 Task: Find connections with filter location Rosenheim with filter topic #Projectmanagementwith filter profile language French with filter current company BioMérieux with filter school St. Ann's College of Engineering and Technology., Nayunipalli(V), Vetapalem(M), Chirala-523187,(CC-F0) with filter industry Oil, Gas, and Mining with filter service category Editing with filter keywords title Manager
Action: Mouse moved to (341, 267)
Screenshot: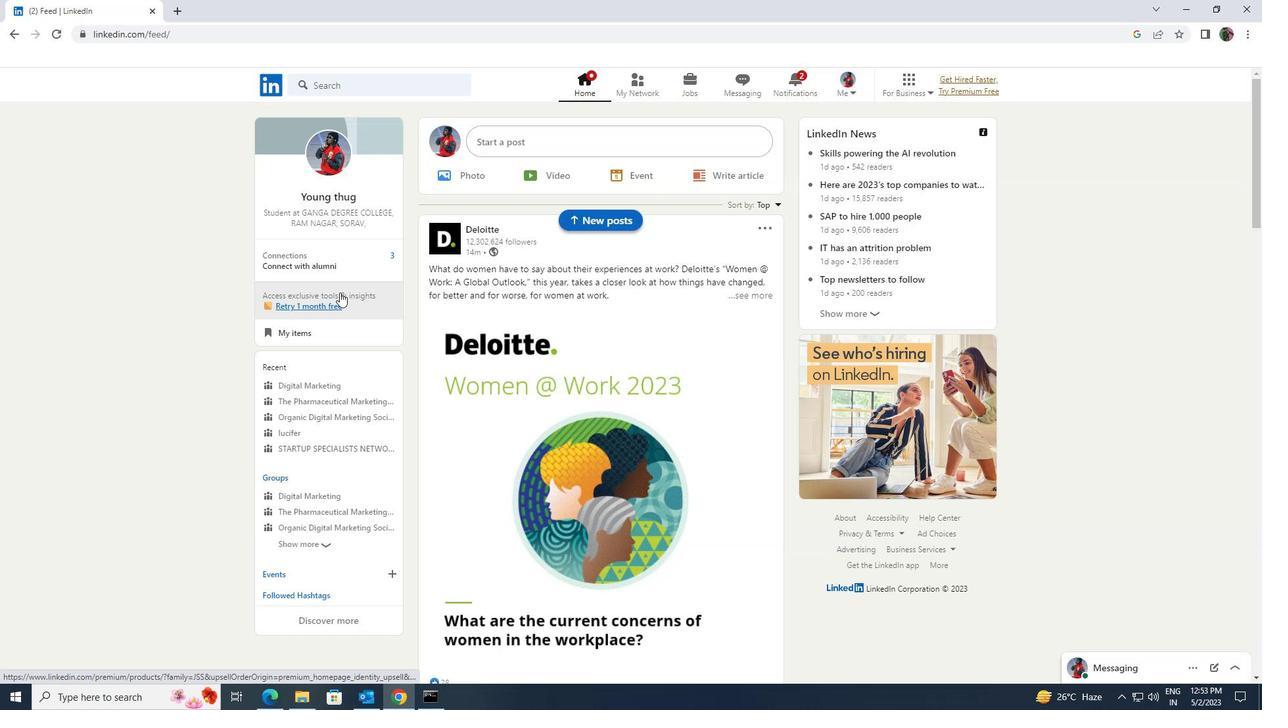 
Action: Mouse pressed left at (341, 267)
Screenshot: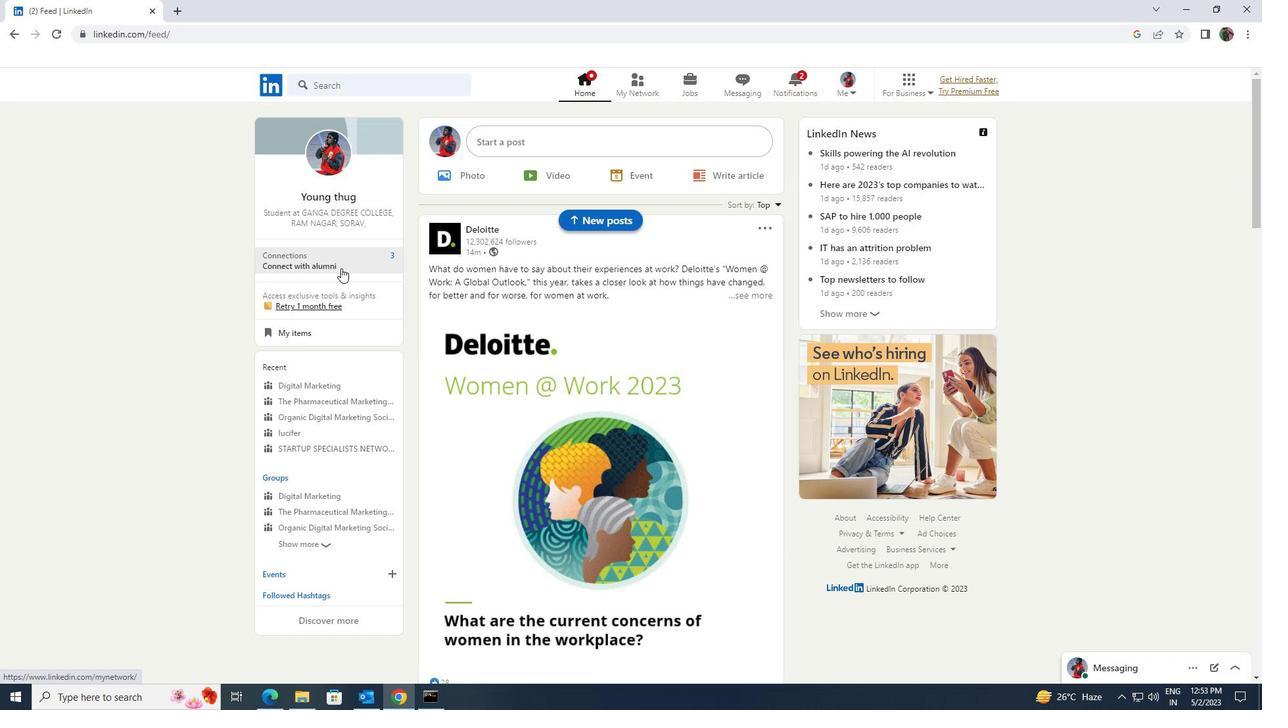
Action: Mouse moved to (345, 159)
Screenshot: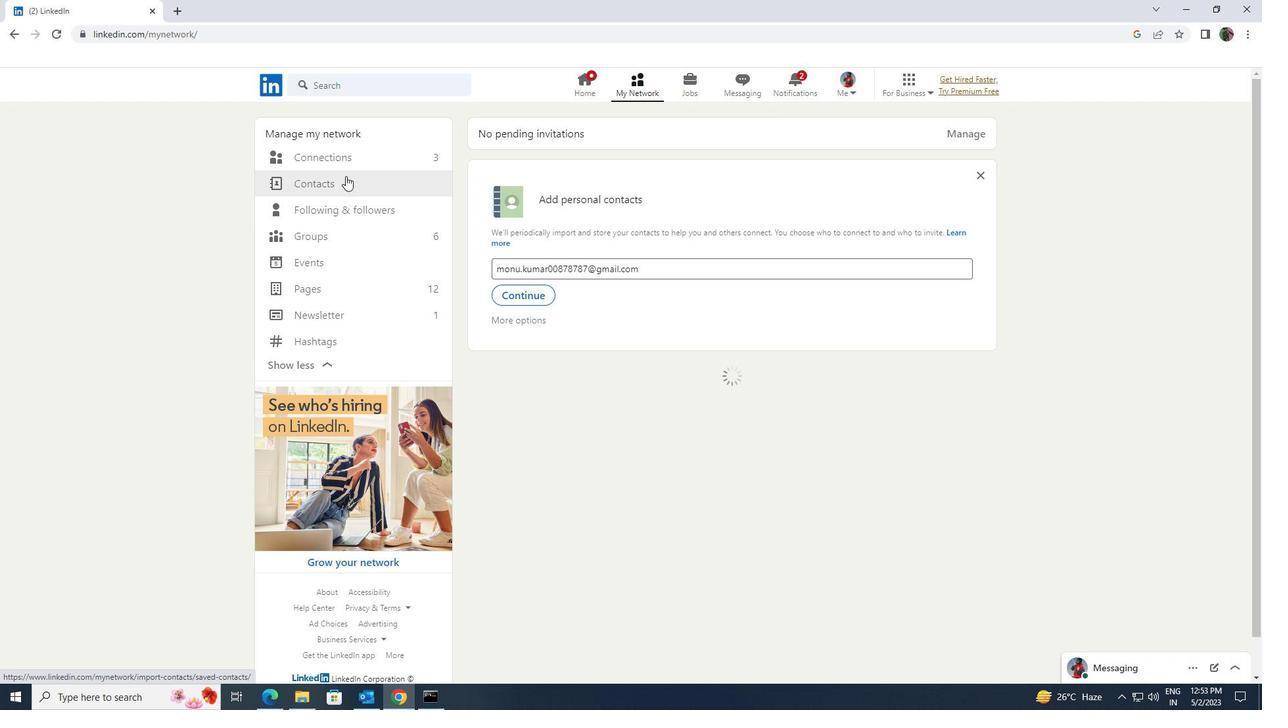 
Action: Mouse pressed left at (345, 159)
Screenshot: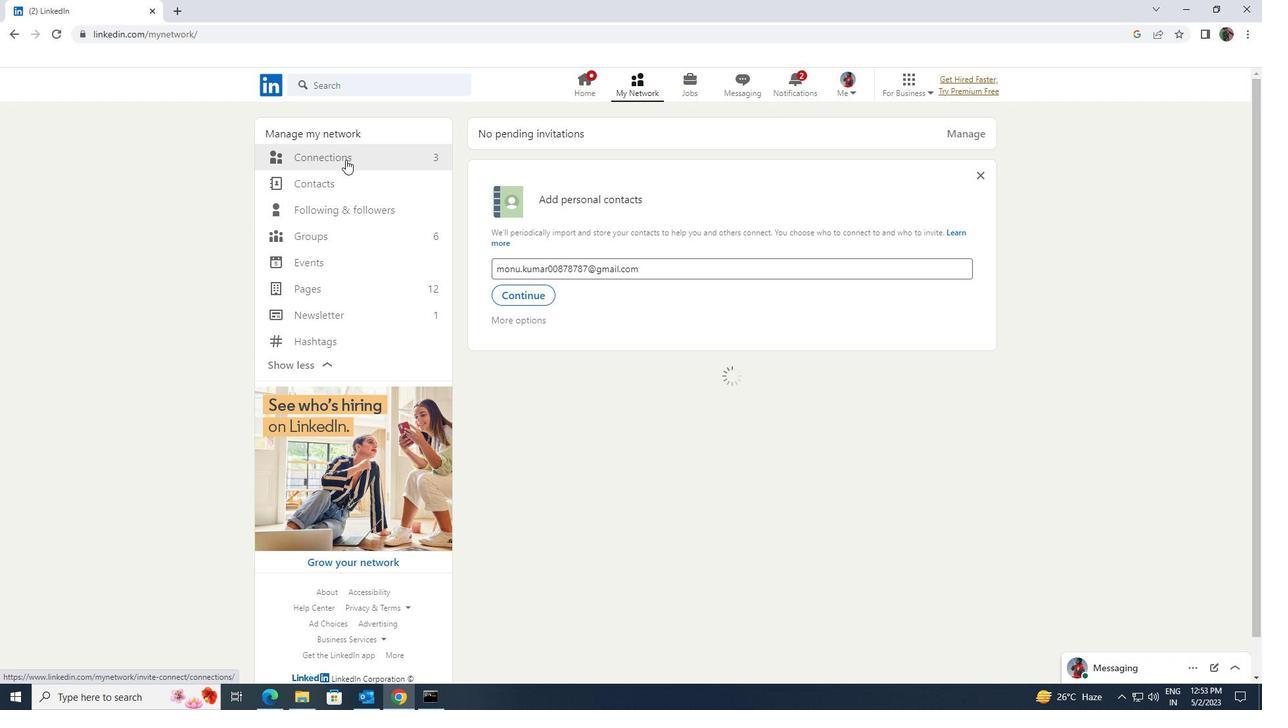 
Action: Mouse pressed left at (345, 159)
Screenshot: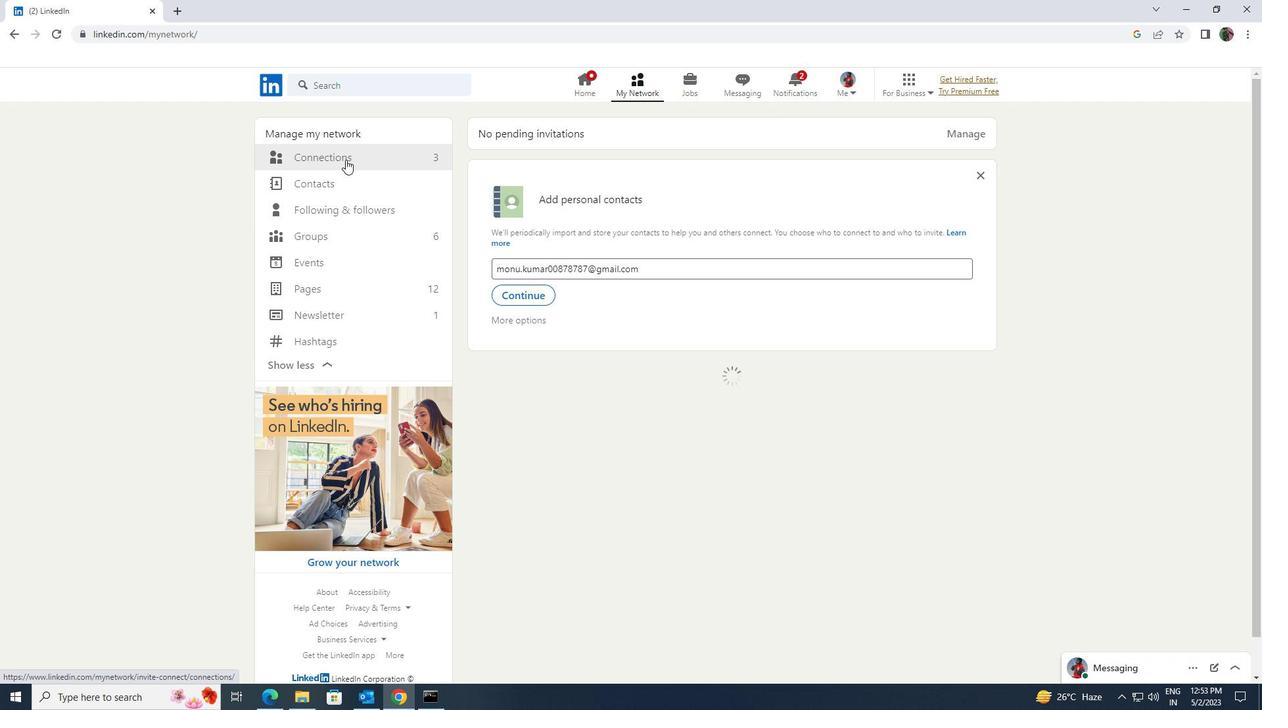 
Action: Mouse moved to (707, 161)
Screenshot: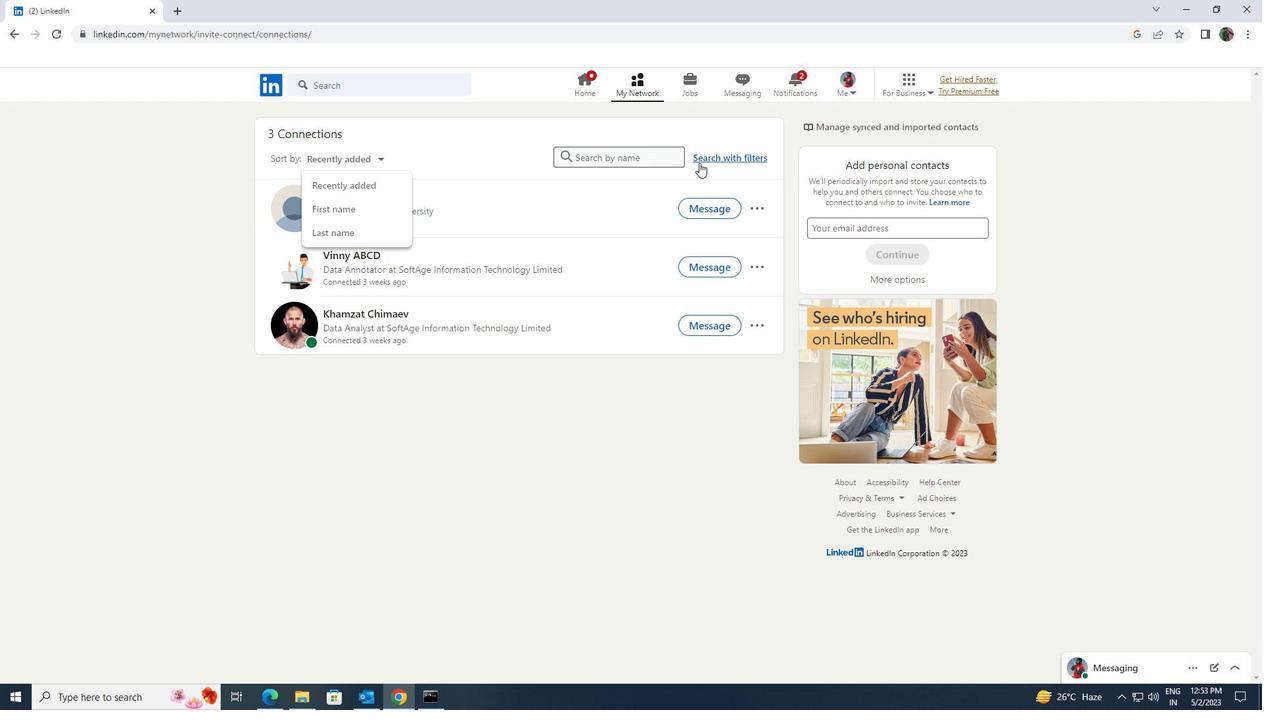 
Action: Mouse pressed left at (707, 161)
Screenshot: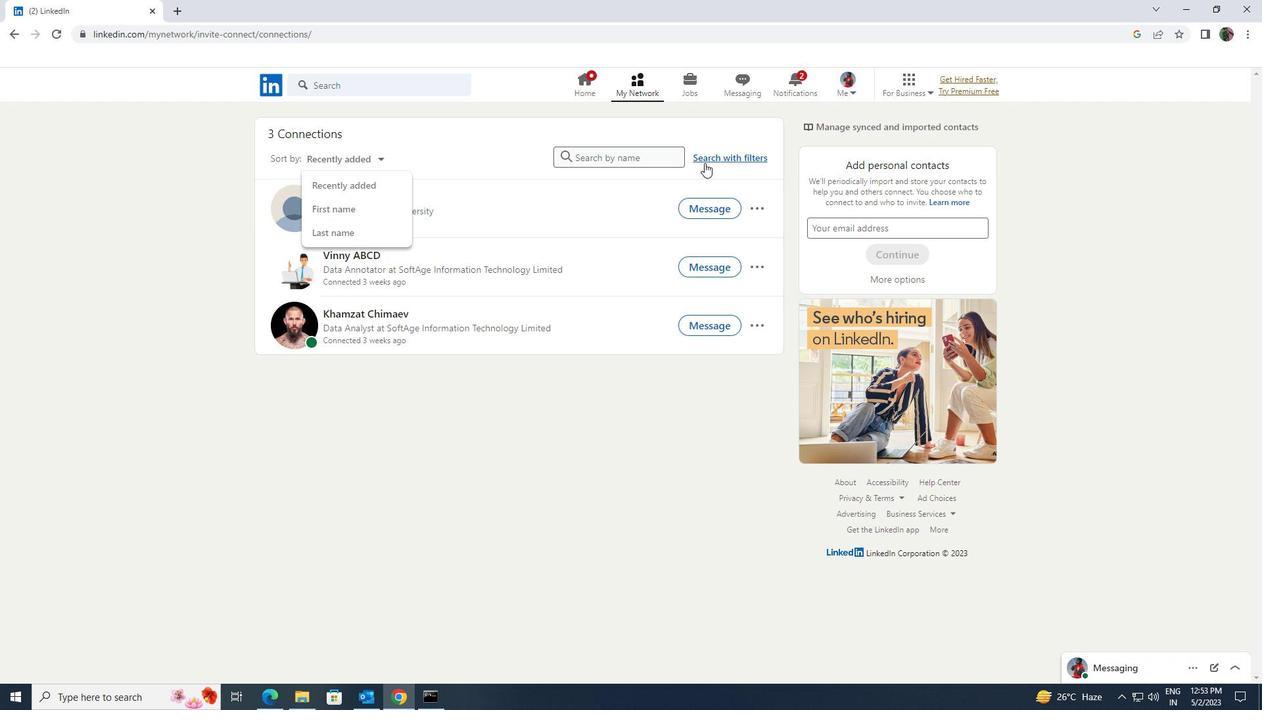 
Action: Mouse moved to (662, 122)
Screenshot: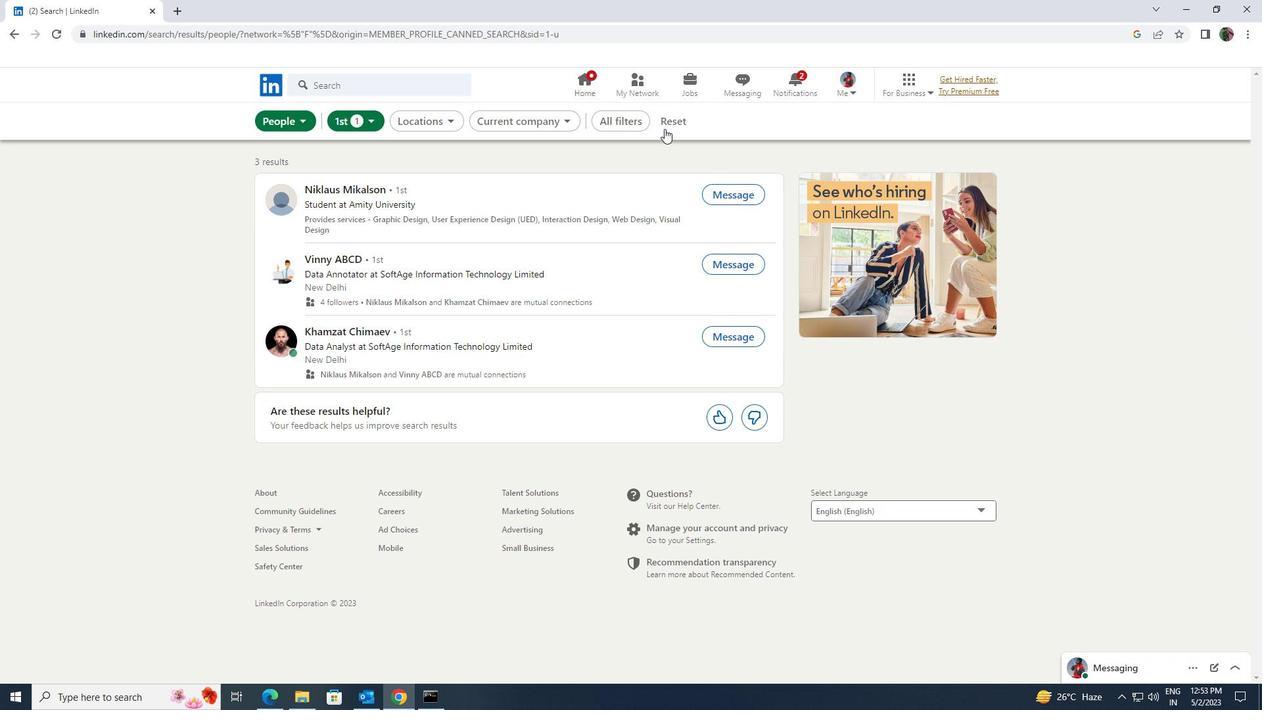 
Action: Mouse pressed left at (662, 122)
Screenshot: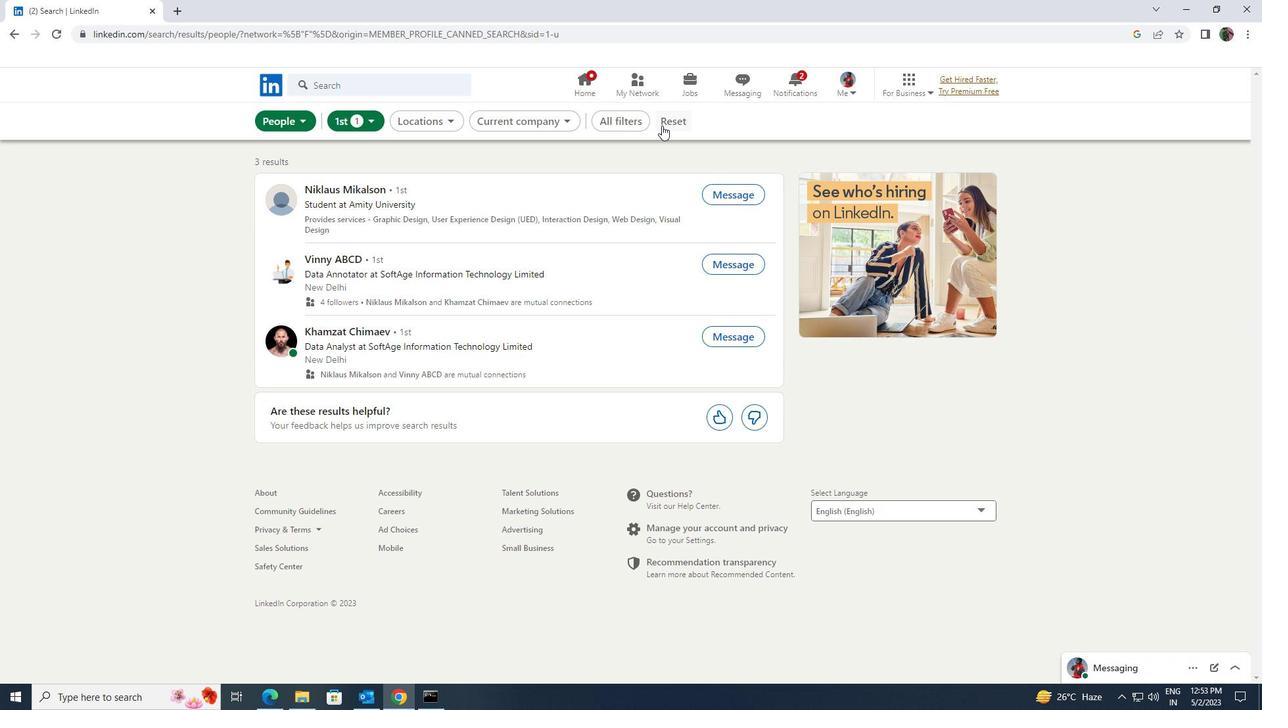 
Action: Mouse moved to (641, 122)
Screenshot: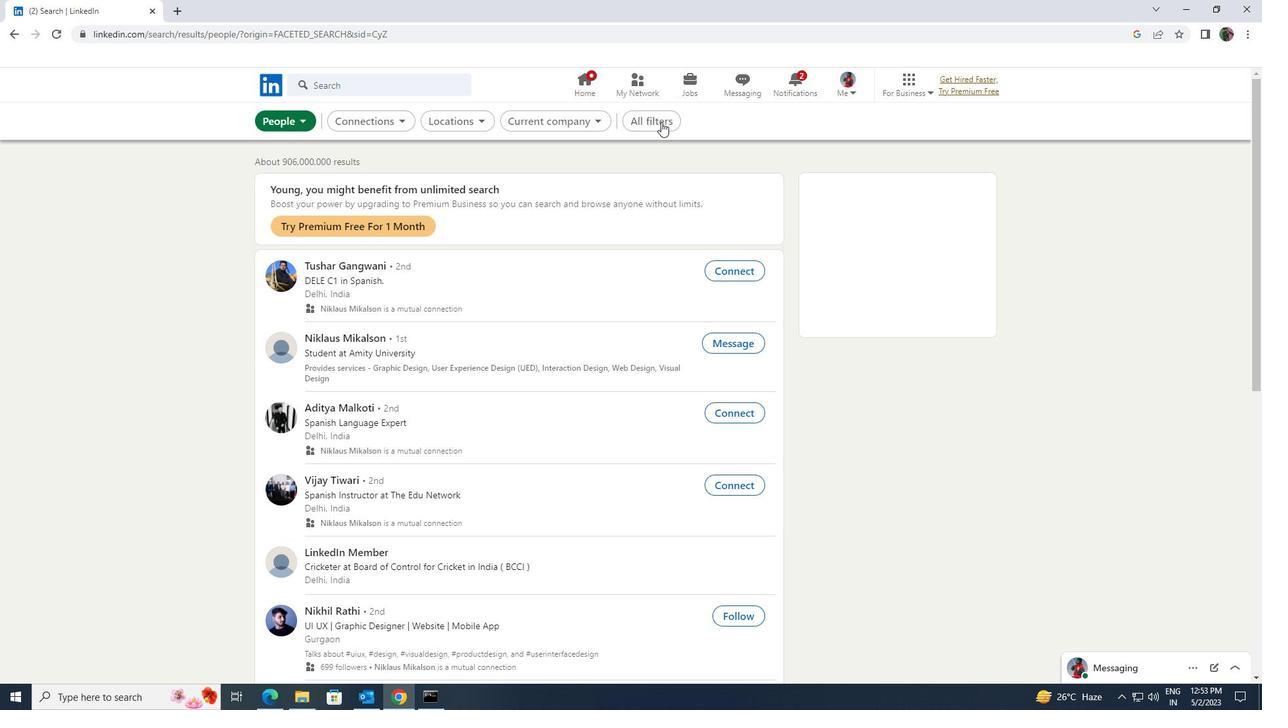
Action: Mouse pressed left at (641, 122)
Screenshot: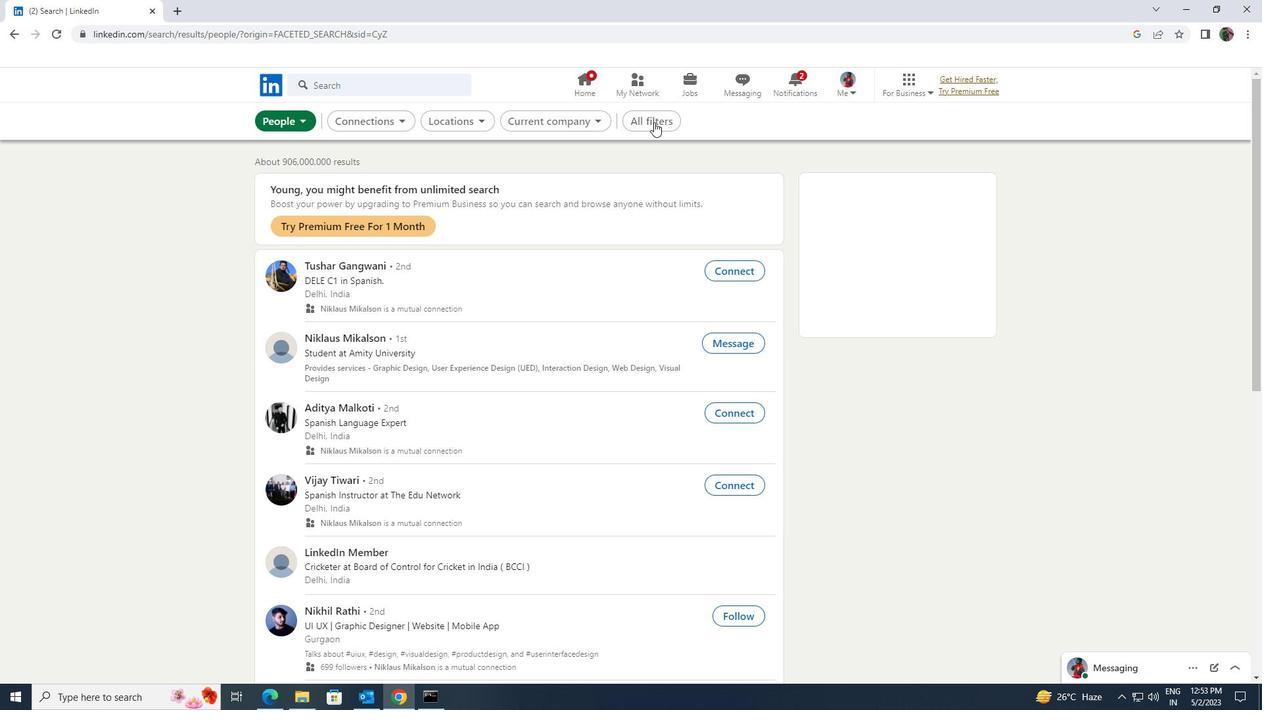 
Action: Mouse moved to (964, 357)
Screenshot: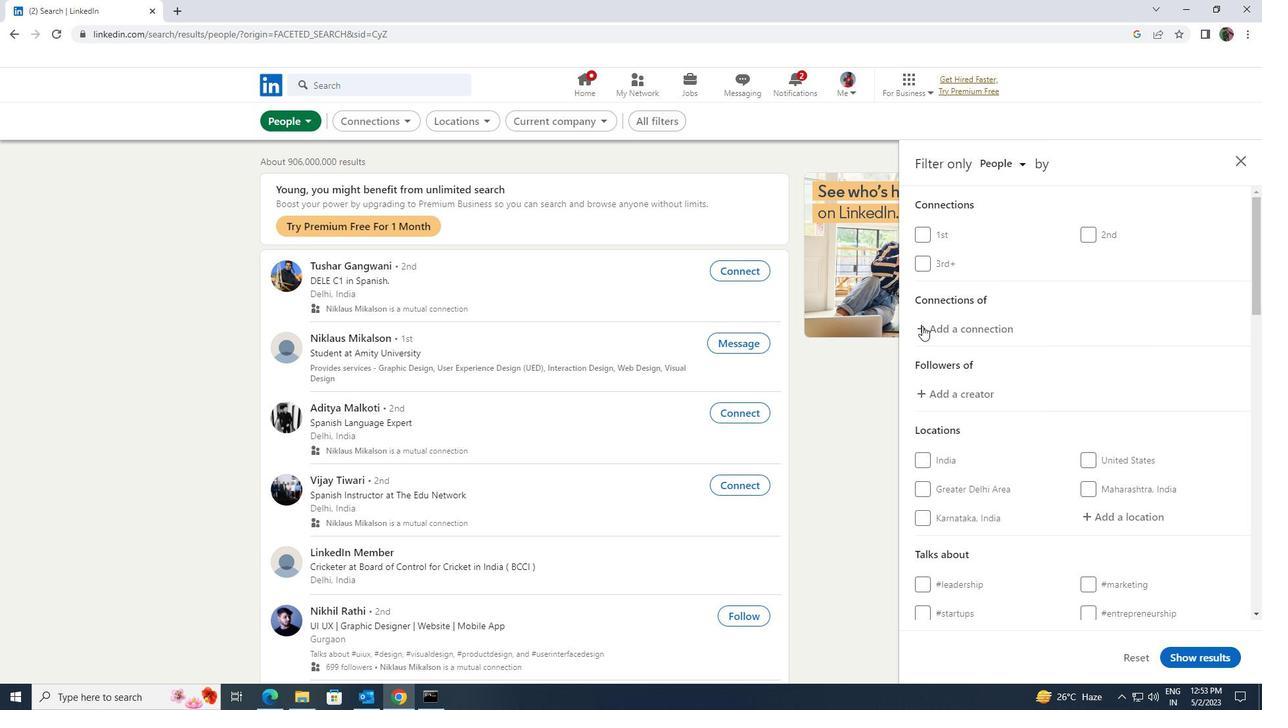
Action: Mouse scrolled (964, 357) with delta (0, 0)
Screenshot: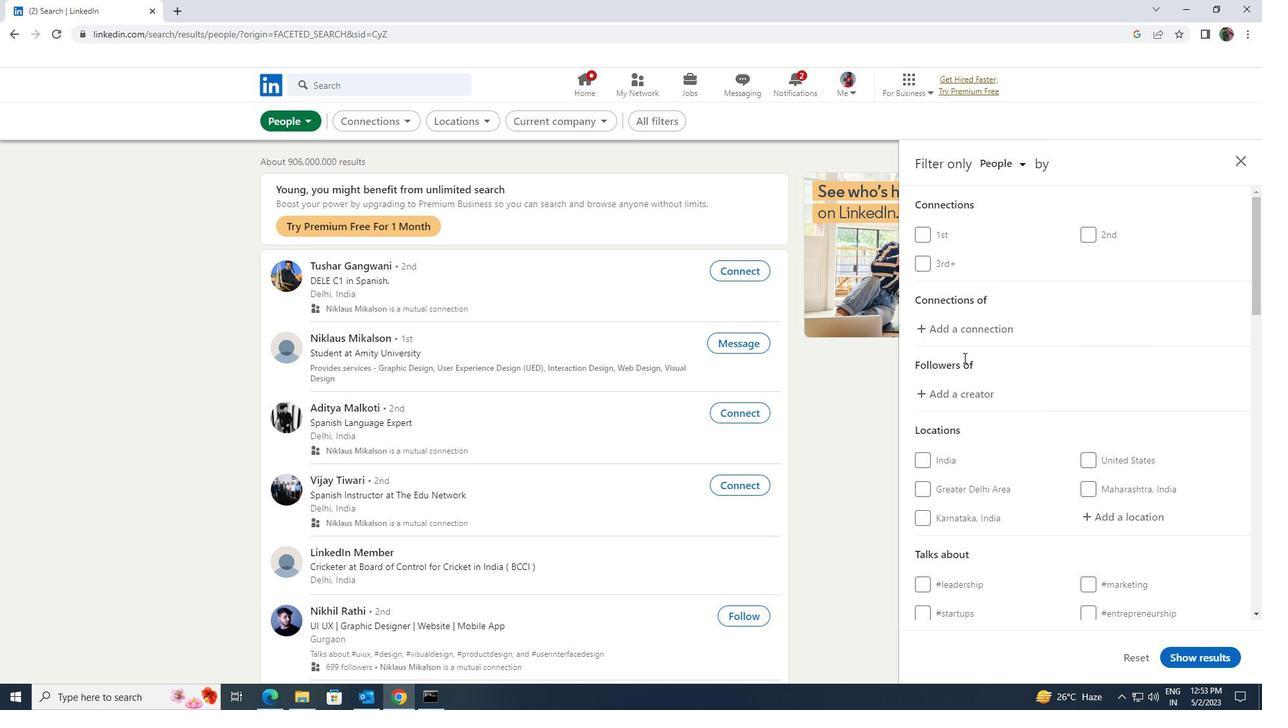 
Action: Mouse scrolled (964, 357) with delta (0, 0)
Screenshot: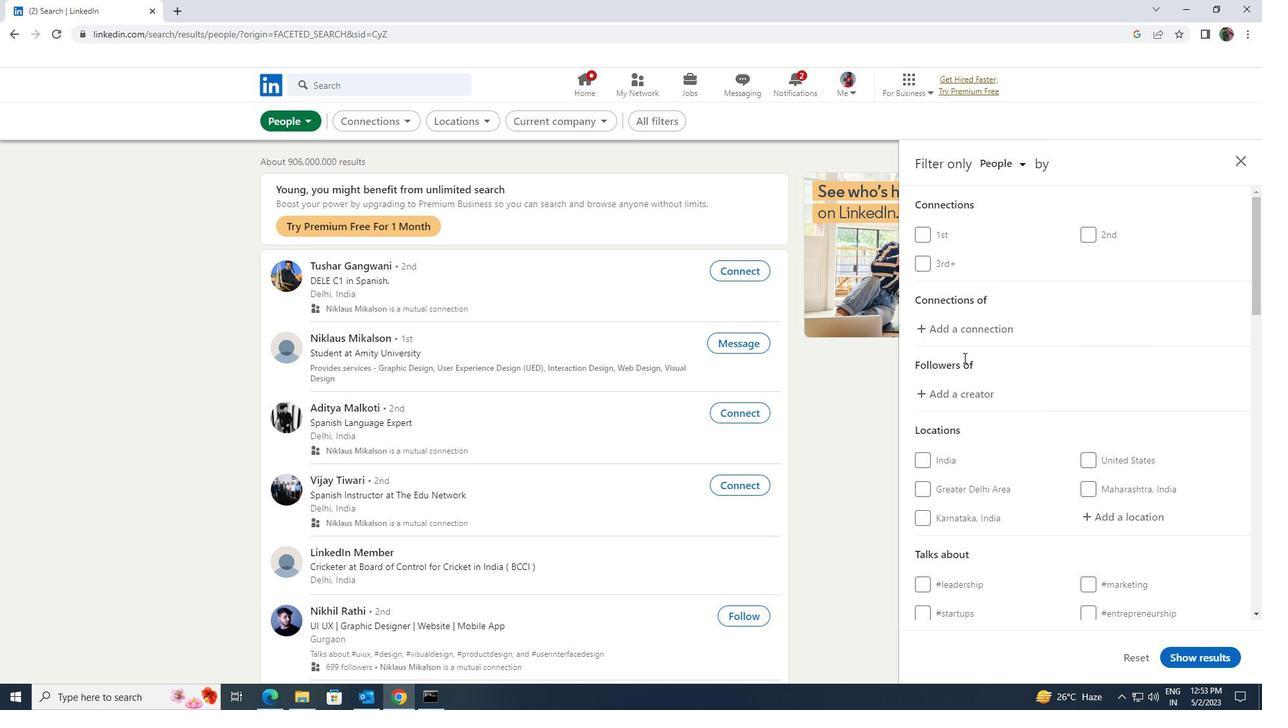 
Action: Mouse moved to (1082, 378)
Screenshot: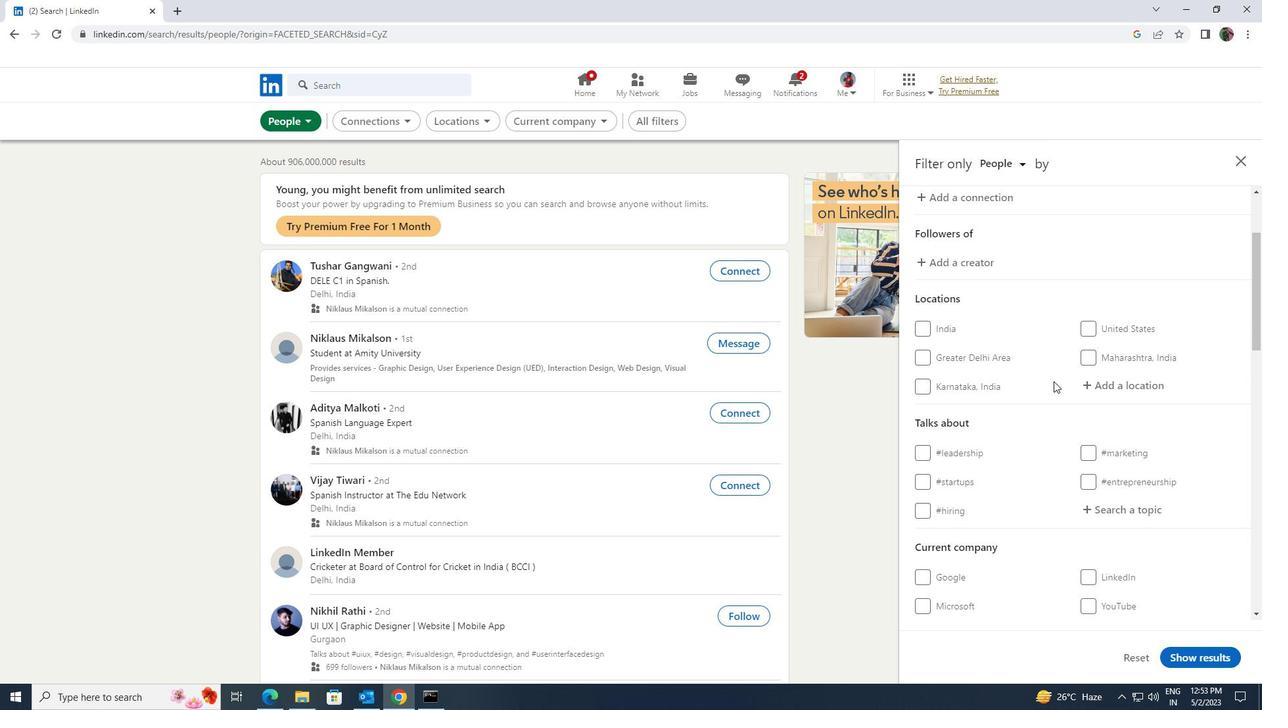
Action: Mouse pressed left at (1082, 378)
Screenshot: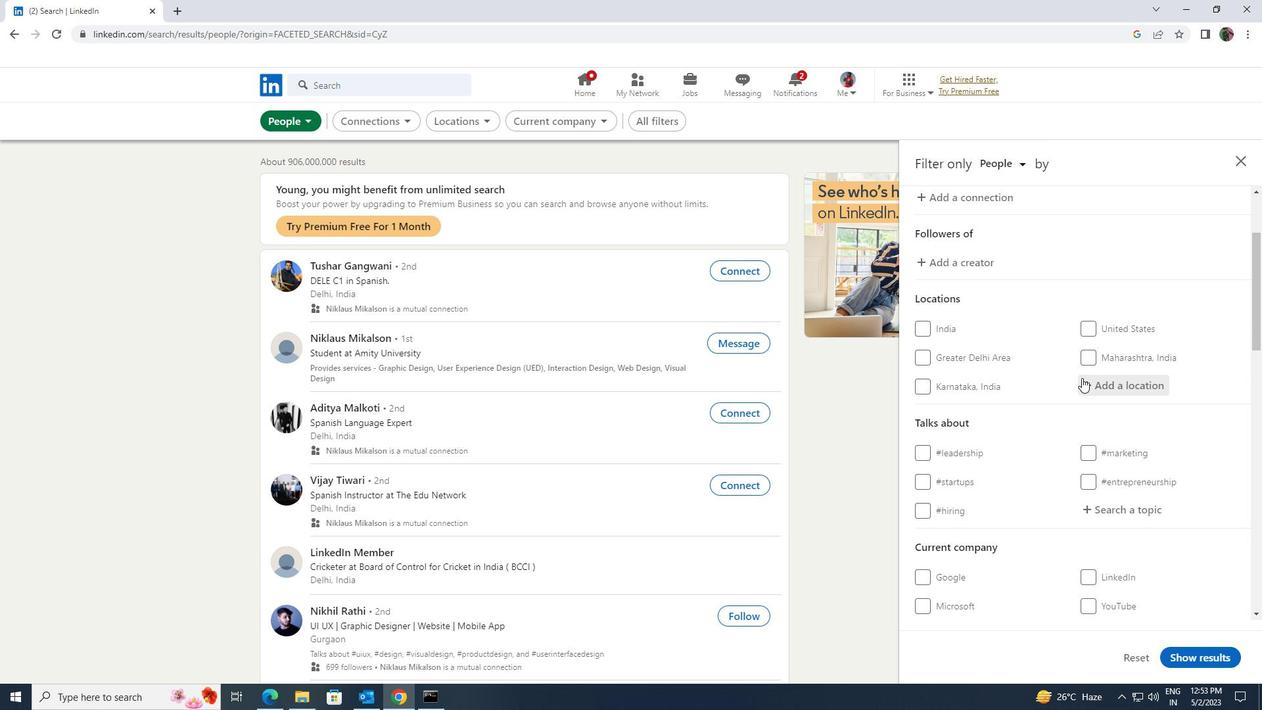 
Action: Key pressed <Key.shift><Key.shift><Key.shift><Key.shift>ROSENHEIM
Screenshot: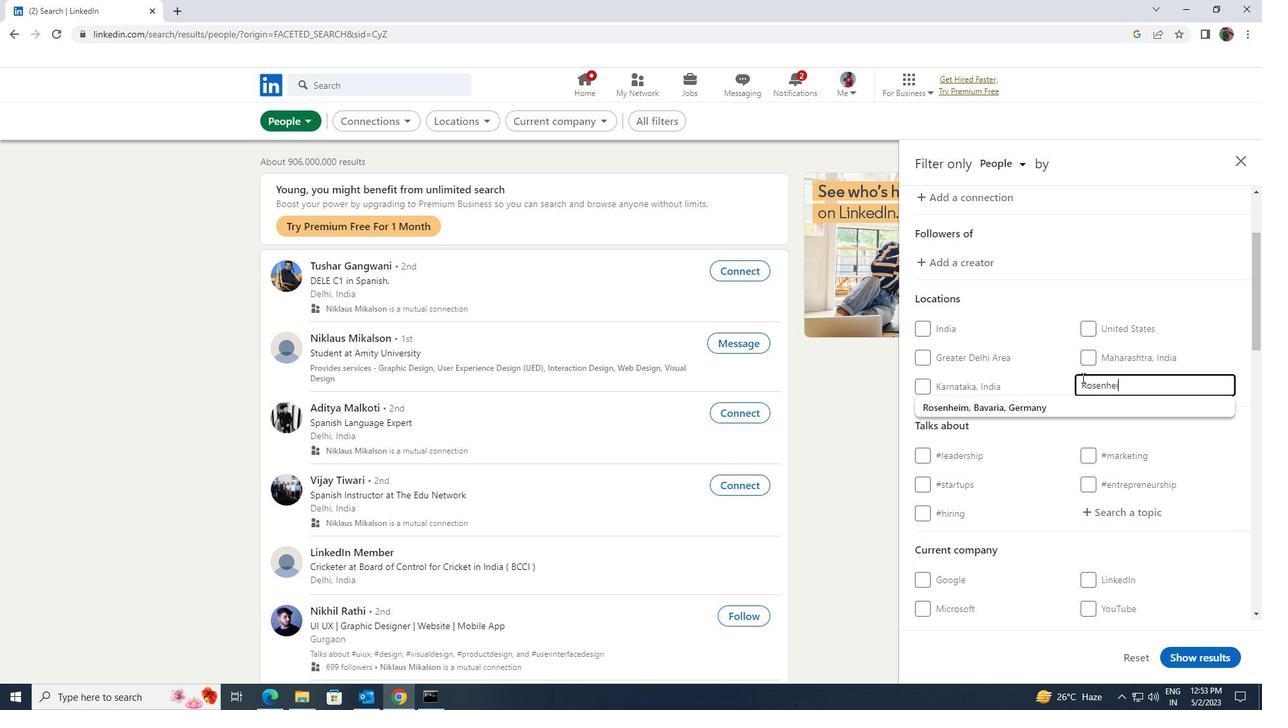 
Action: Mouse moved to (1049, 405)
Screenshot: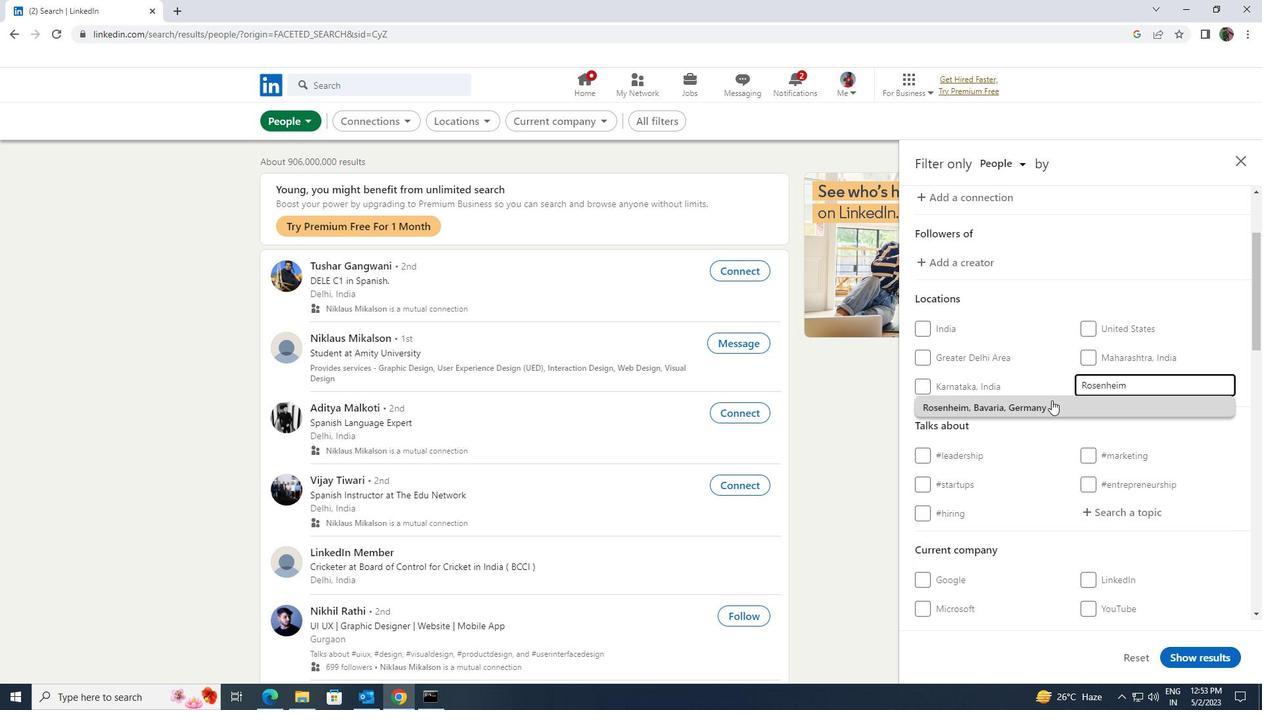 
Action: Mouse pressed left at (1049, 405)
Screenshot: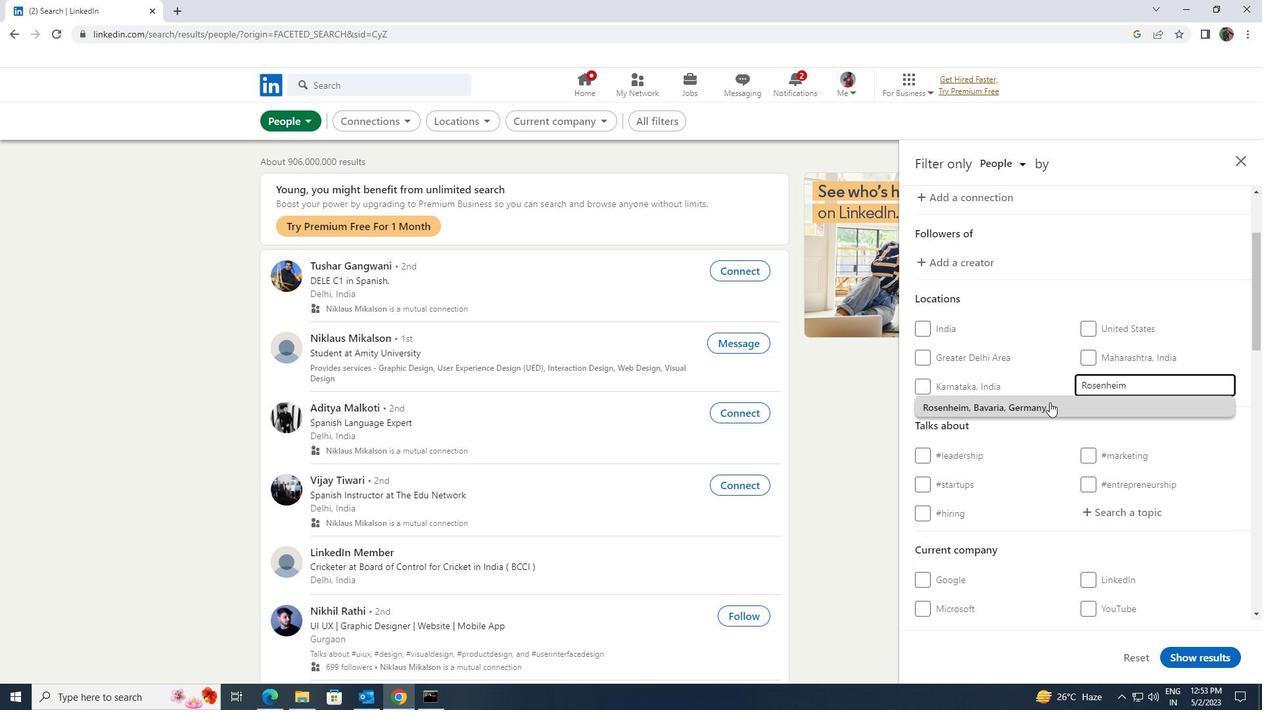 
Action: Mouse moved to (1048, 405)
Screenshot: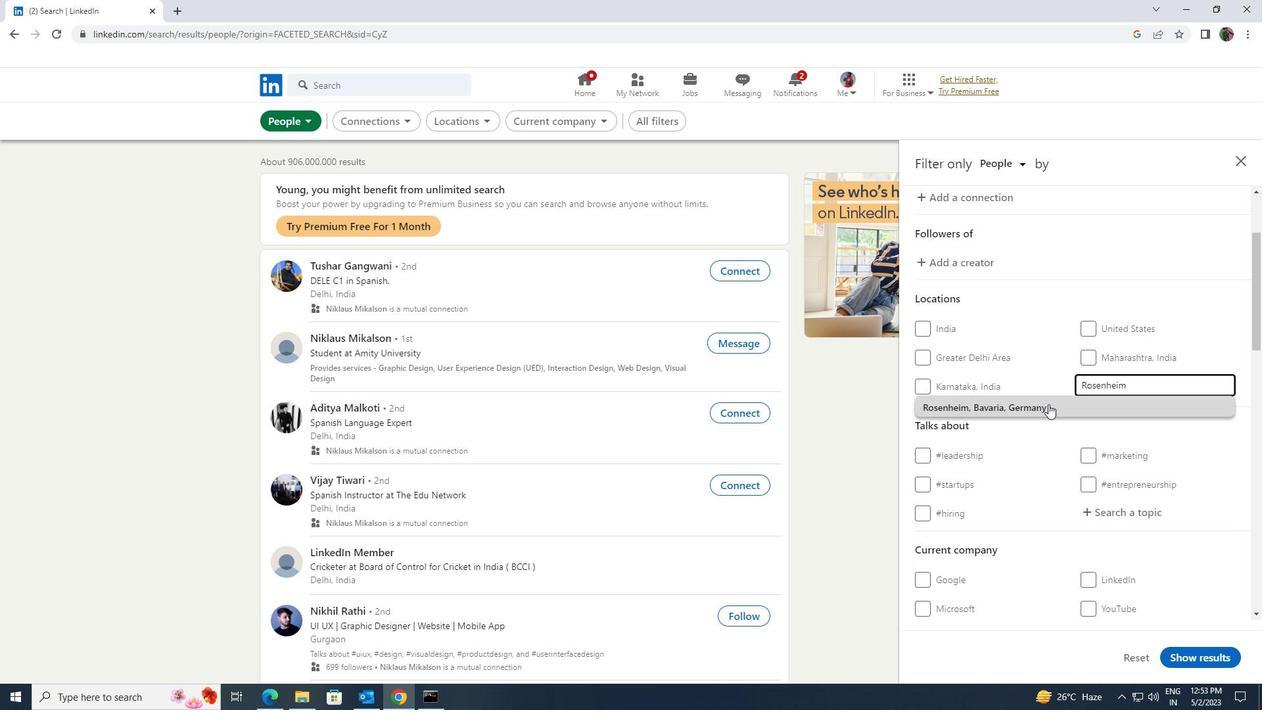 
Action: Mouse scrolled (1048, 405) with delta (0, 0)
Screenshot: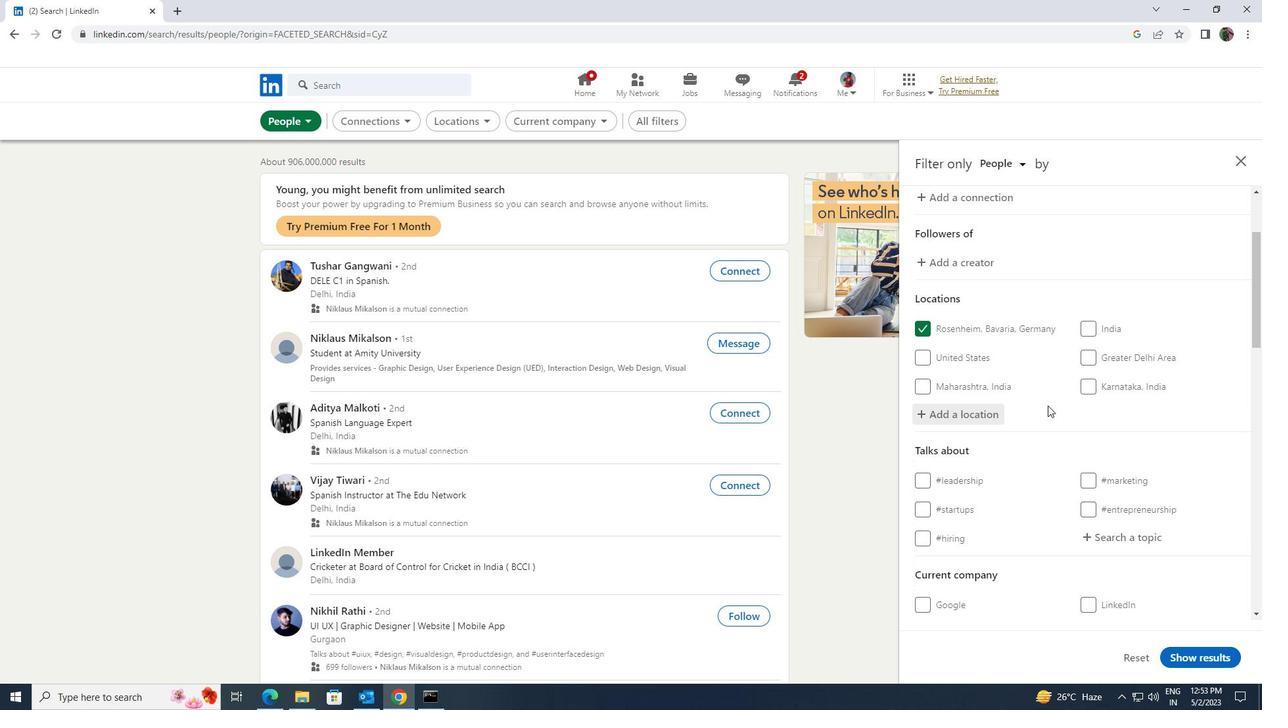 
Action: Mouse scrolled (1048, 405) with delta (0, 0)
Screenshot: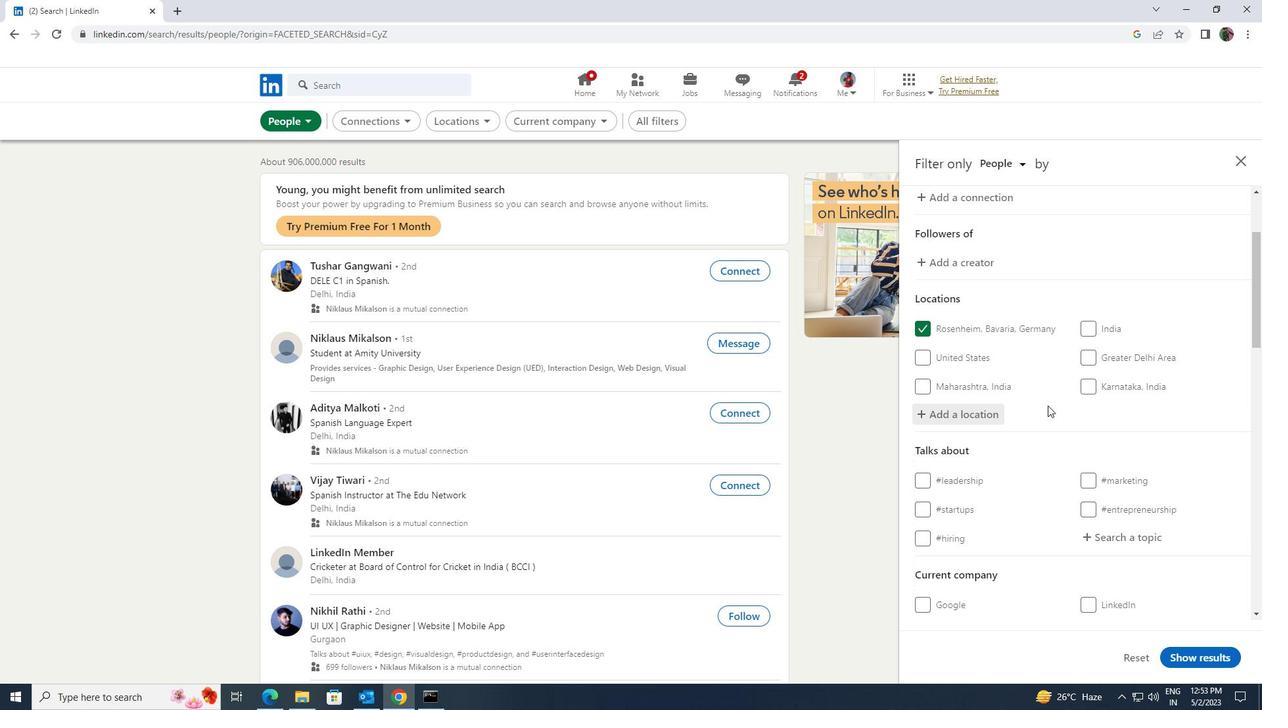 
Action: Mouse moved to (1091, 405)
Screenshot: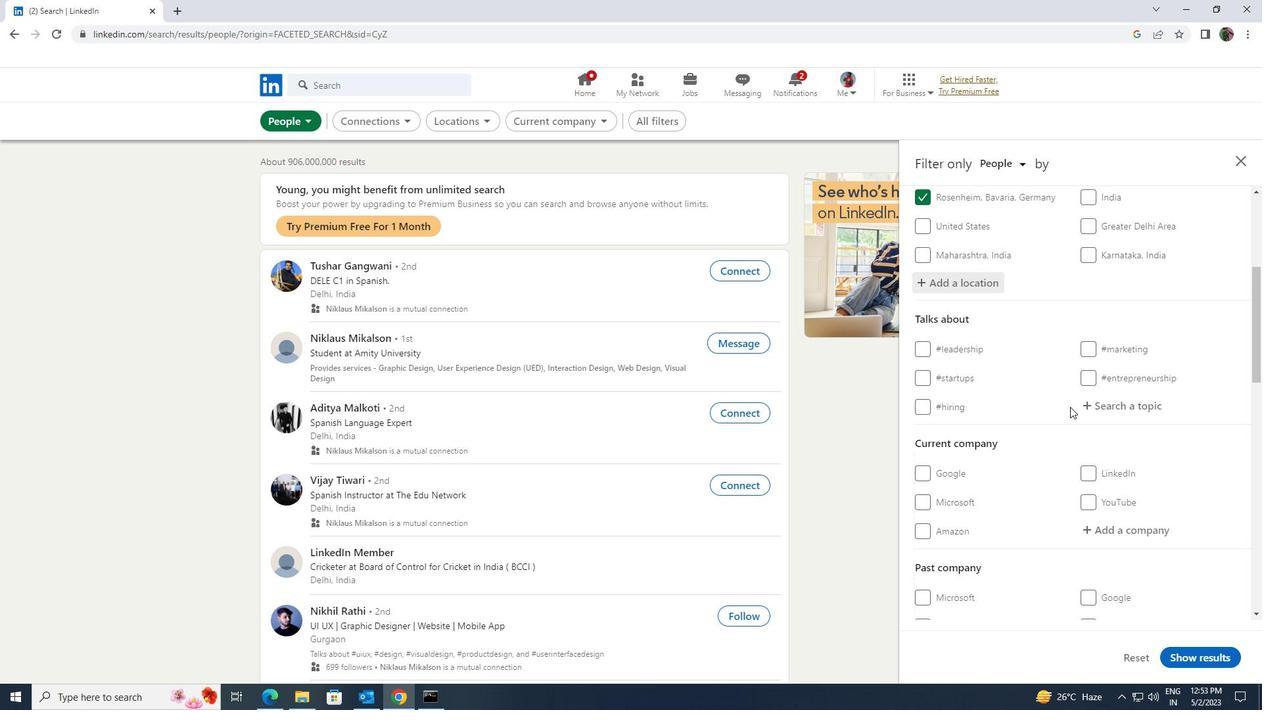 
Action: Mouse pressed left at (1091, 405)
Screenshot: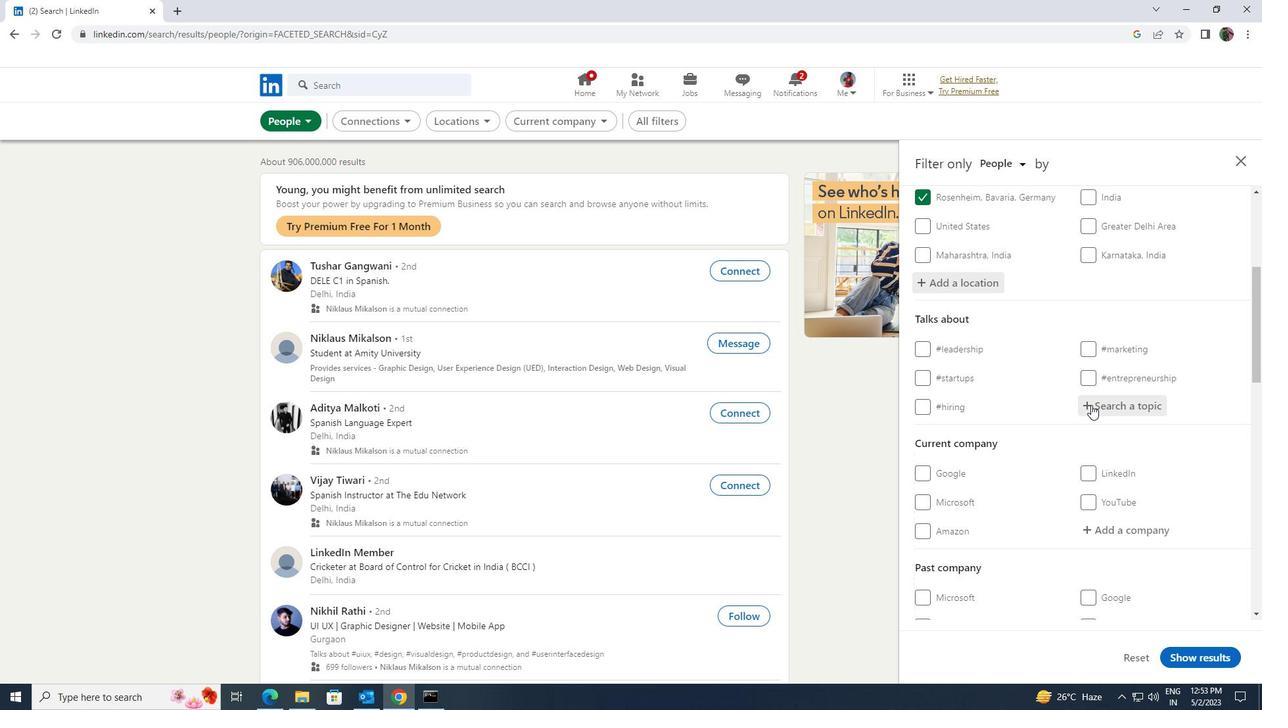 
Action: Key pressed <Key.shift><Key.shift>PROJECTMANA
Screenshot: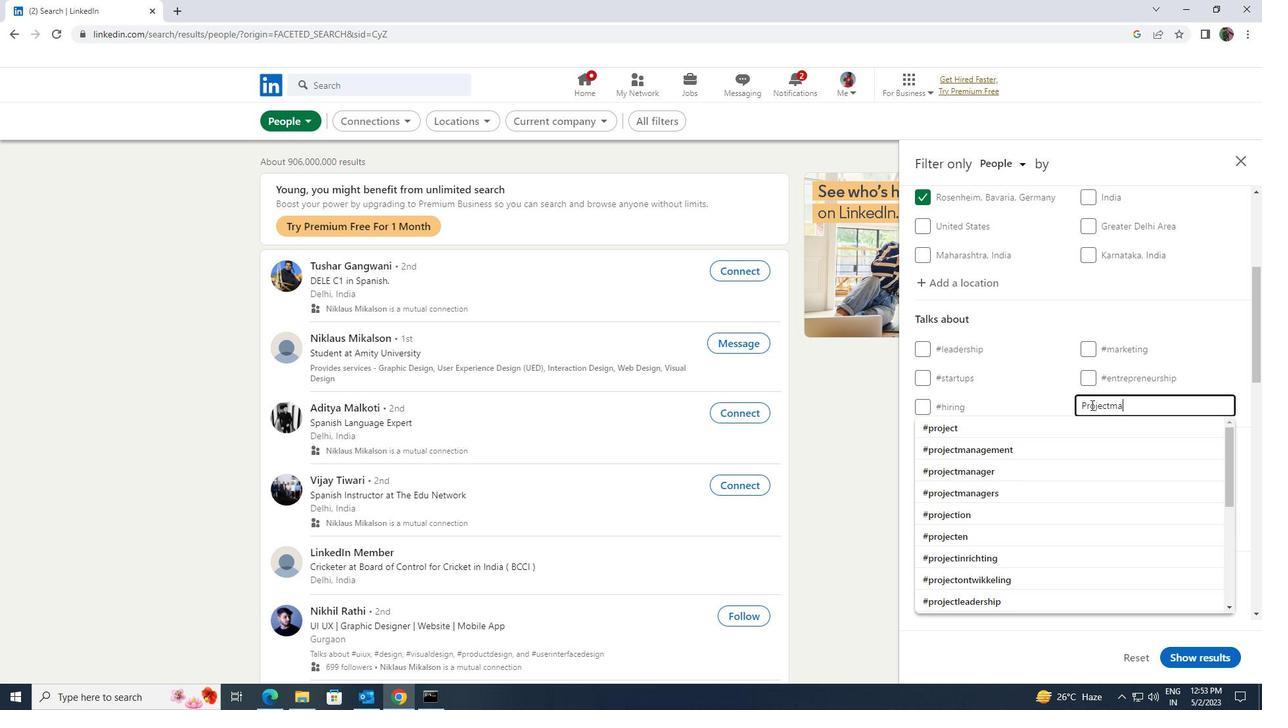 
Action: Mouse moved to (1076, 421)
Screenshot: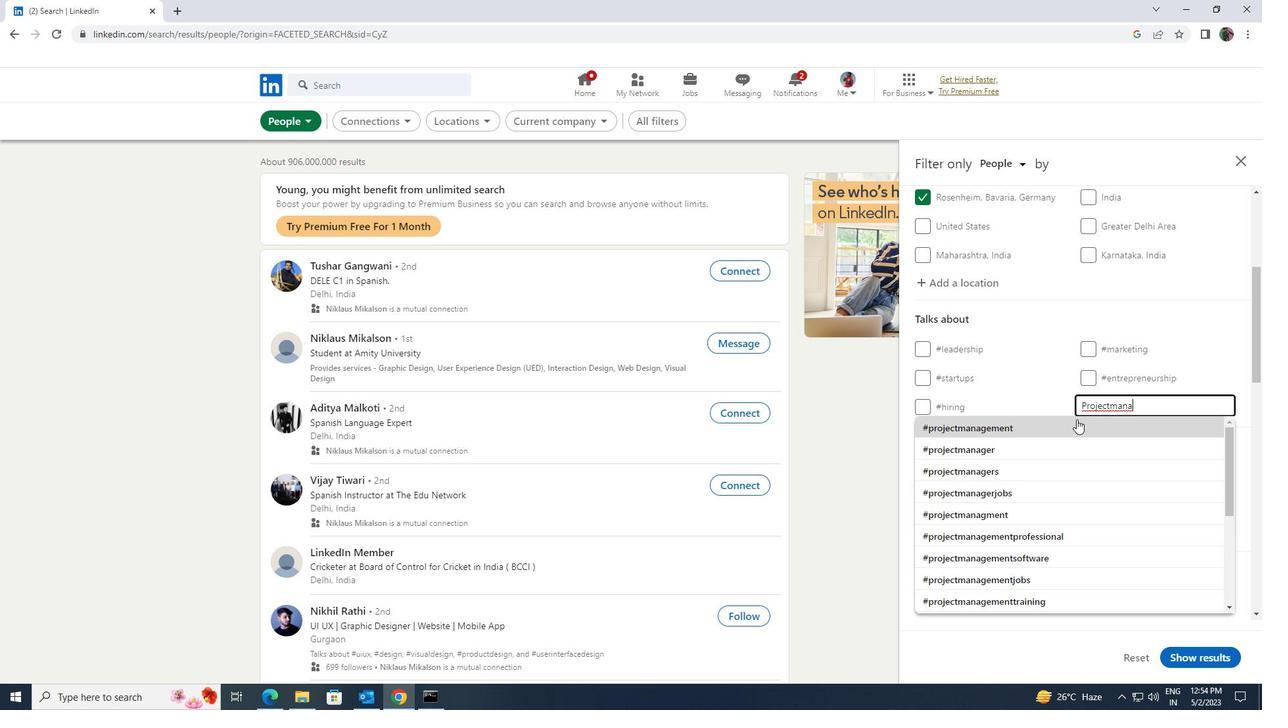 
Action: Mouse pressed left at (1076, 421)
Screenshot: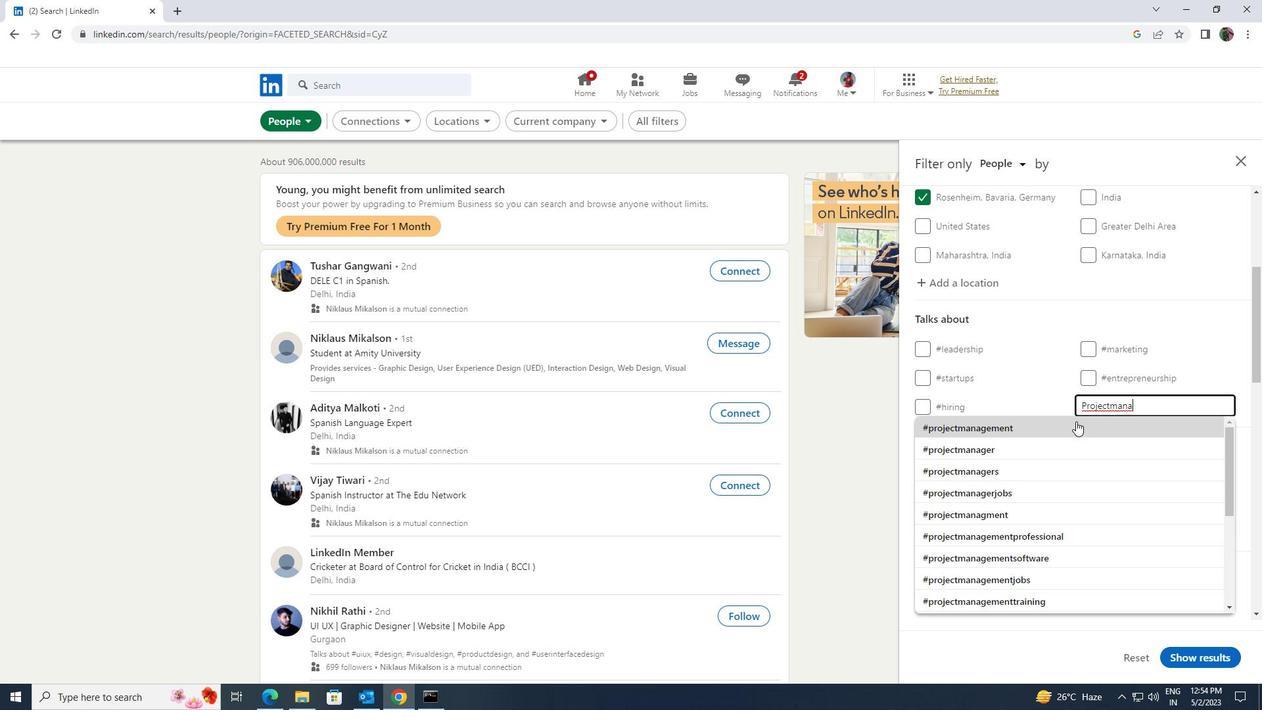 
Action: Mouse scrolled (1076, 420) with delta (0, 0)
Screenshot: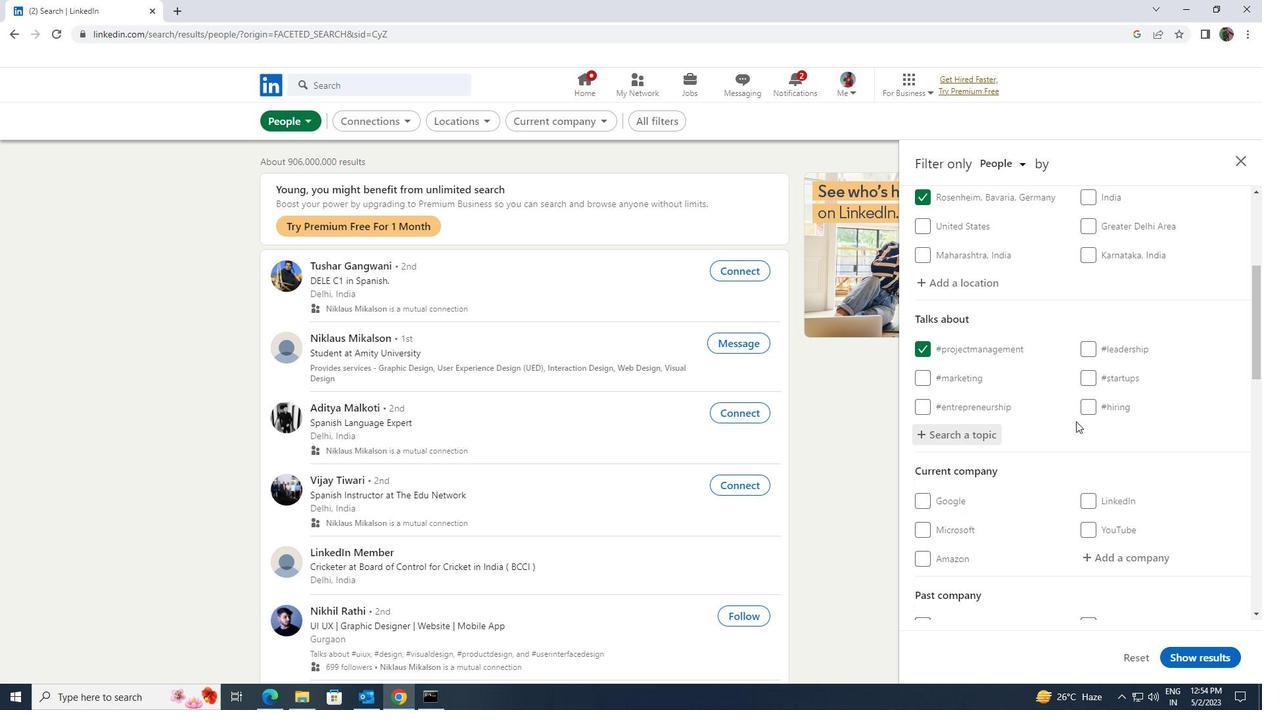 
Action: Mouse moved to (1074, 423)
Screenshot: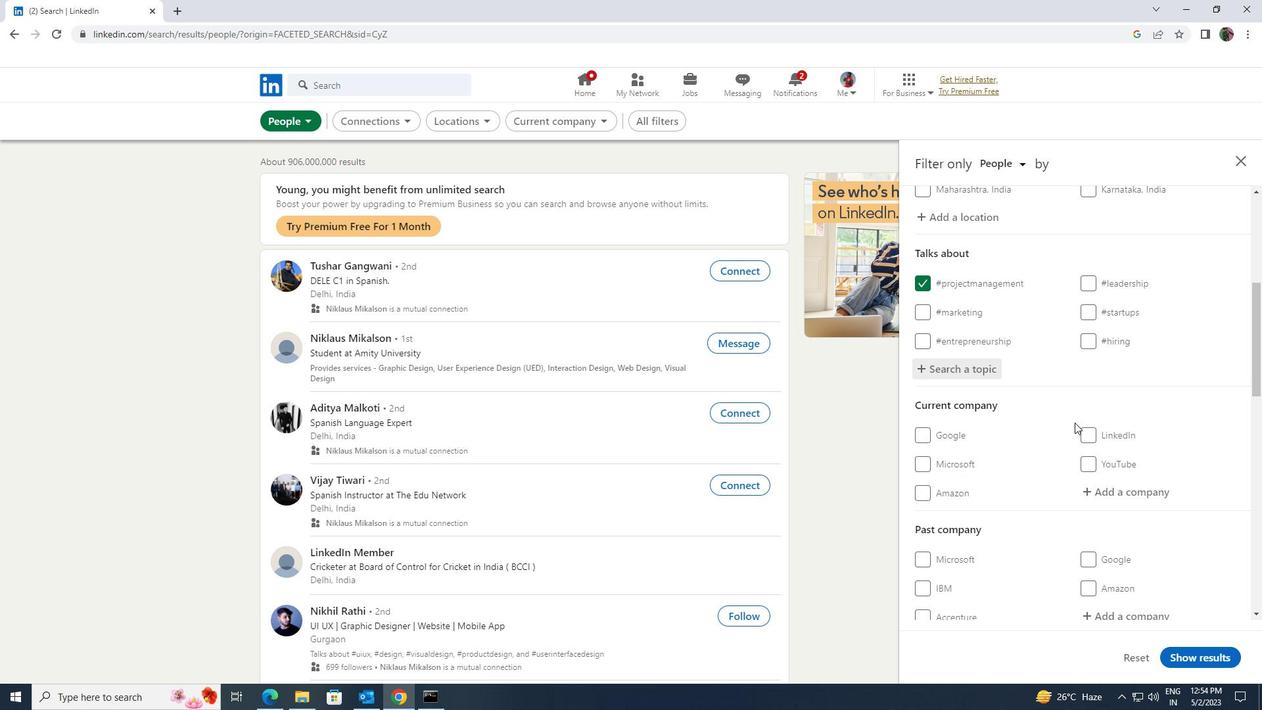 
Action: Mouse scrolled (1074, 422) with delta (0, 0)
Screenshot: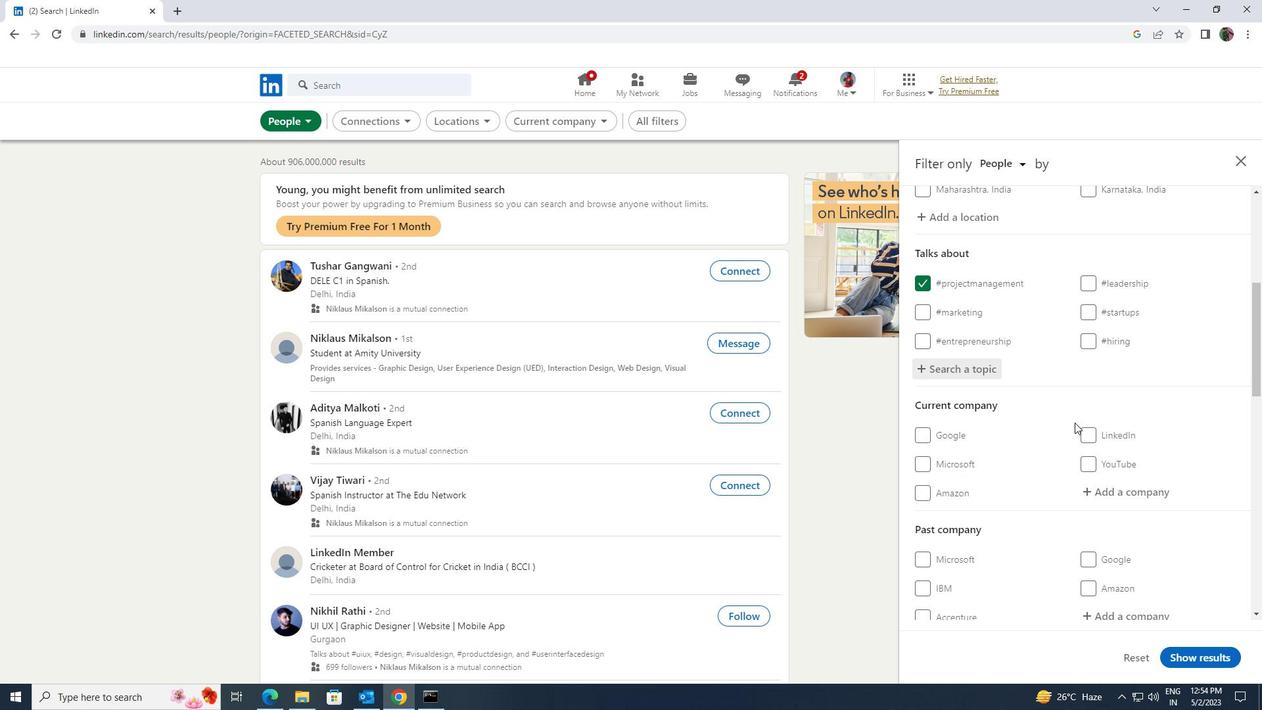 
Action: Mouse scrolled (1074, 422) with delta (0, 0)
Screenshot: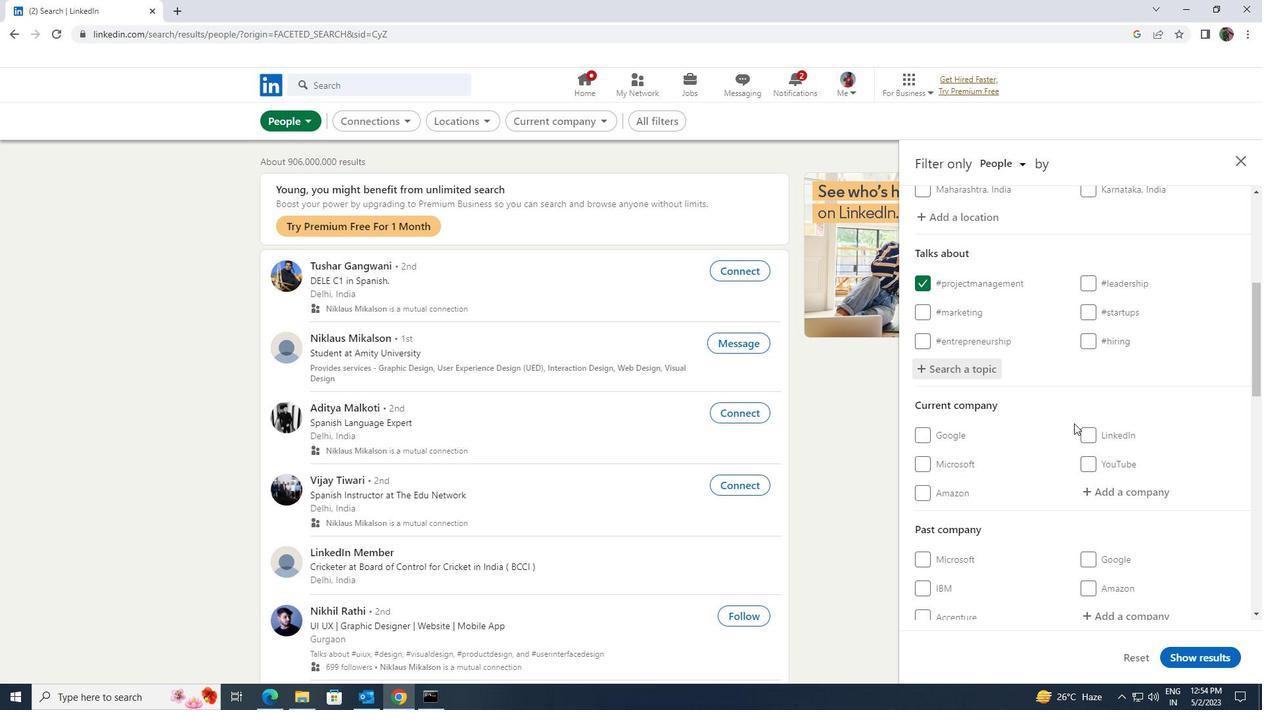
Action: Mouse moved to (1072, 425)
Screenshot: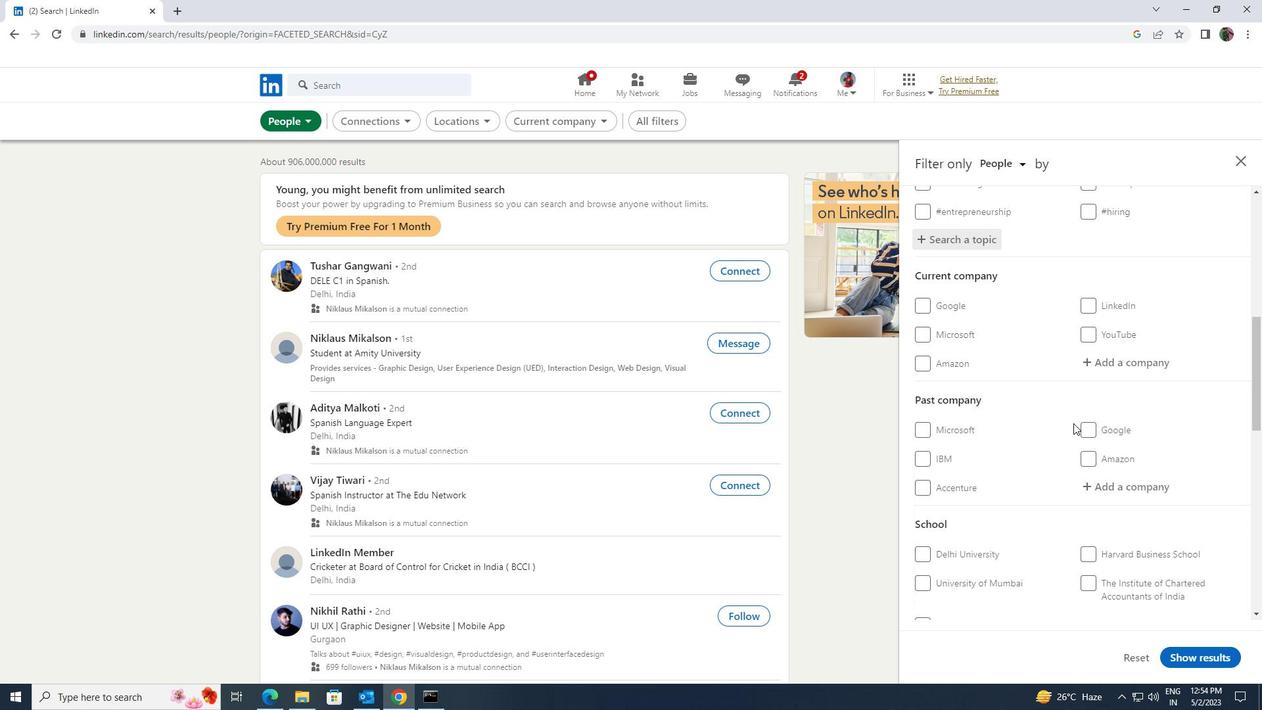 
Action: Mouse scrolled (1072, 424) with delta (0, 0)
Screenshot: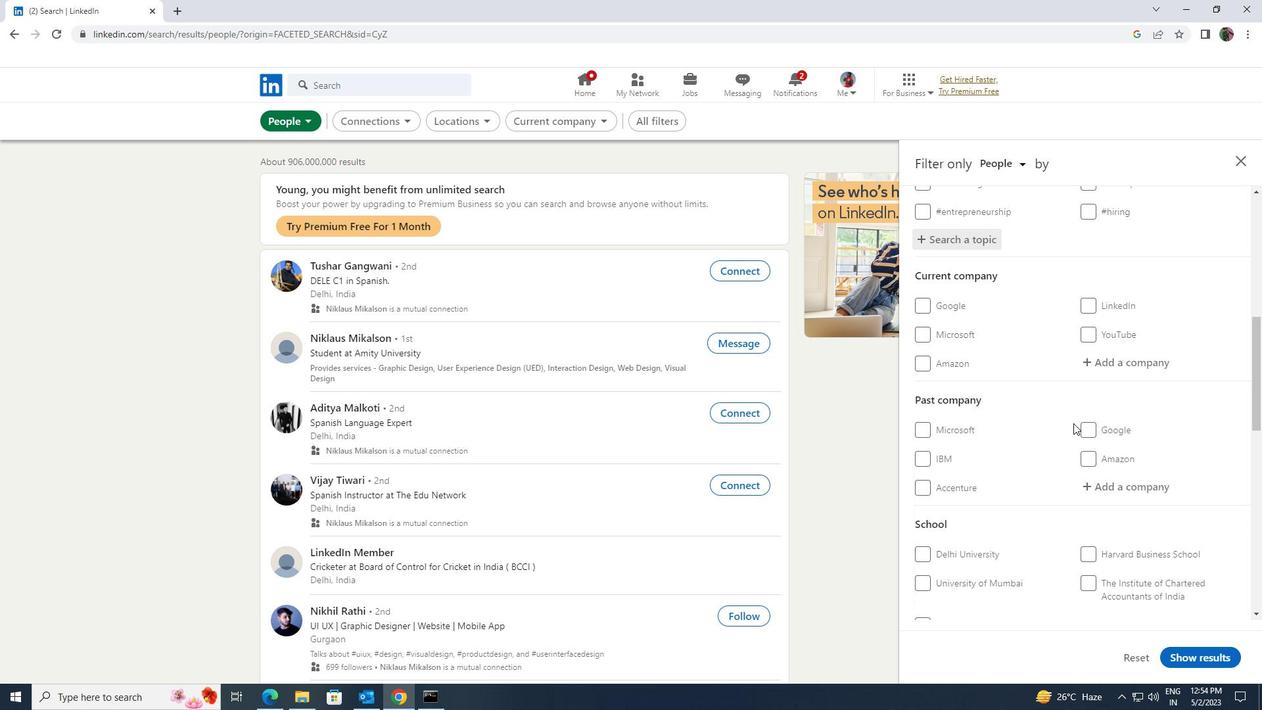 
Action: Mouse scrolled (1072, 424) with delta (0, 0)
Screenshot: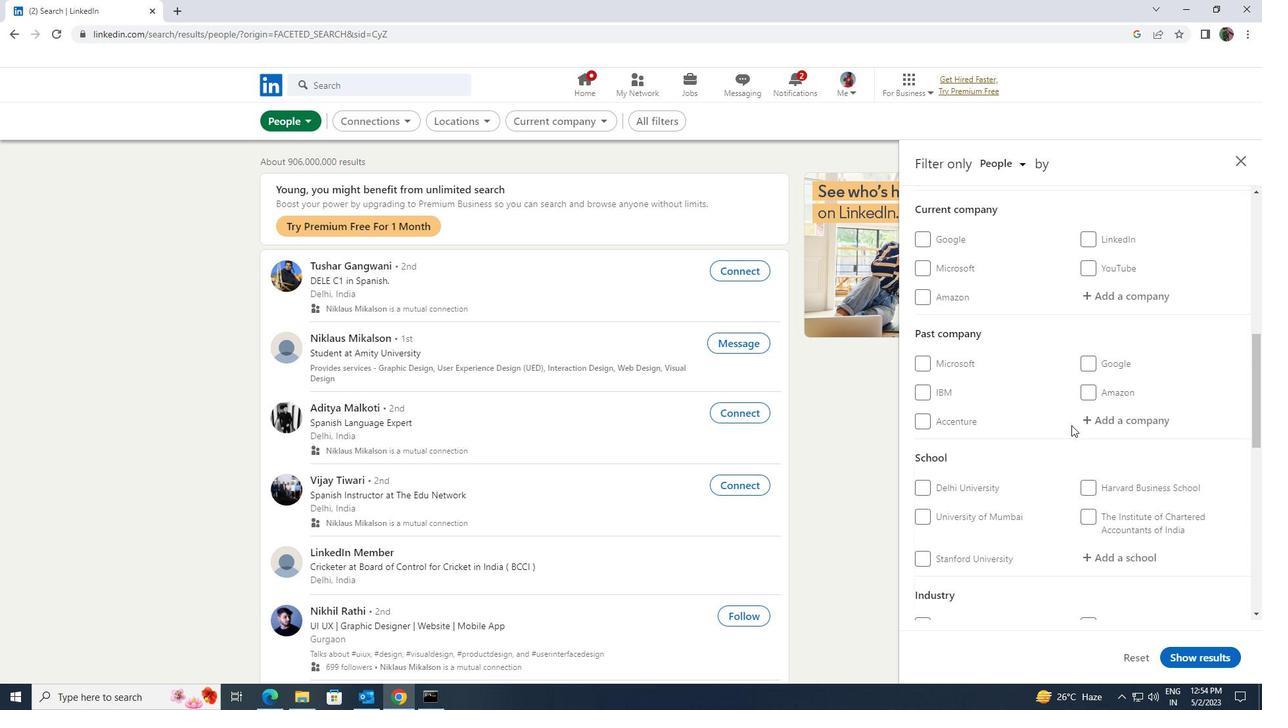 
Action: Mouse scrolled (1072, 424) with delta (0, 0)
Screenshot: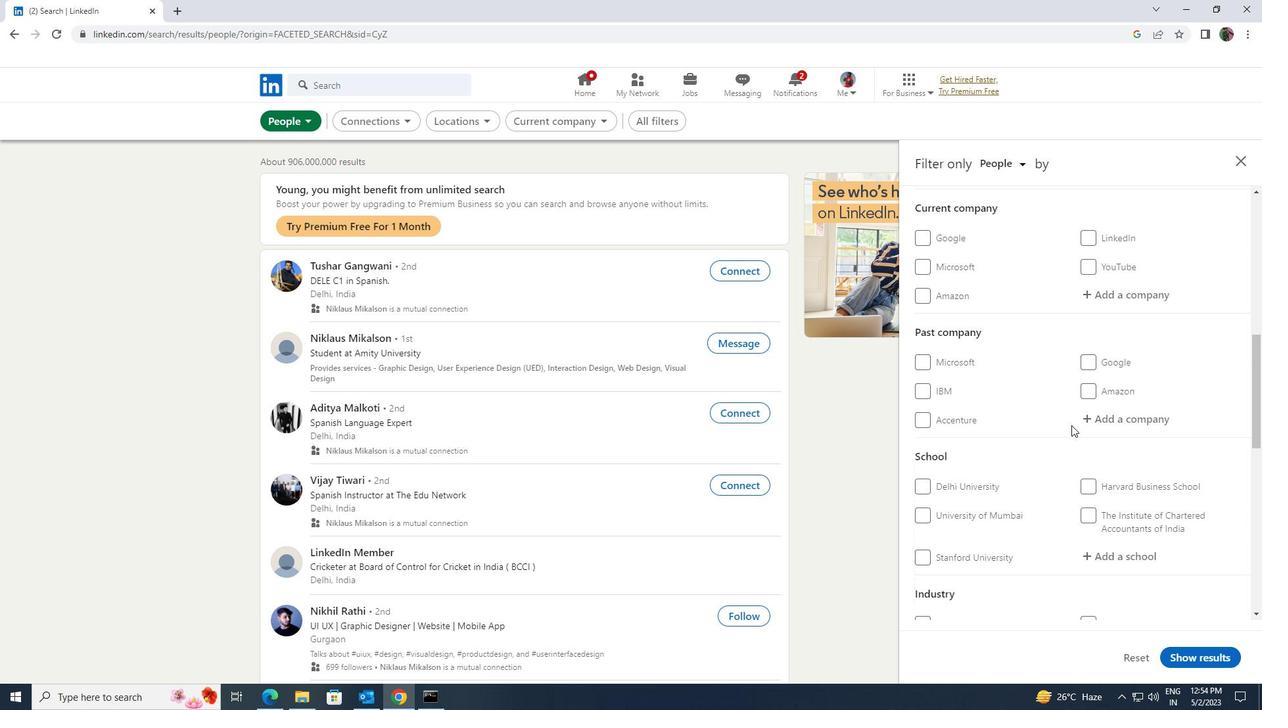 
Action: Mouse scrolled (1072, 424) with delta (0, 0)
Screenshot: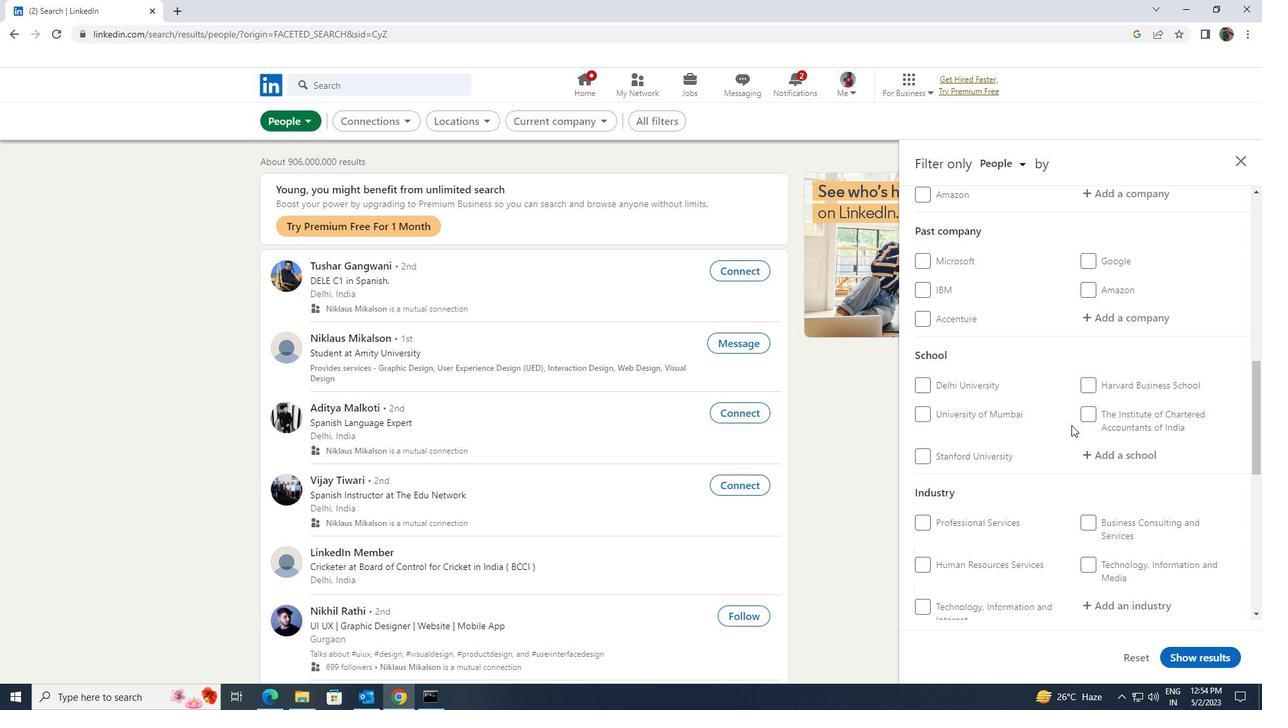 
Action: Mouse moved to (1072, 425)
Screenshot: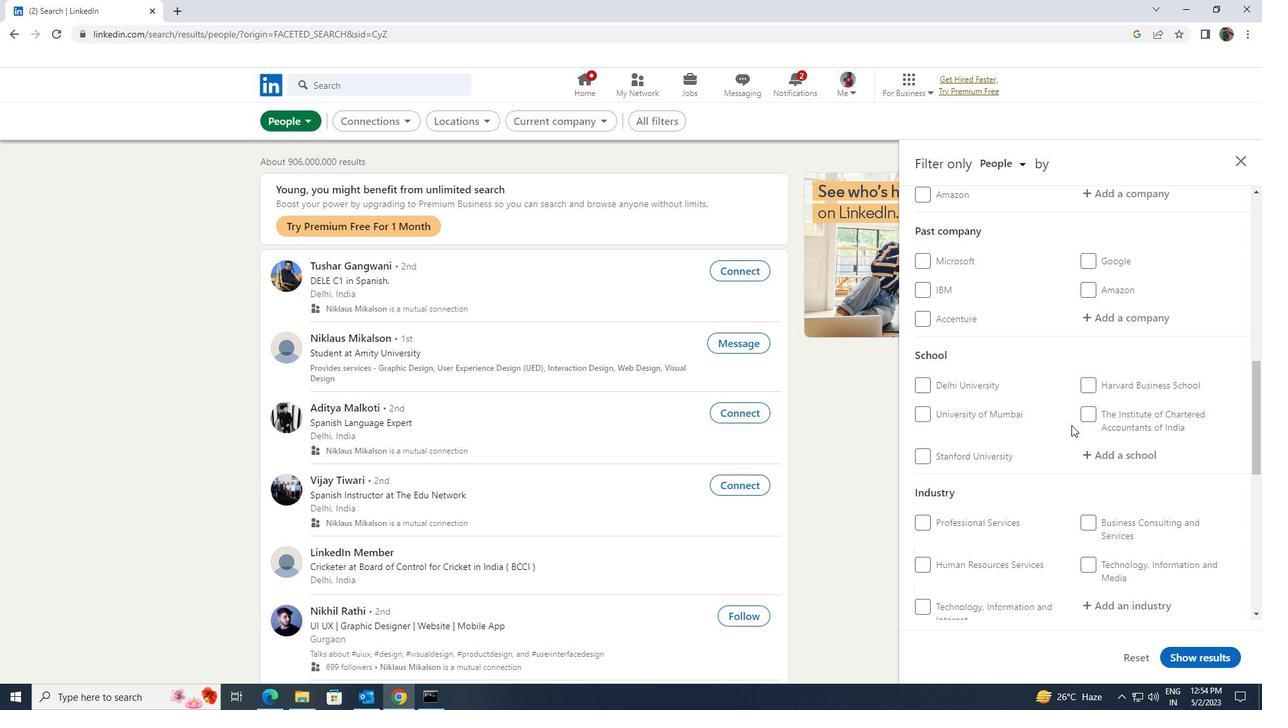 
Action: Mouse scrolled (1072, 424) with delta (0, 0)
Screenshot: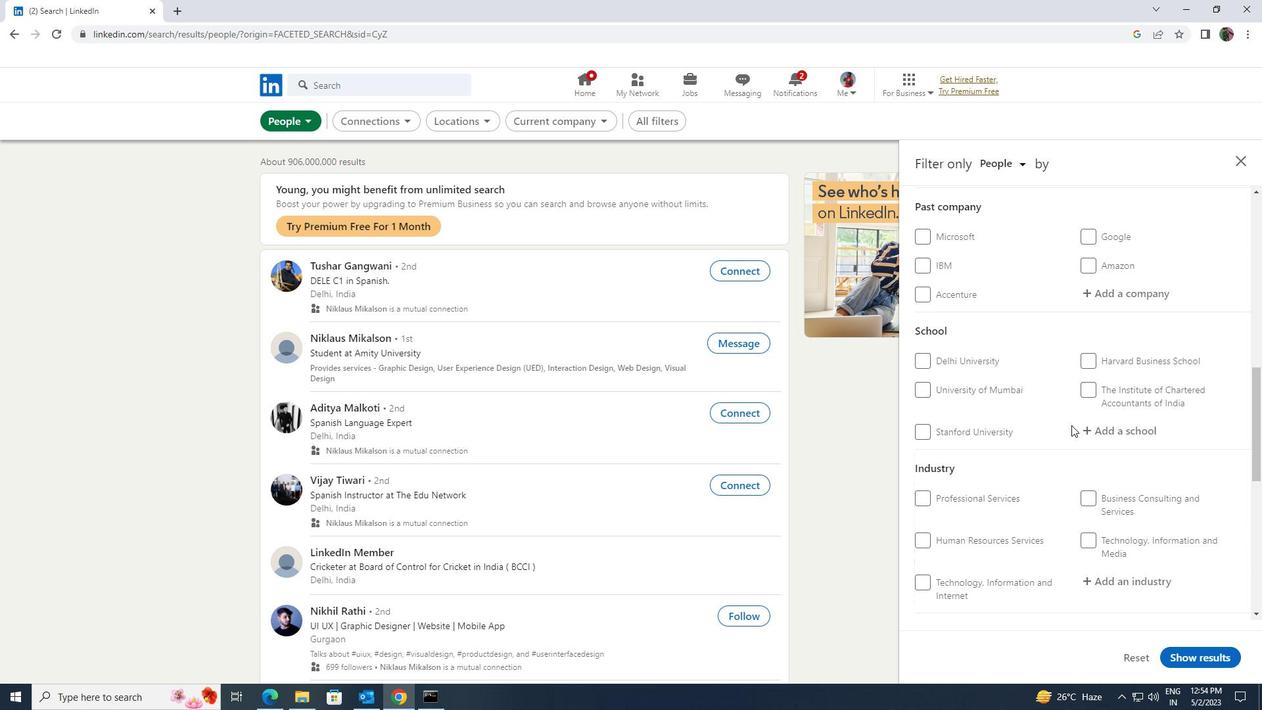 
Action: Mouse moved to (1066, 430)
Screenshot: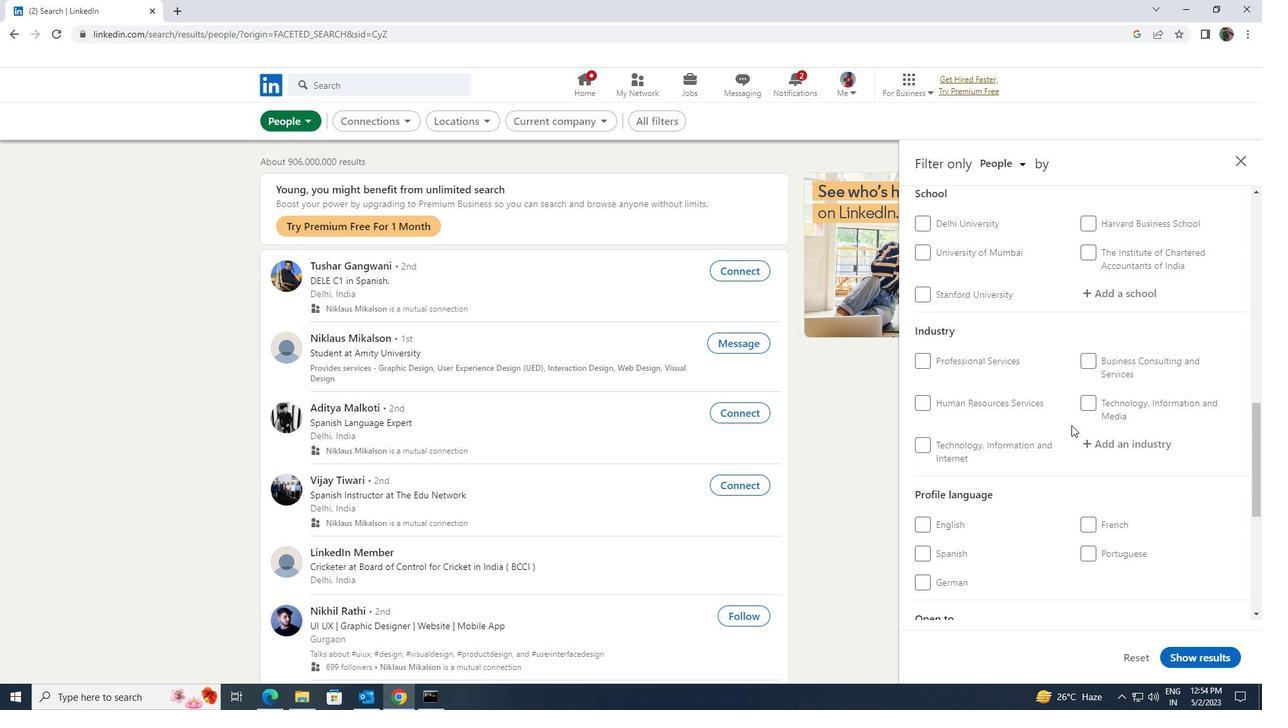 
Action: Mouse scrolled (1066, 429) with delta (0, 0)
Screenshot: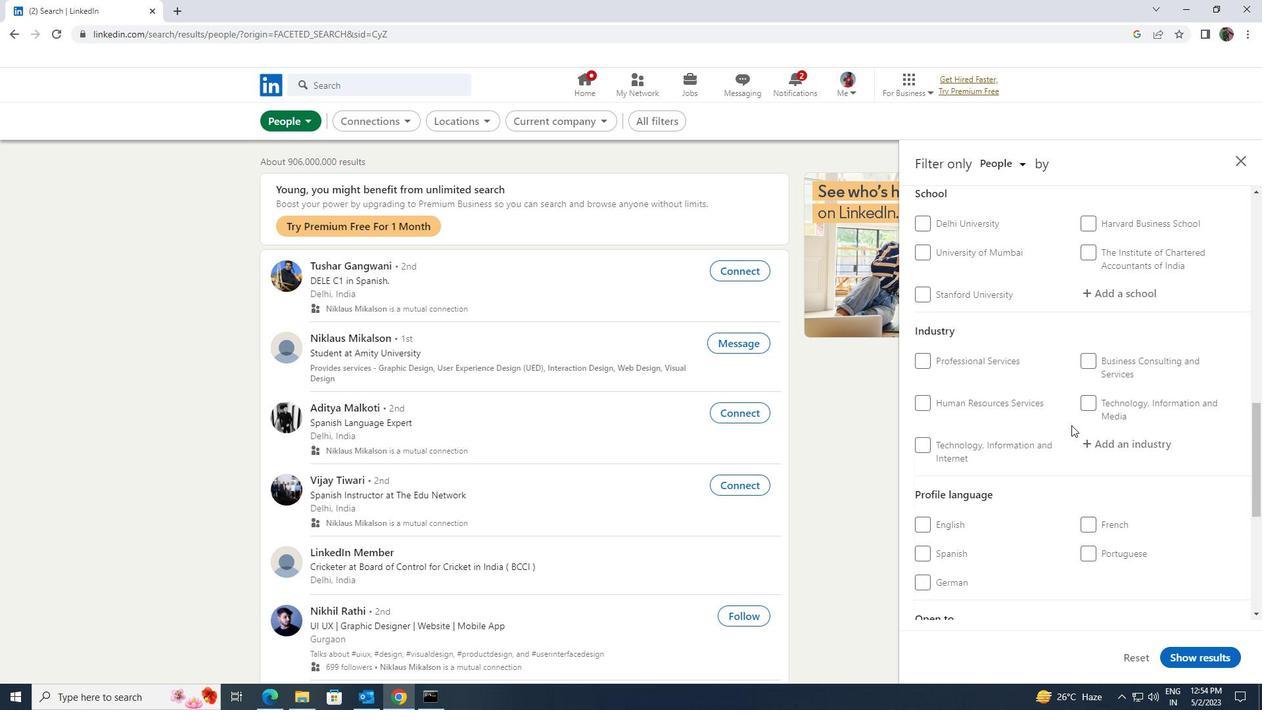 
Action: Mouse moved to (1086, 456)
Screenshot: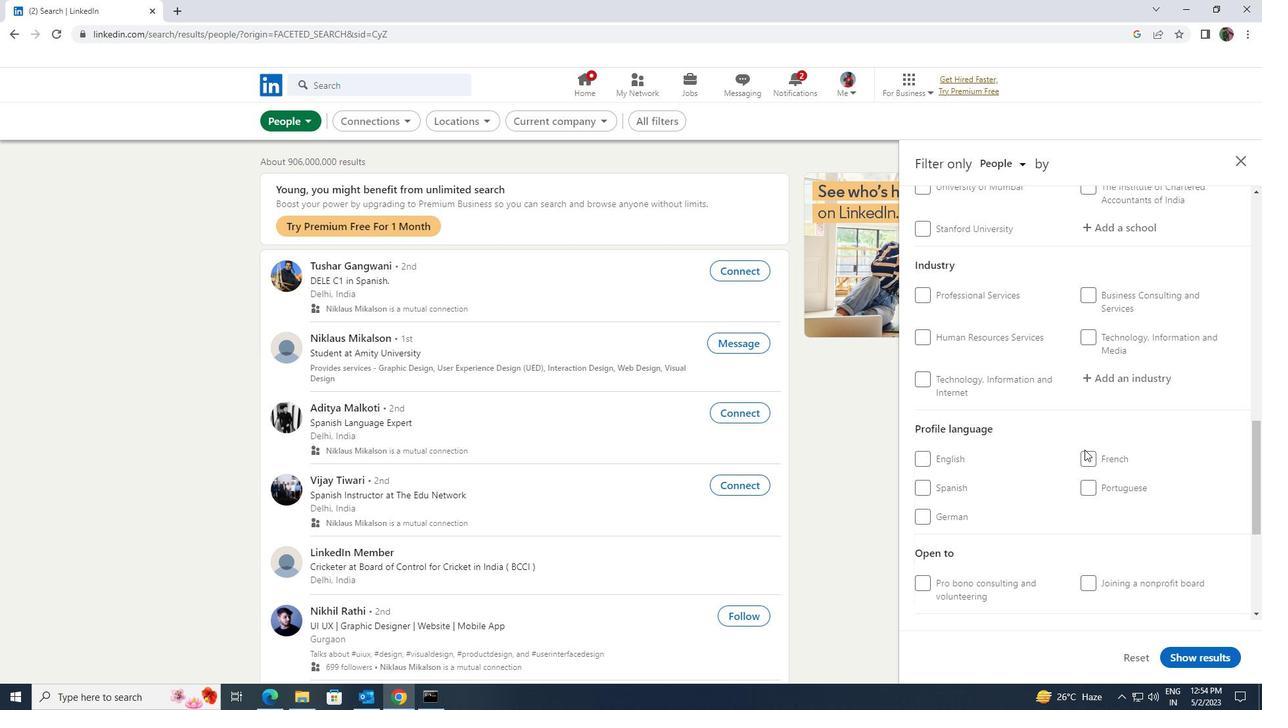 
Action: Mouse pressed left at (1086, 456)
Screenshot: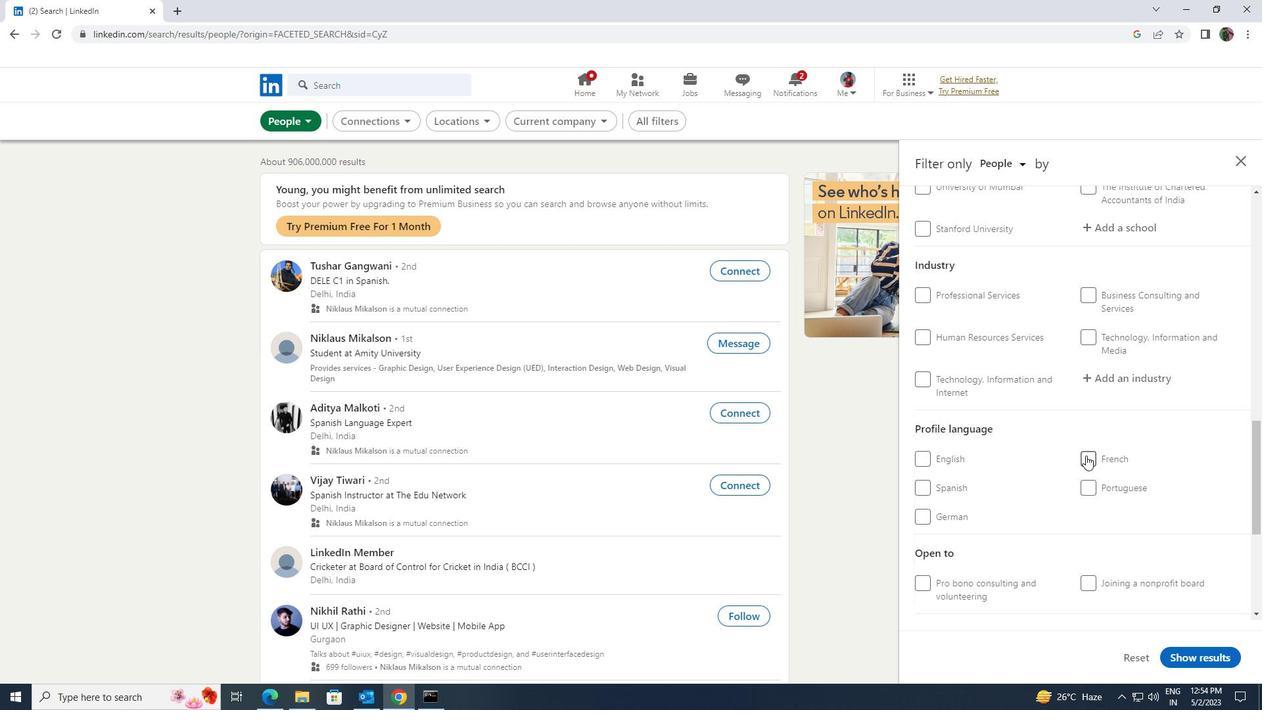 
Action: Mouse scrolled (1086, 457) with delta (0, 0)
Screenshot: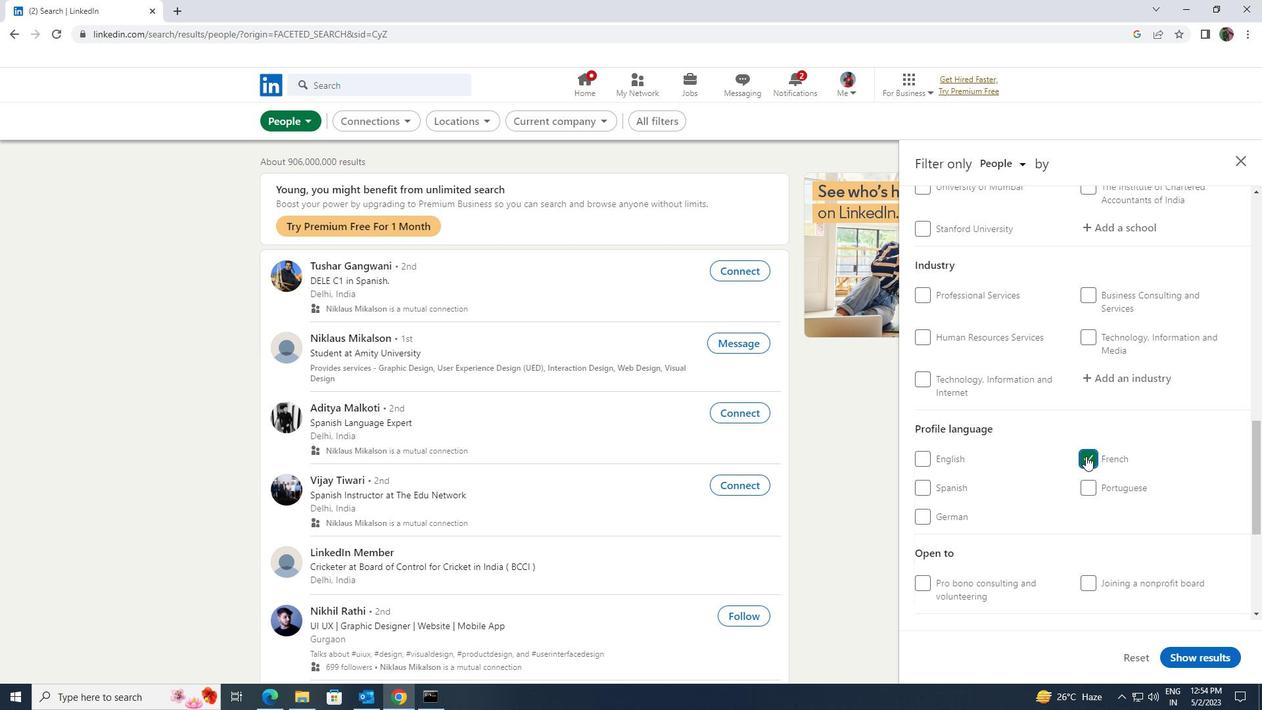 
Action: Mouse scrolled (1086, 457) with delta (0, 0)
Screenshot: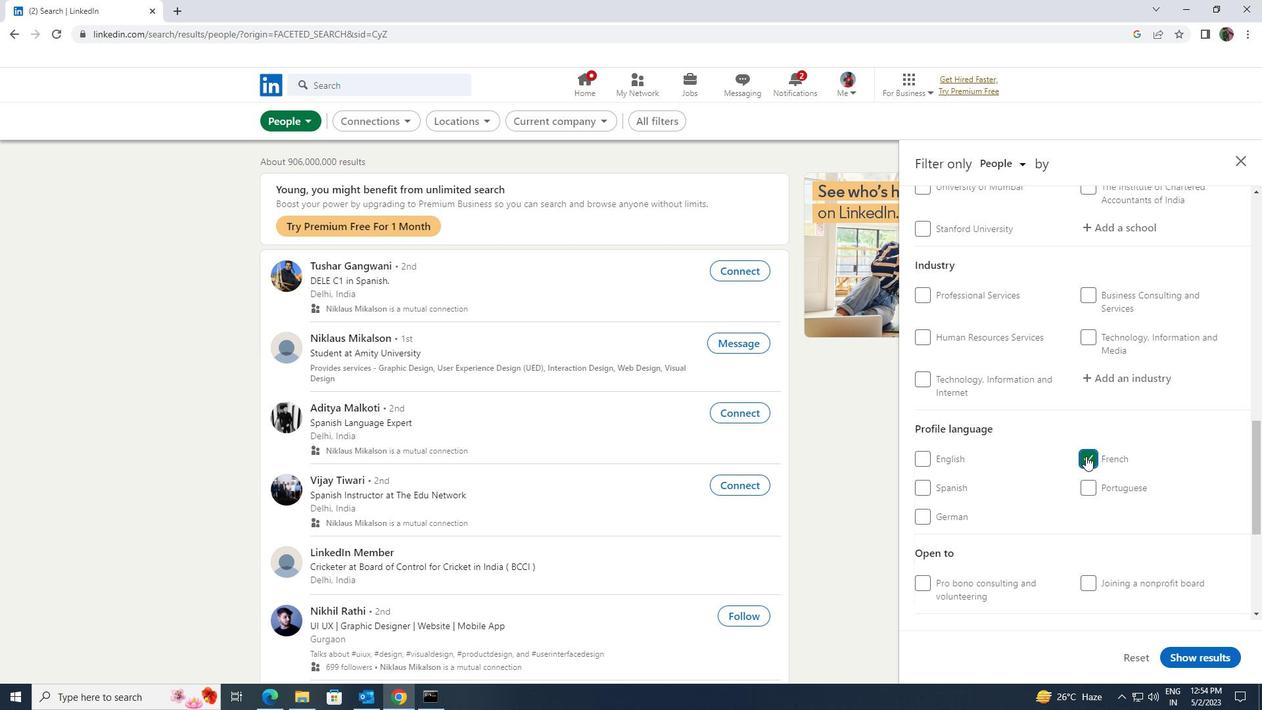
Action: Mouse scrolled (1086, 457) with delta (0, 0)
Screenshot: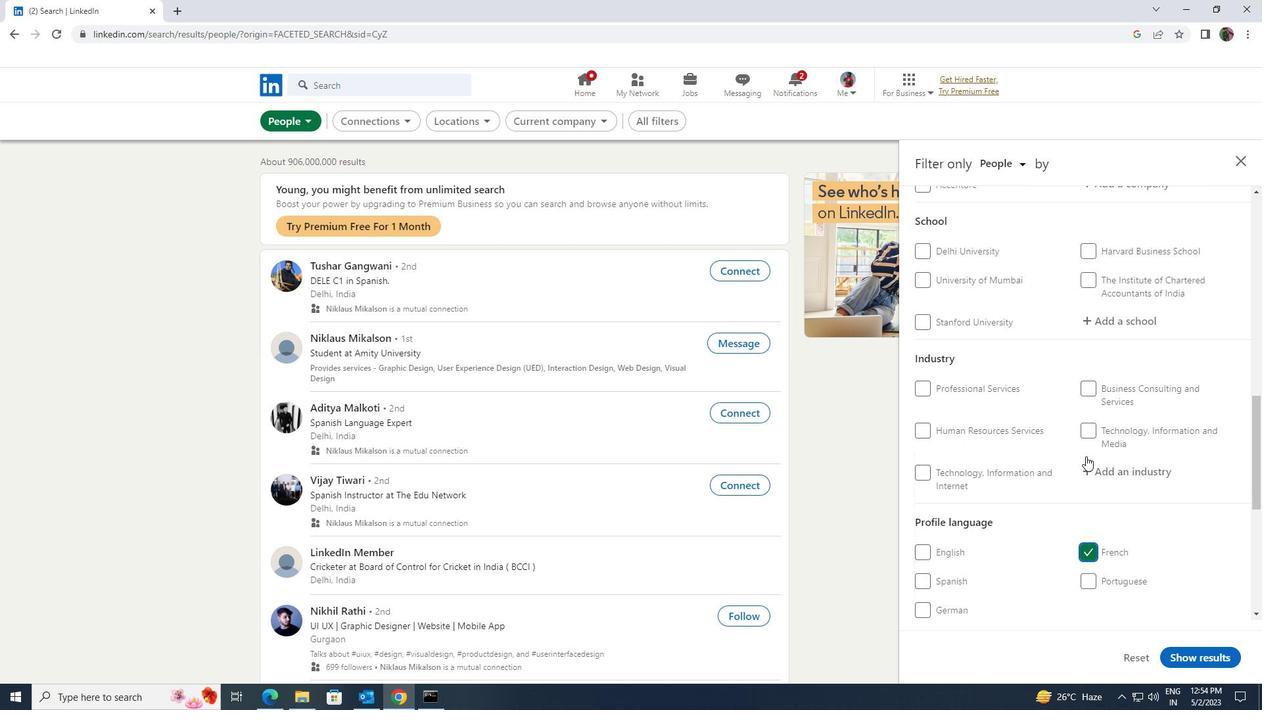 
Action: Mouse scrolled (1086, 457) with delta (0, 0)
Screenshot: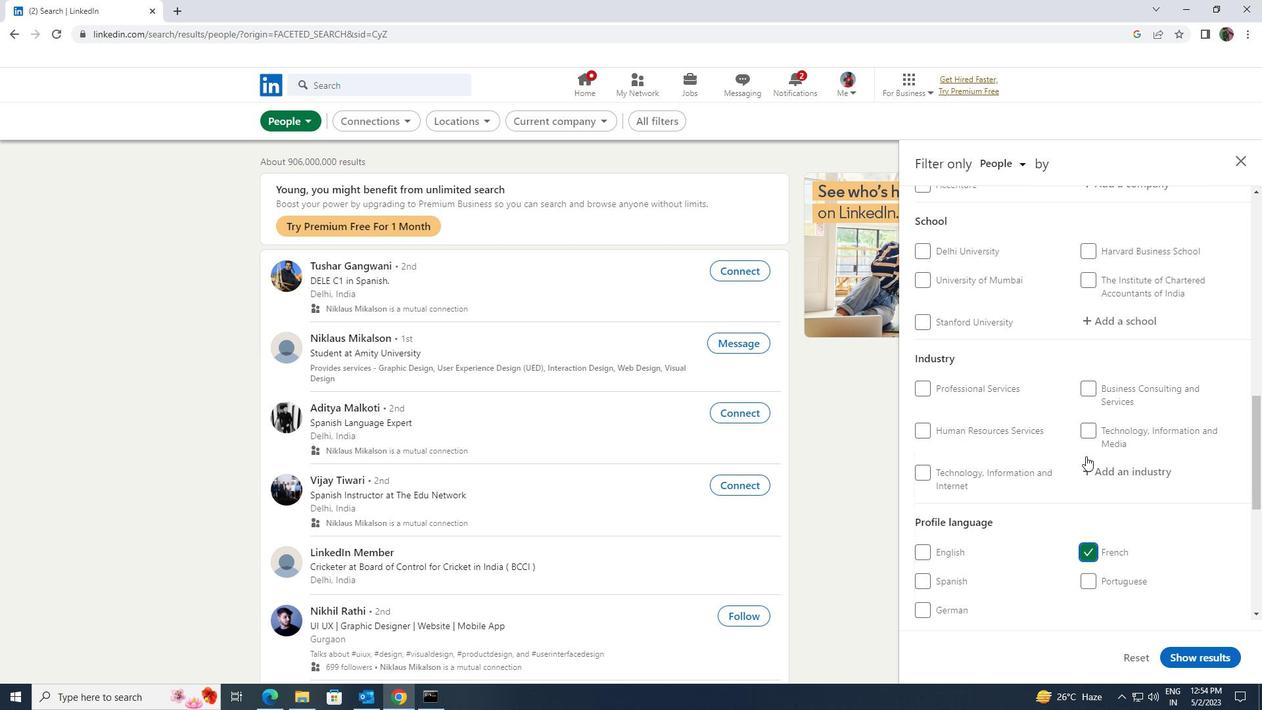 
Action: Mouse scrolled (1086, 457) with delta (0, 0)
Screenshot: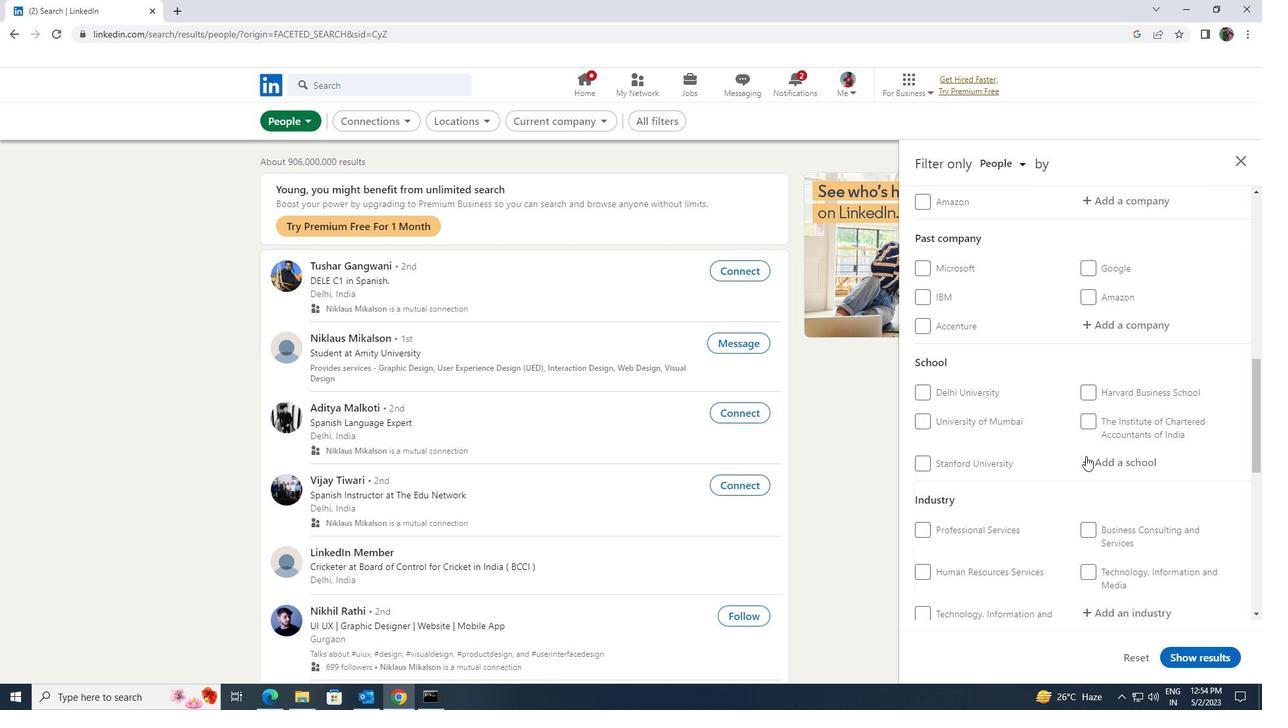 
Action: Mouse scrolled (1086, 457) with delta (0, 0)
Screenshot: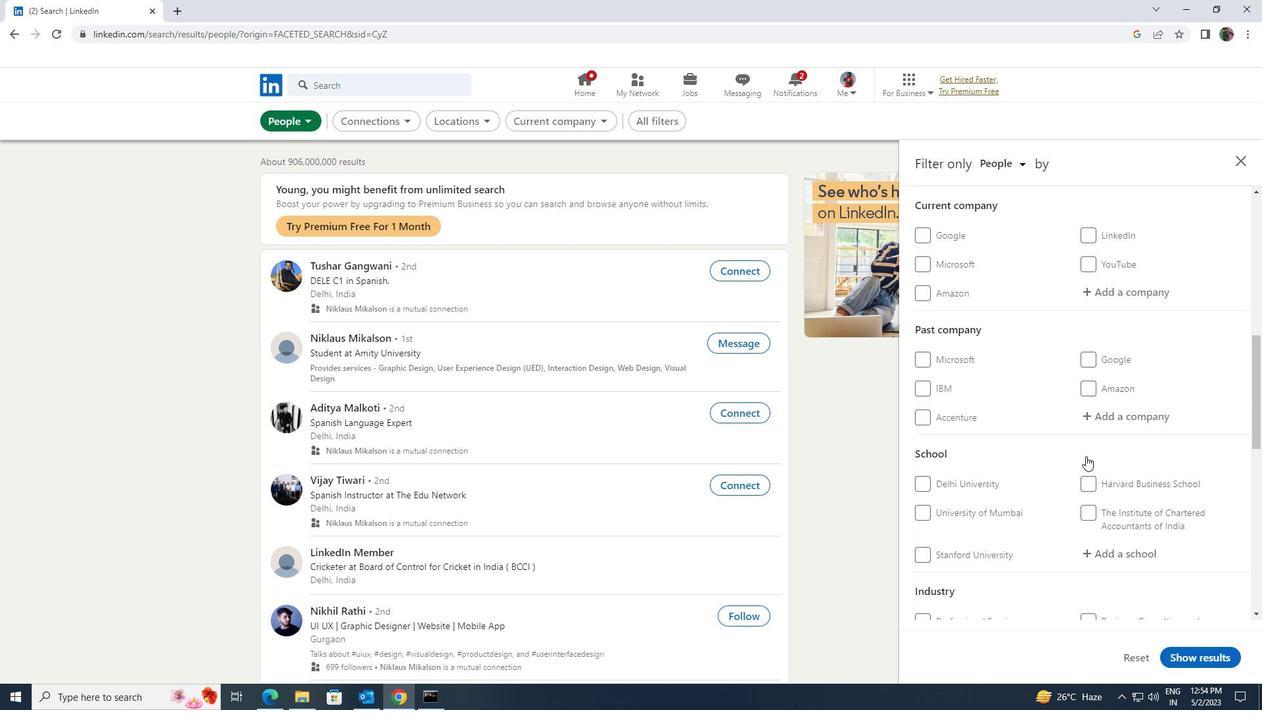 
Action: Mouse scrolled (1086, 457) with delta (0, 0)
Screenshot: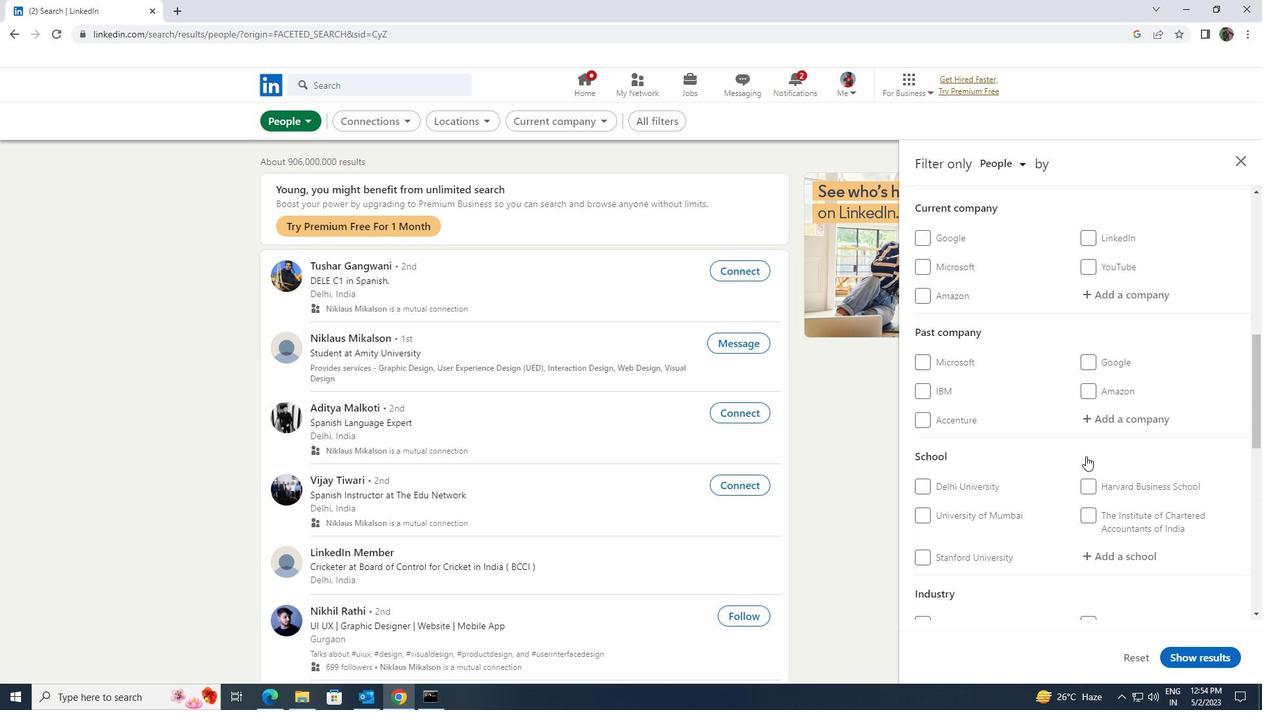 
Action: Mouse scrolled (1086, 457) with delta (0, 0)
Screenshot: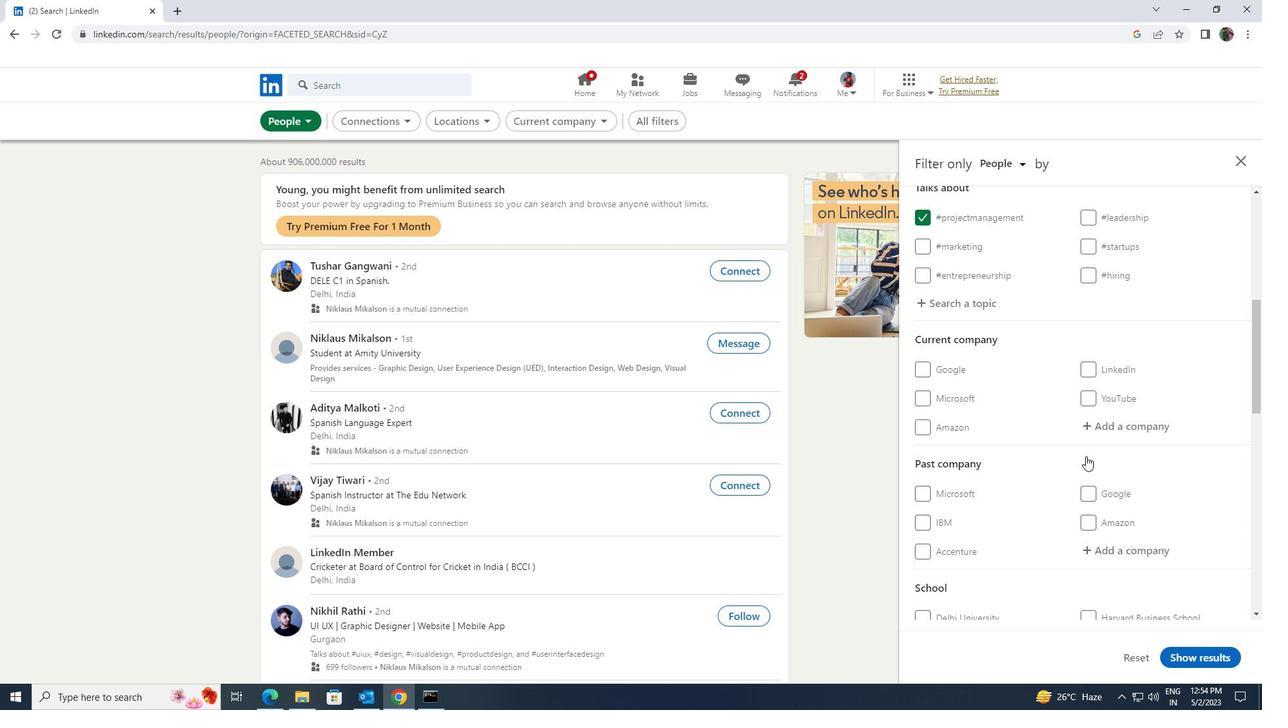 
Action: Mouse moved to (1091, 488)
Screenshot: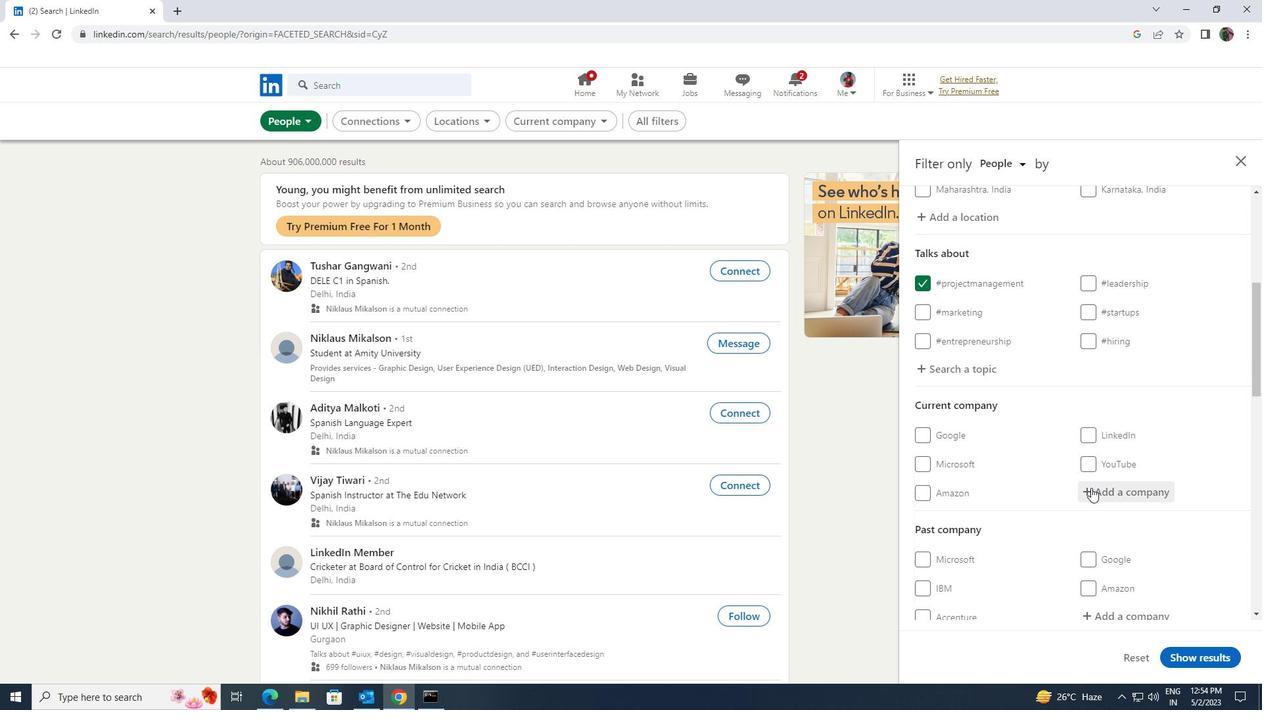 
Action: Mouse pressed left at (1091, 488)
Screenshot: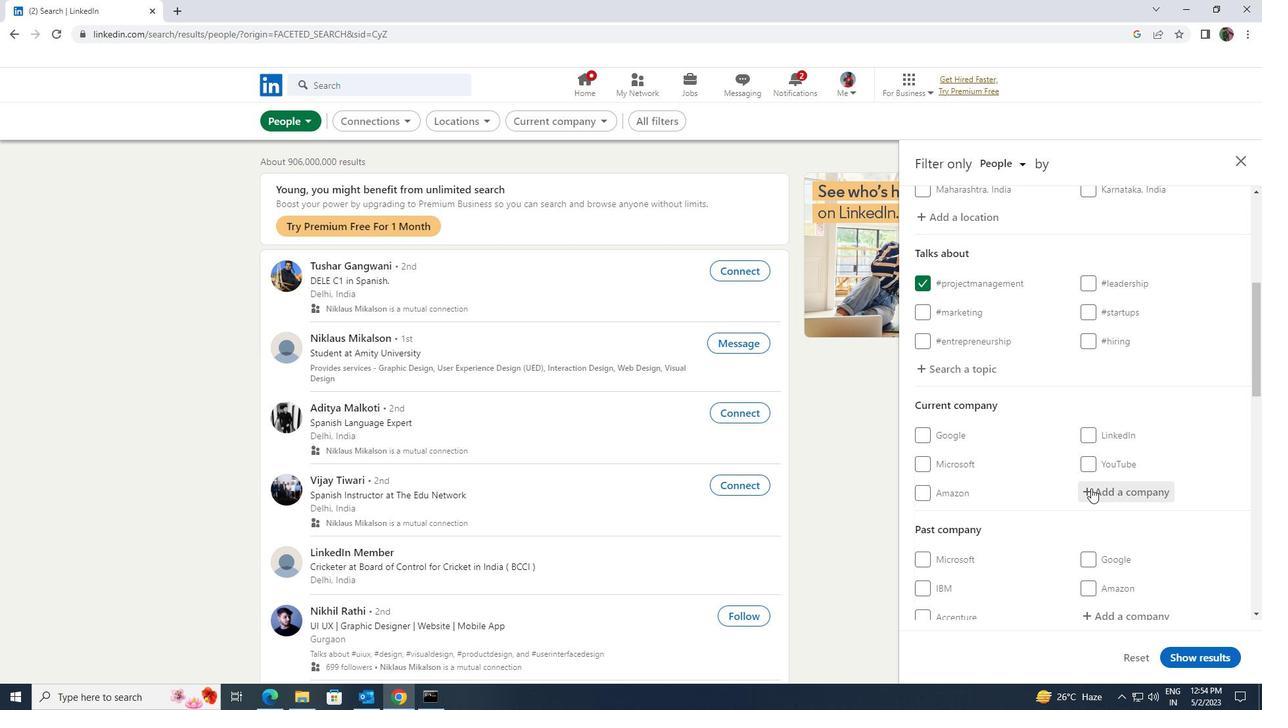 
Action: Key pressed <Key.shift><Key.shift><Key.shift><Key.shift><Key.shift><Key.shift><Key.shift><Key.shift><Key.shift><Key.shift><Key.shift><Key.shift>BIOMER
Screenshot: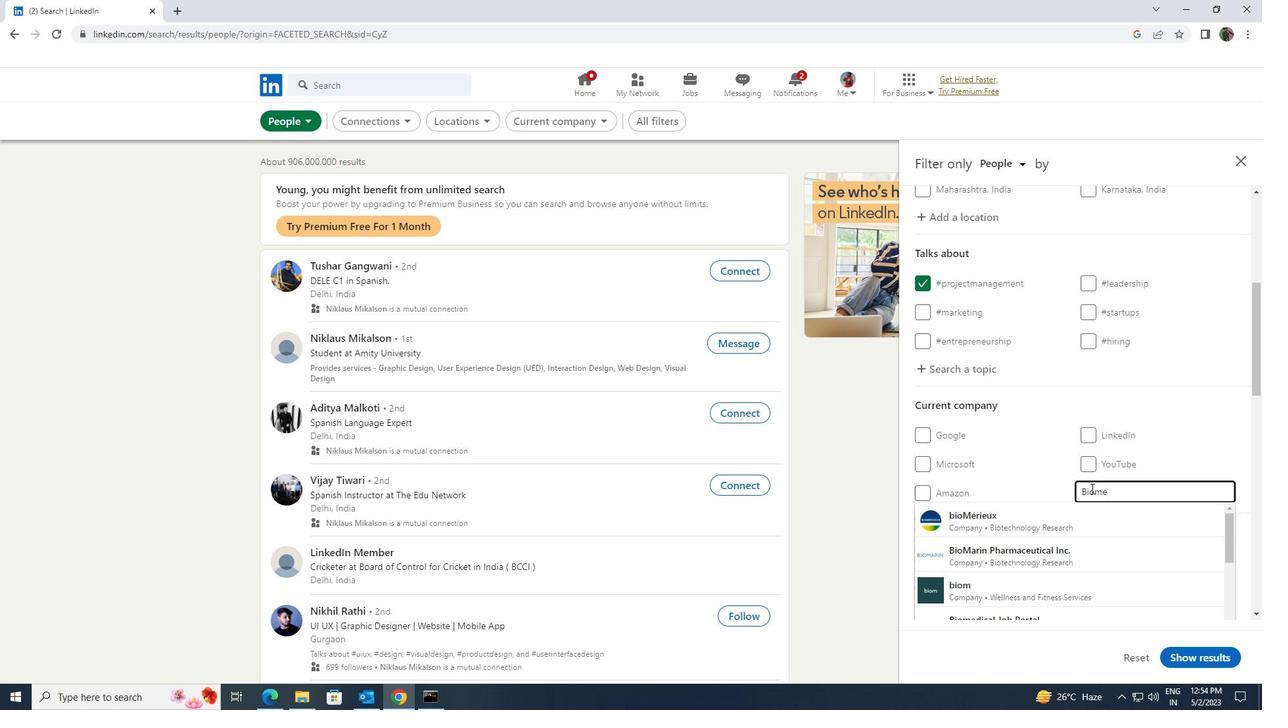 
Action: Mouse moved to (1082, 511)
Screenshot: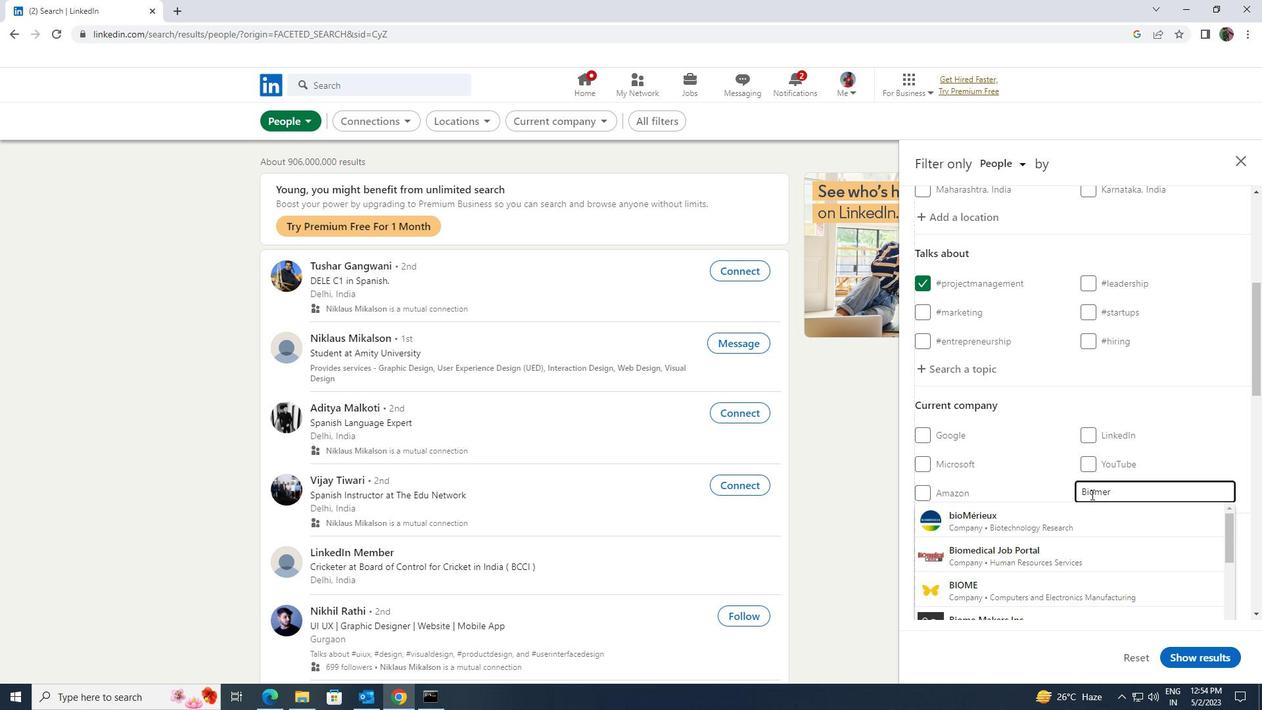 
Action: Mouse pressed left at (1082, 511)
Screenshot: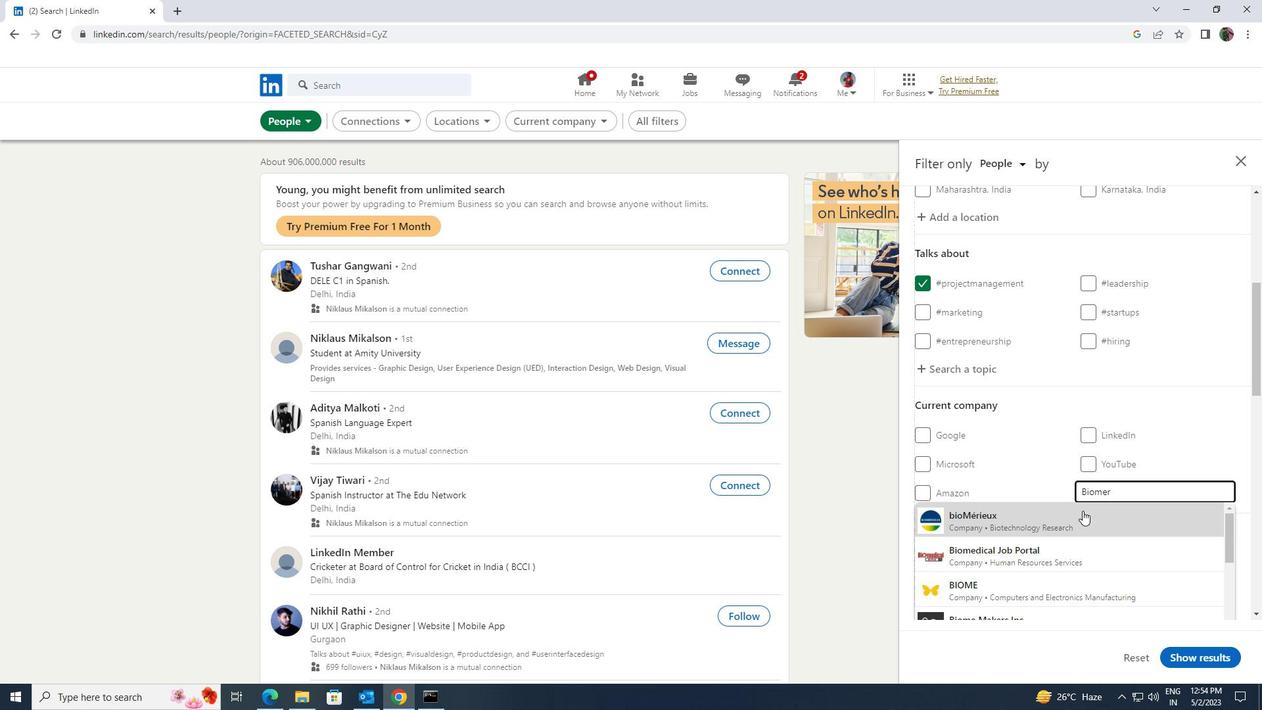 
Action: Mouse scrolled (1082, 511) with delta (0, 0)
Screenshot: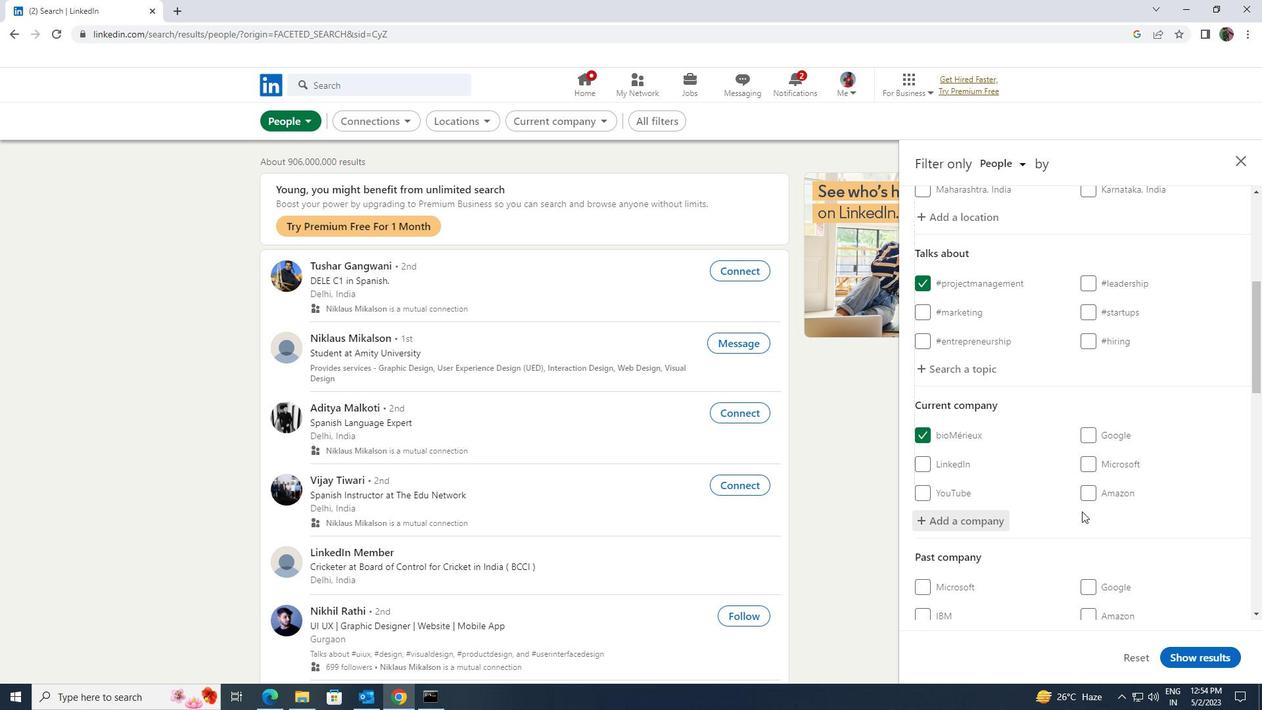 
Action: Mouse scrolled (1082, 511) with delta (0, 0)
Screenshot: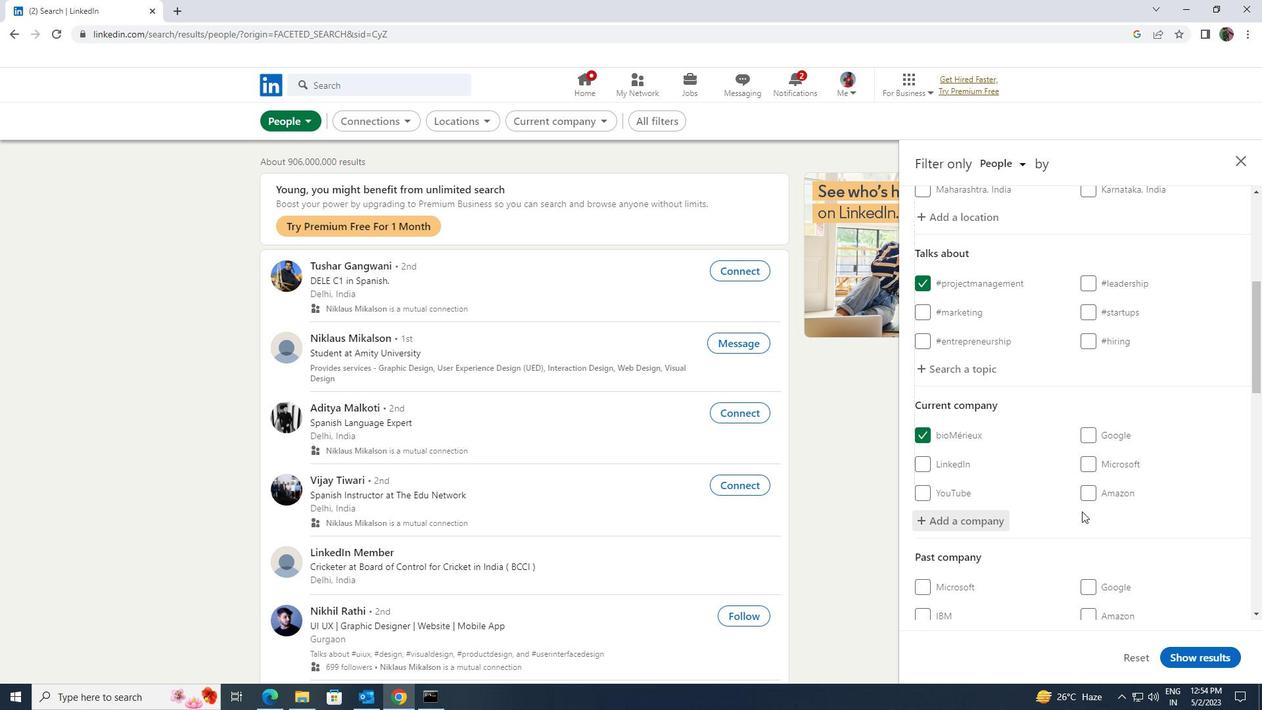 
Action: Mouse scrolled (1082, 511) with delta (0, 0)
Screenshot: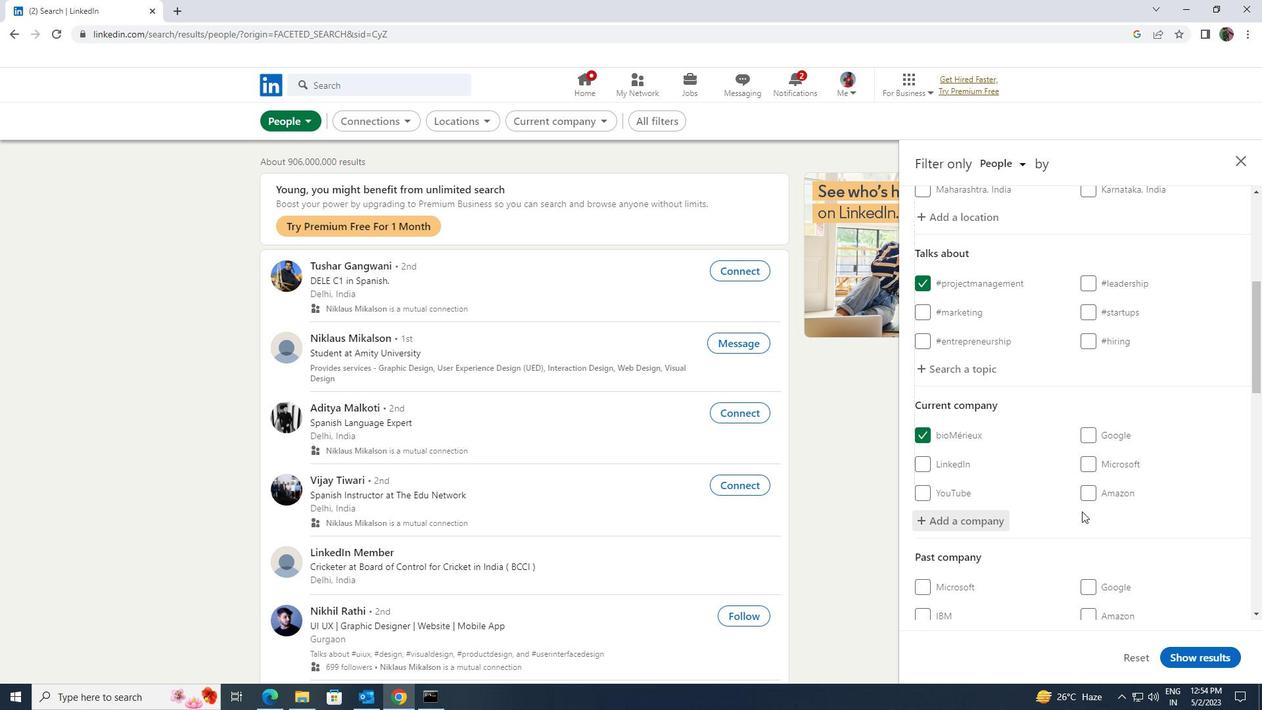 
Action: Mouse scrolled (1082, 511) with delta (0, 0)
Screenshot: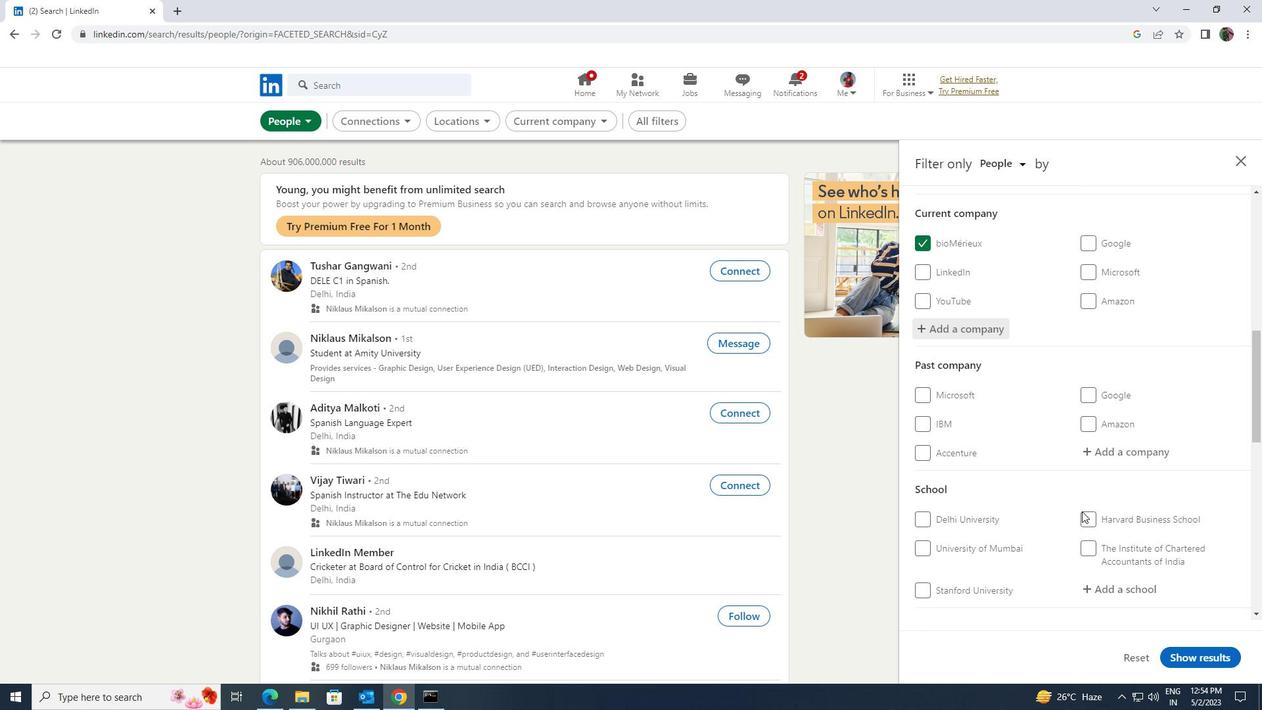 
Action: Mouse moved to (1101, 513)
Screenshot: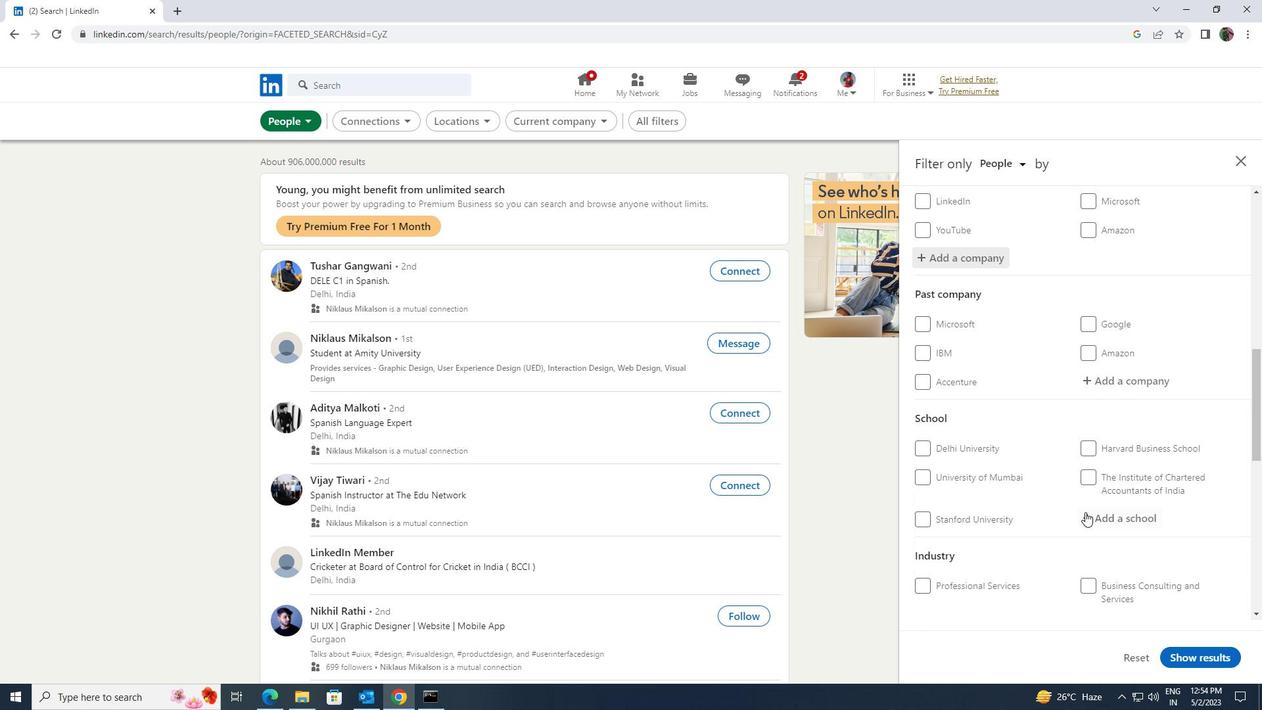 
Action: Mouse pressed left at (1101, 513)
Screenshot: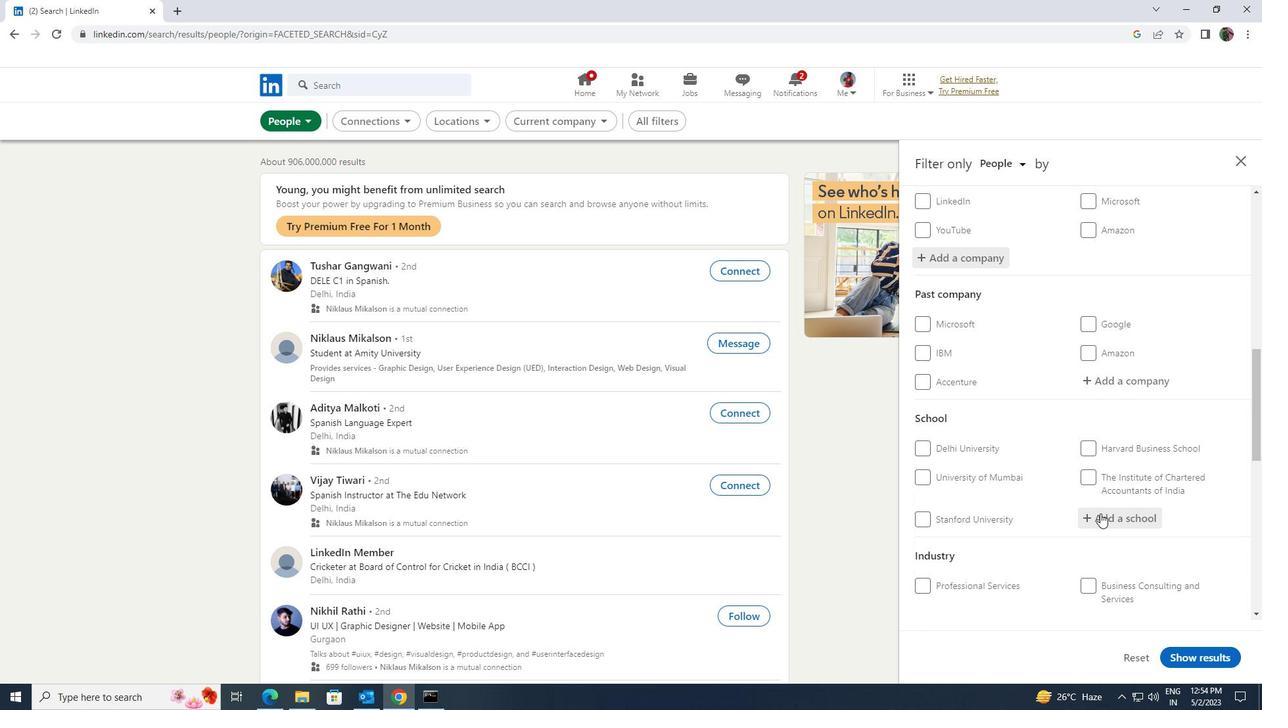 
Action: Key pressed <Key.shift><Key.shift><Key.shift><Key.shift>ST.ANNS
Screenshot: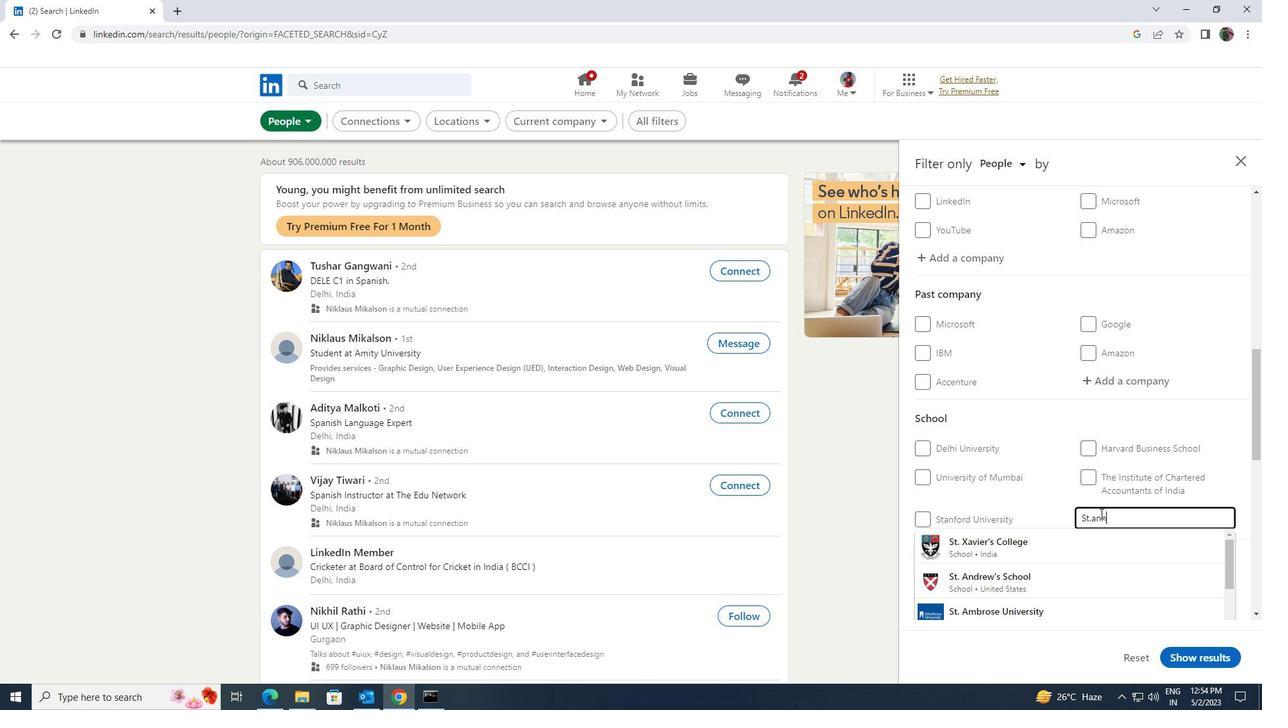 
Action: Mouse moved to (1094, 535)
Screenshot: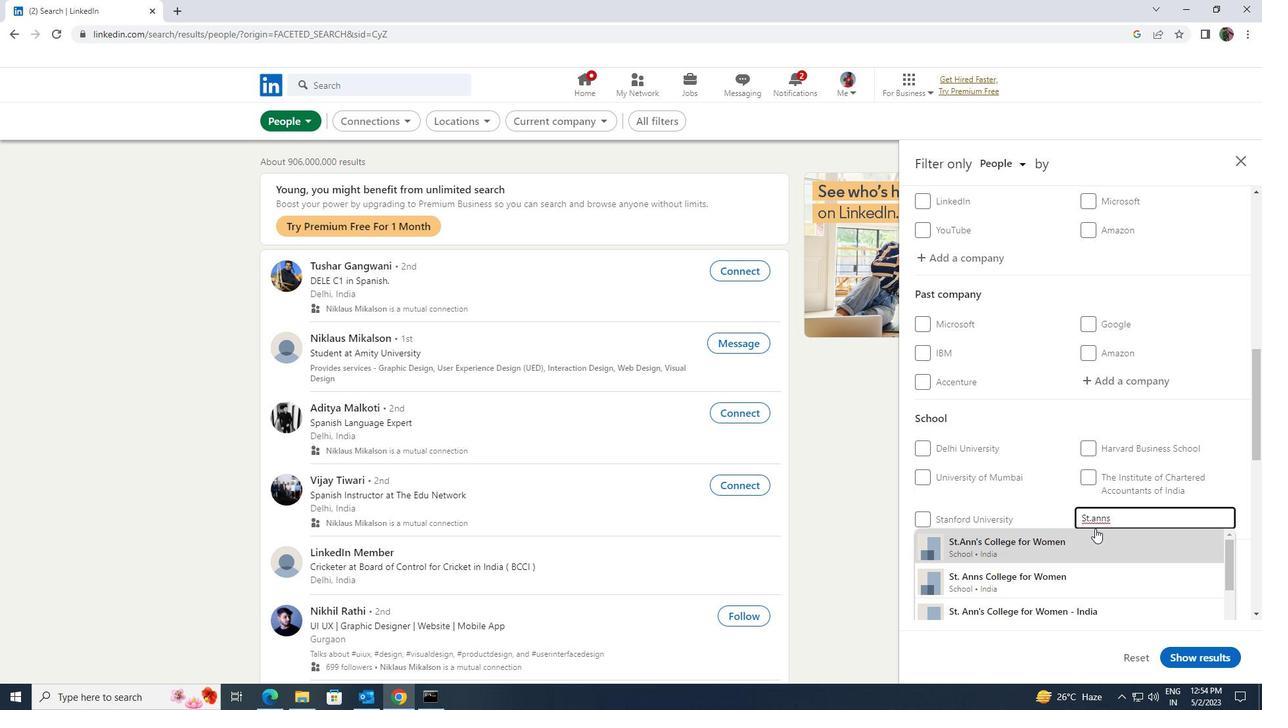 
Action: Mouse pressed left at (1094, 535)
Screenshot: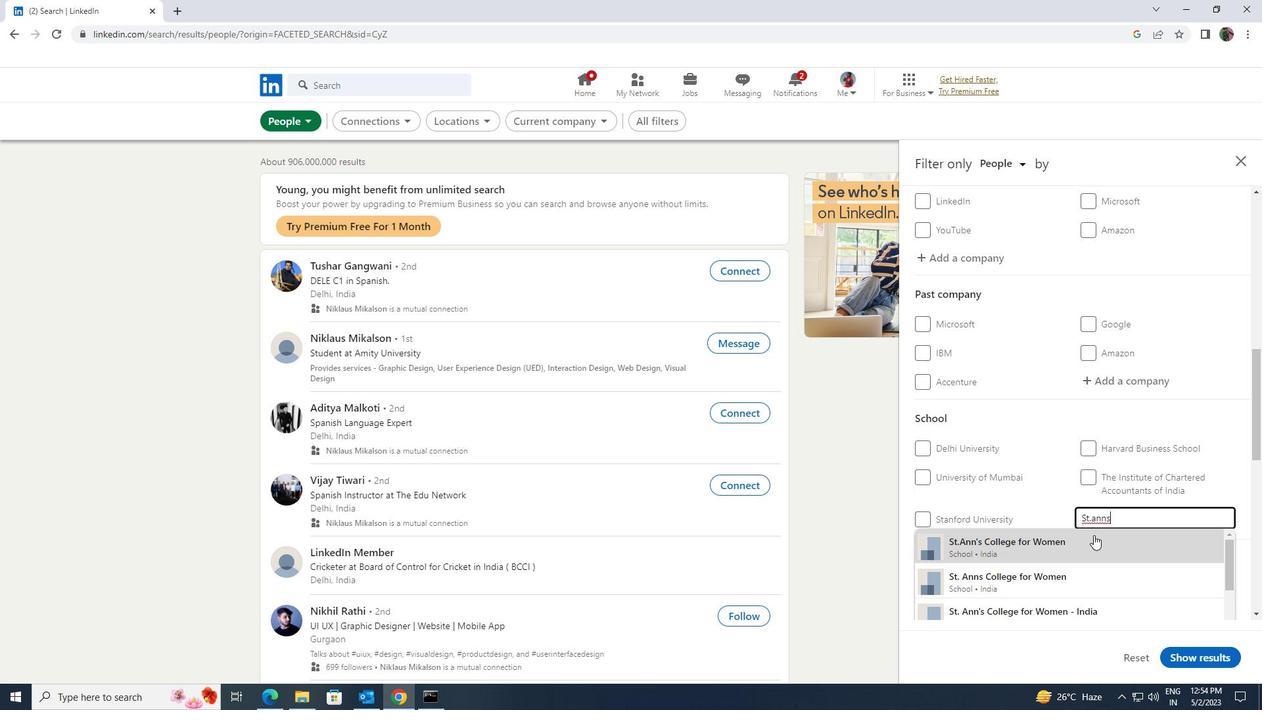 
Action: Mouse moved to (1094, 536)
Screenshot: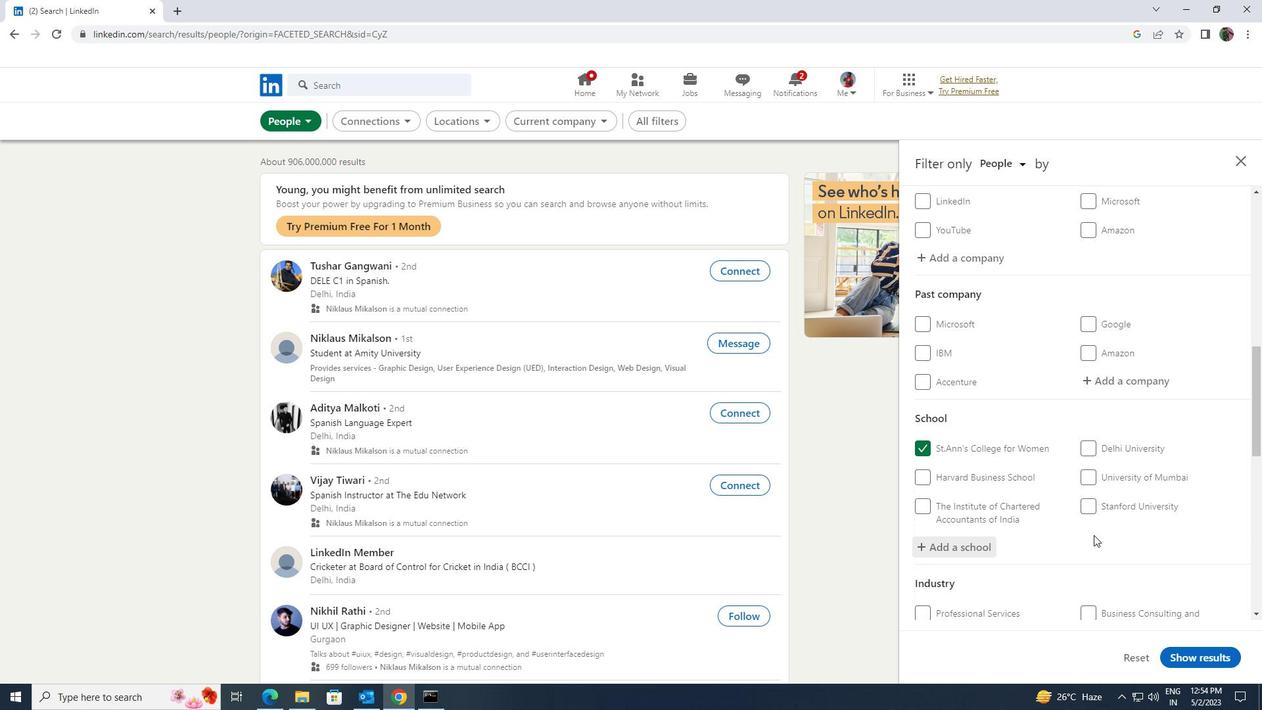 
Action: Mouse scrolled (1094, 535) with delta (0, 0)
Screenshot: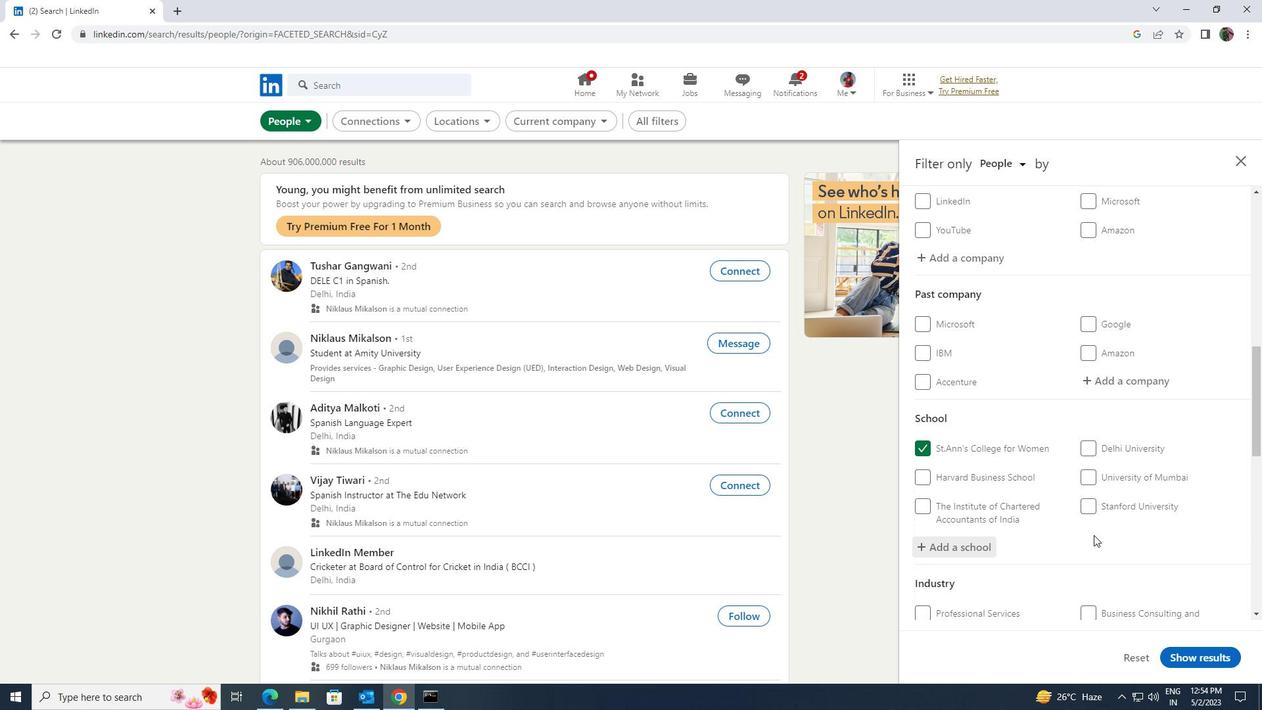 
Action: Mouse moved to (1093, 537)
Screenshot: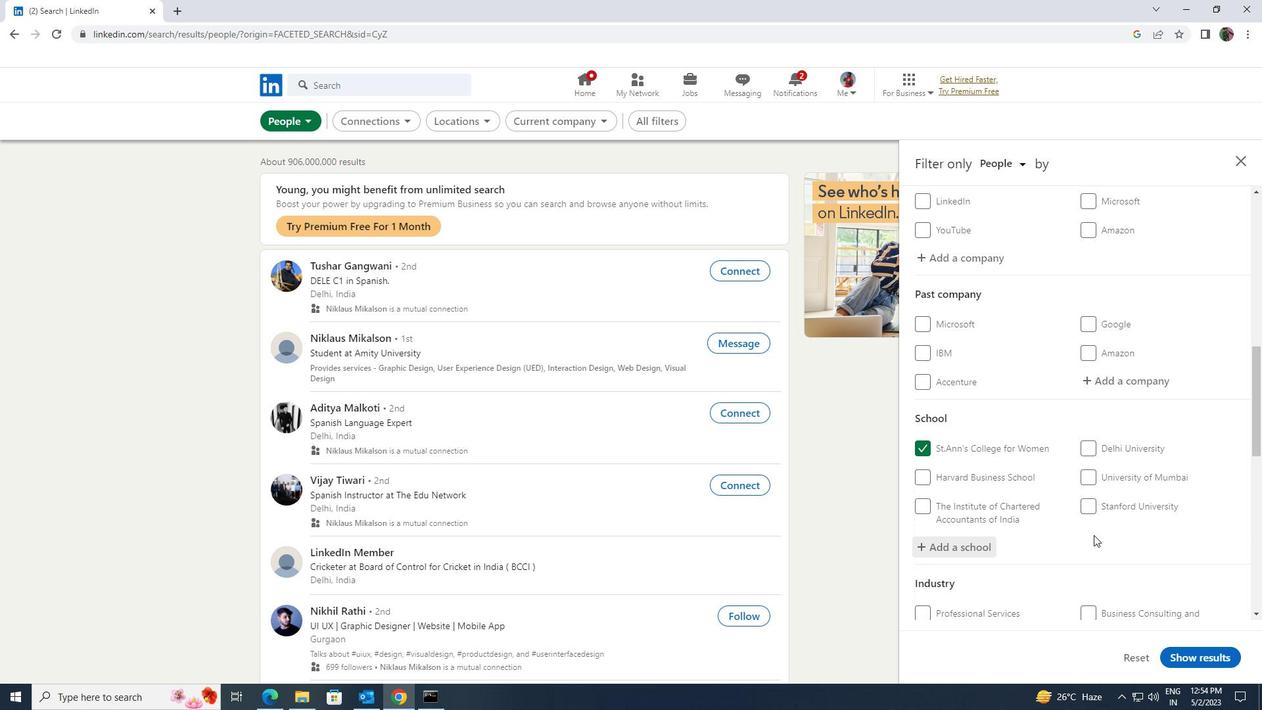 
Action: Mouse scrolled (1093, 536) with delta (0, 0)
Screenshot: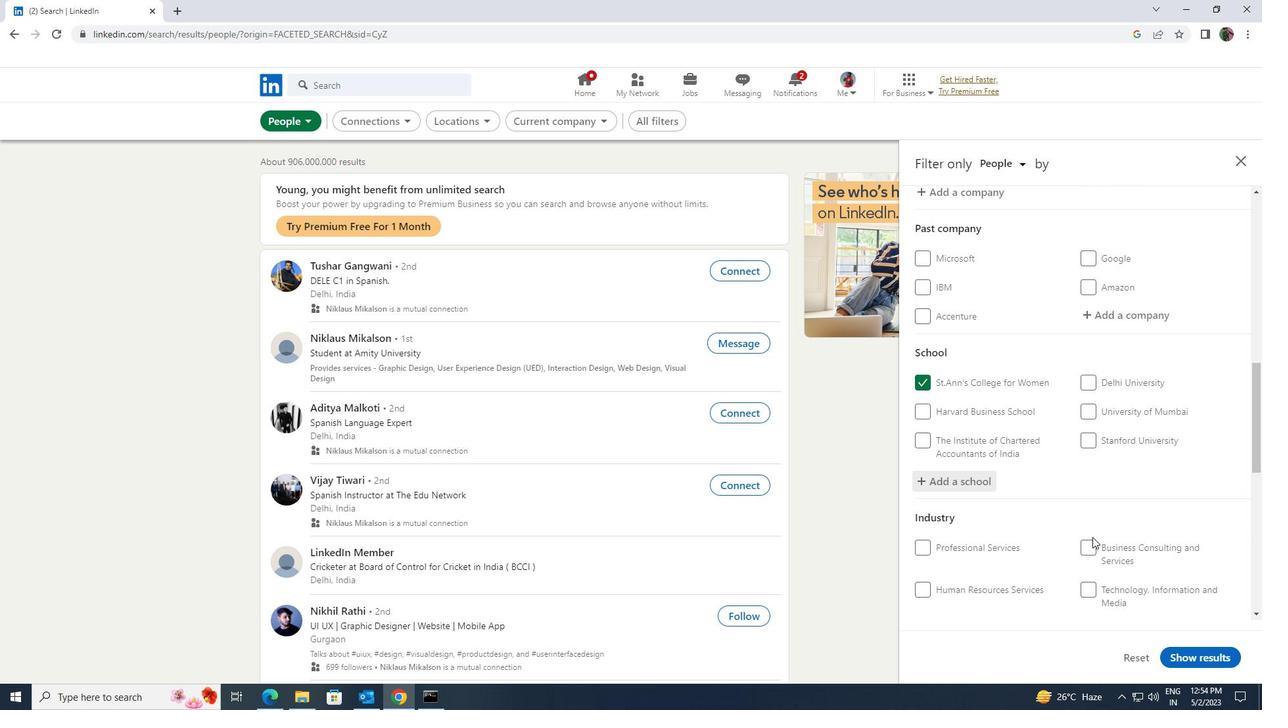 
Action: Mouse scrolled (1093, 536) with delta (0, 0)
Screenshot: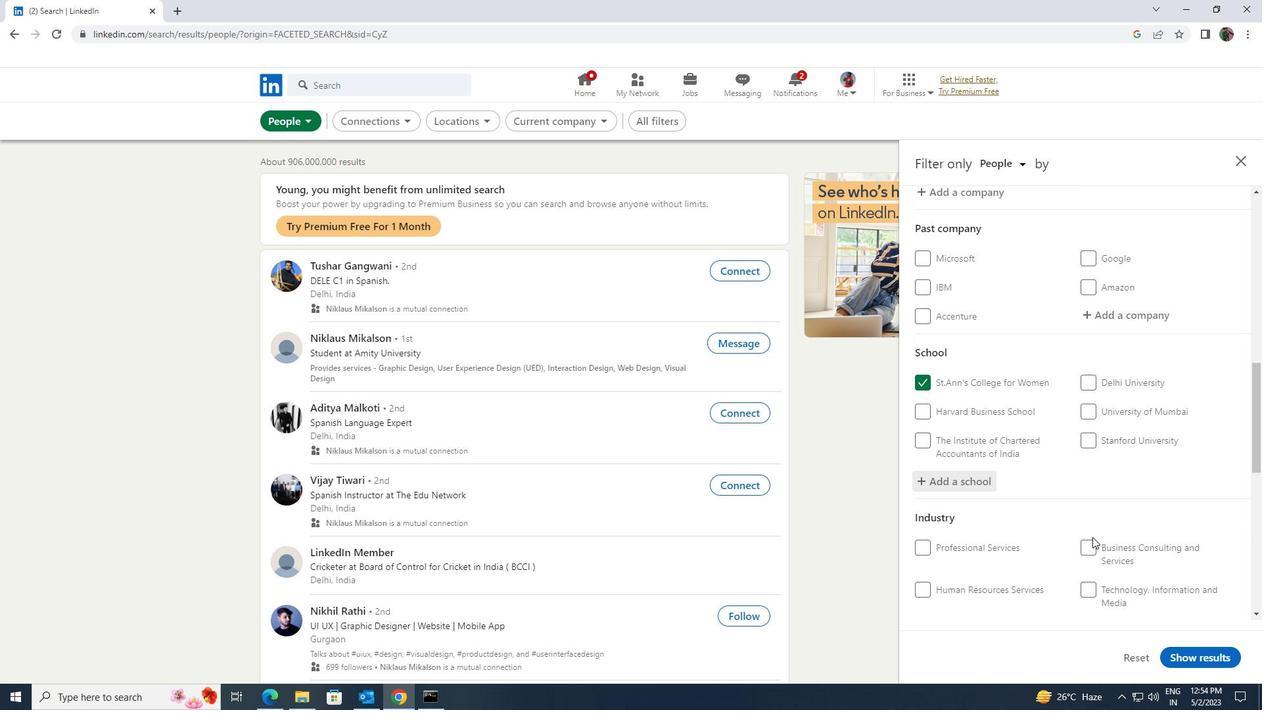 
Action: Mouse moved to (1099, 505)
Screenshot: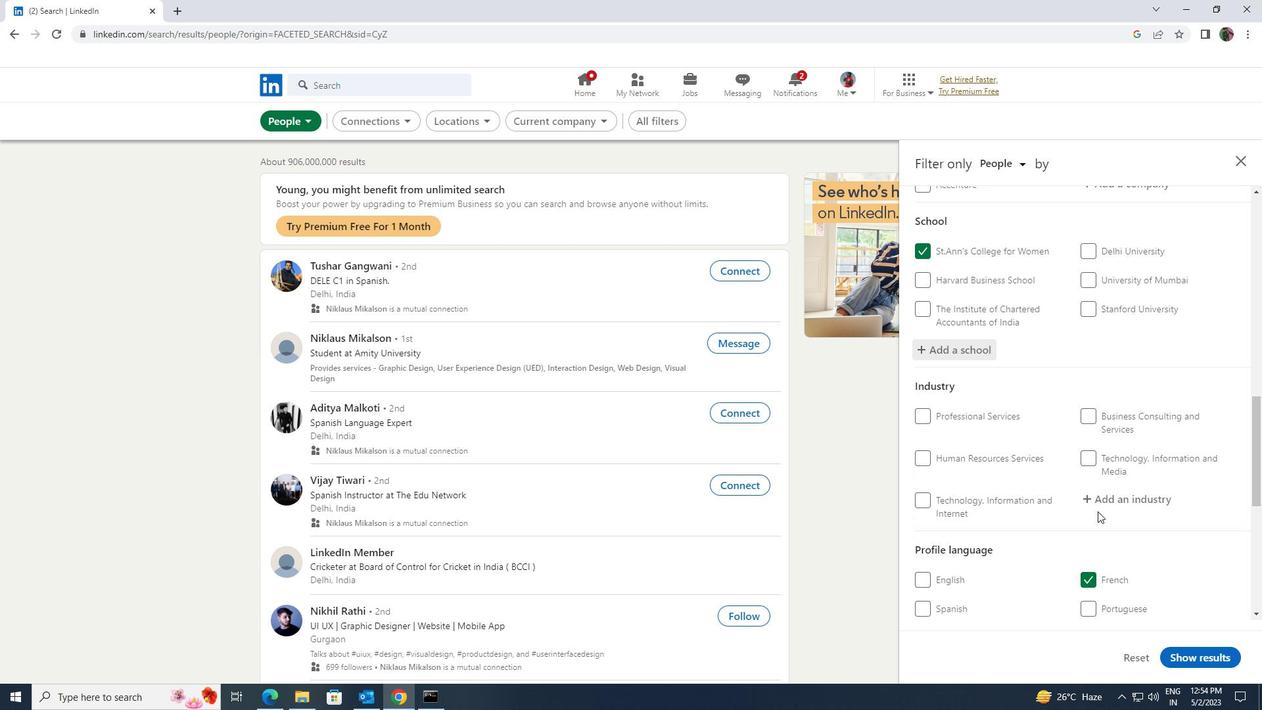 
Action: Mouse pressed left at (1099, 505)
Screenshot: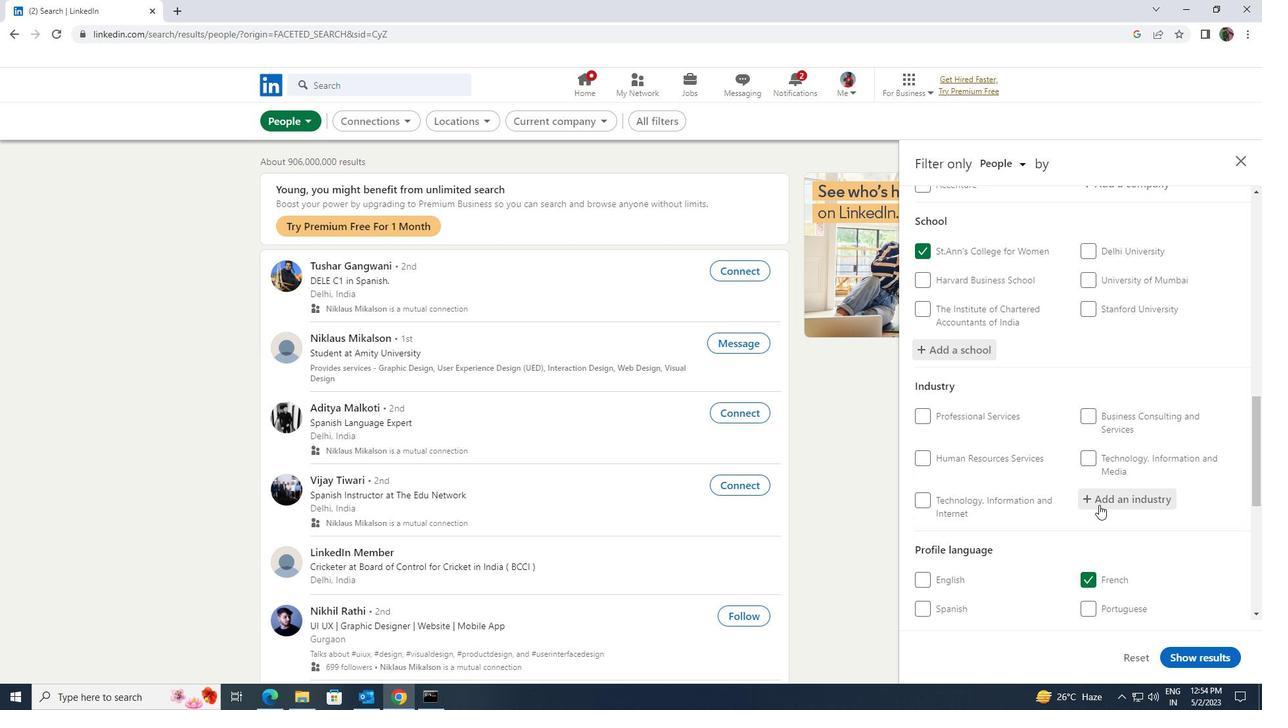 
Action: Key pressed <Key.shift><Key.shift><Key.shift><Key.shift><Key.shift><Key.shift><Key.shift><Key.shift><Key.shift><Key.shift><Key.shift><Key.shift><Key.shift><Key.shift><Key.shift><Key.shift><Key.shift><Key.shift><Key.shift>OIL<Key.space>GAS
Screenshot: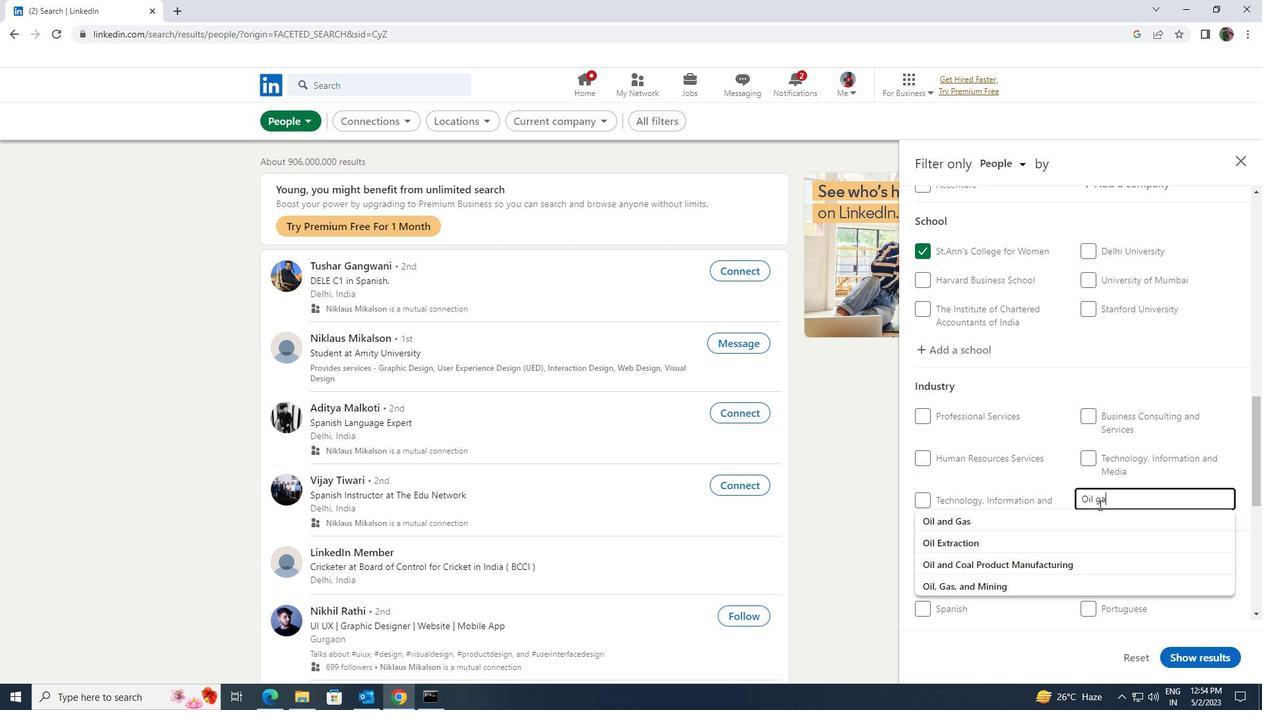 
Action: Mouse moved to (1080, 532)
Screenshot: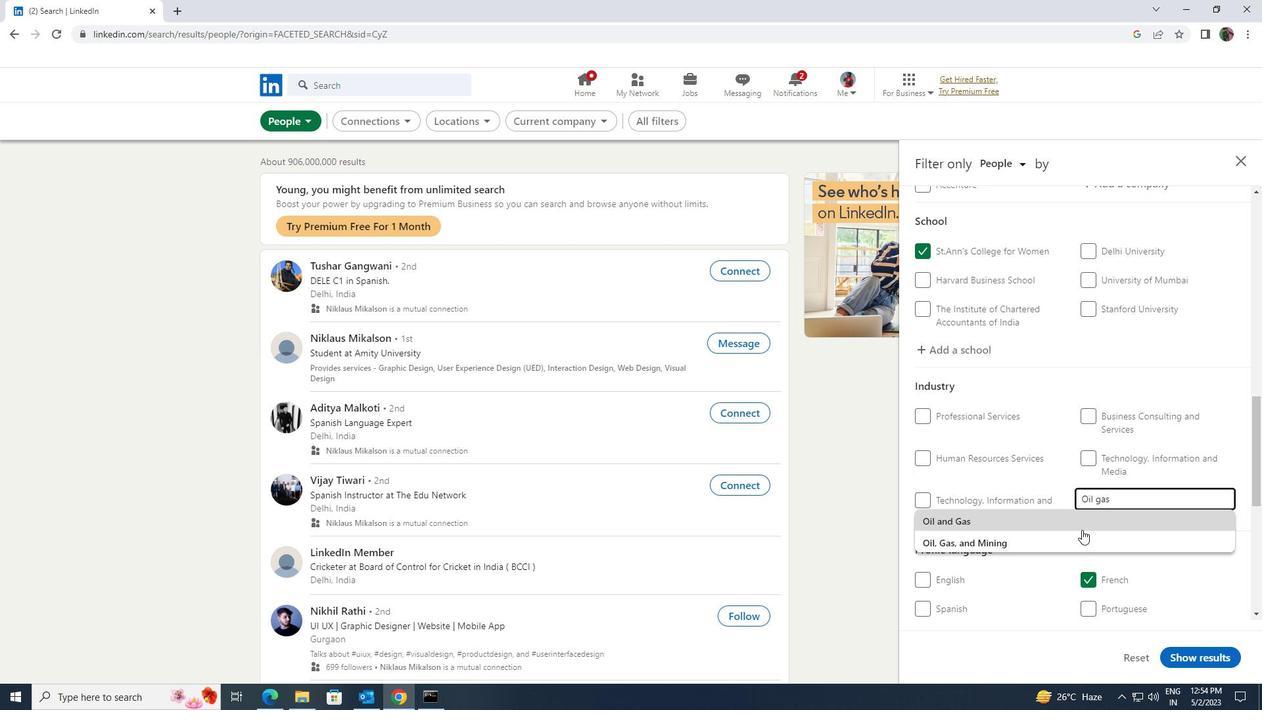 
Action: Mouse pressed left at (1080, 532)
Screenshot: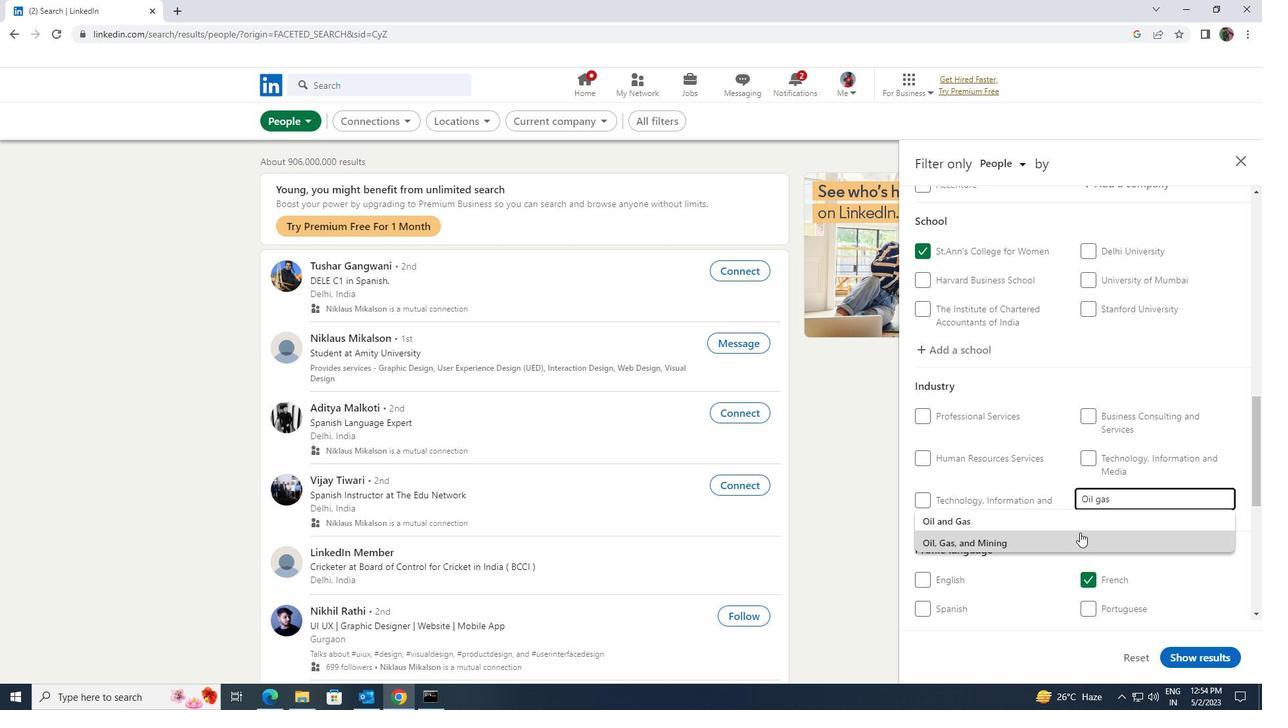 
Action: Mouse moved to (1078, 534)
Screenshot: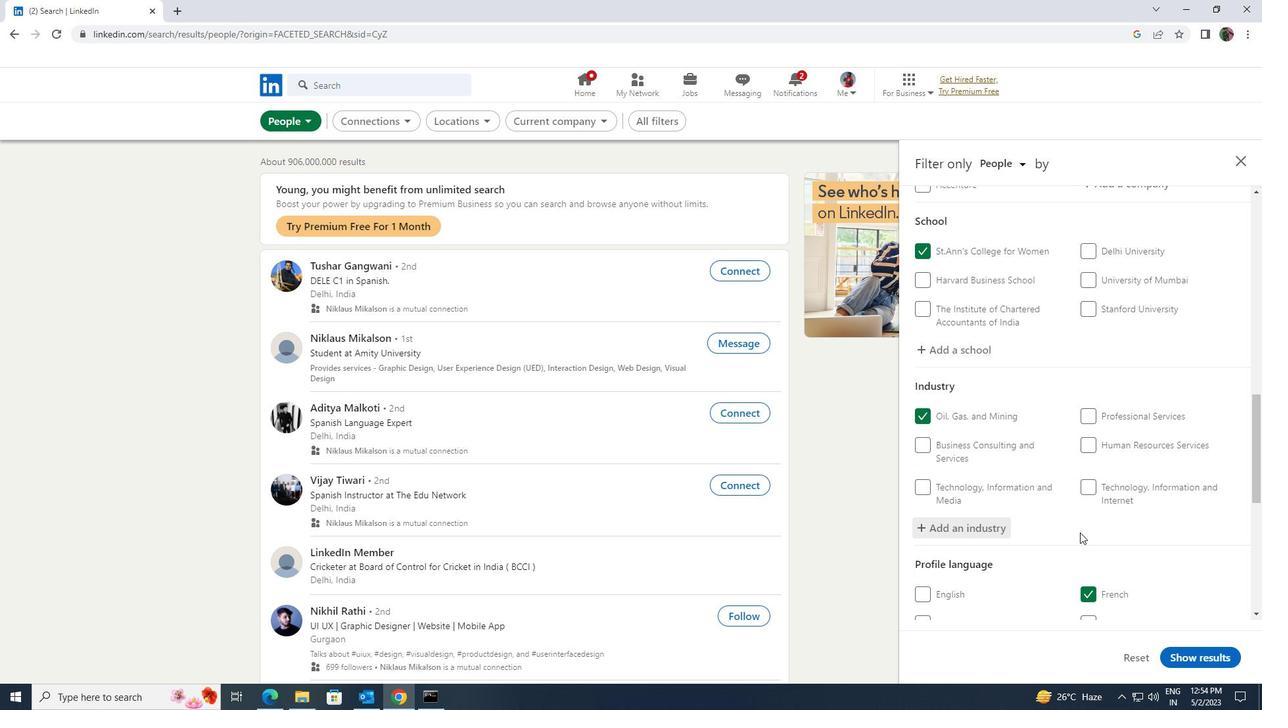 
Action: Mouse scrolled (1078, 533) with delta (0, 0)
Screenshot: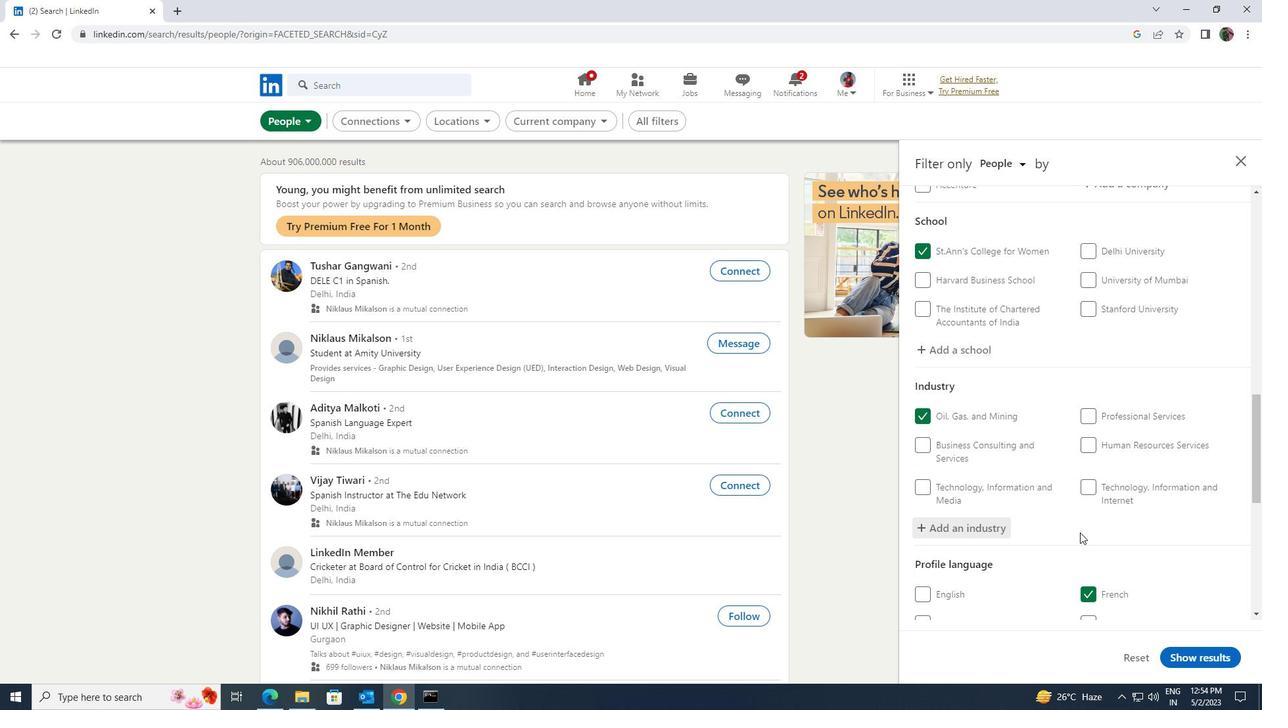 
Action: Mouse moved to (1078, 534)
Screenshot: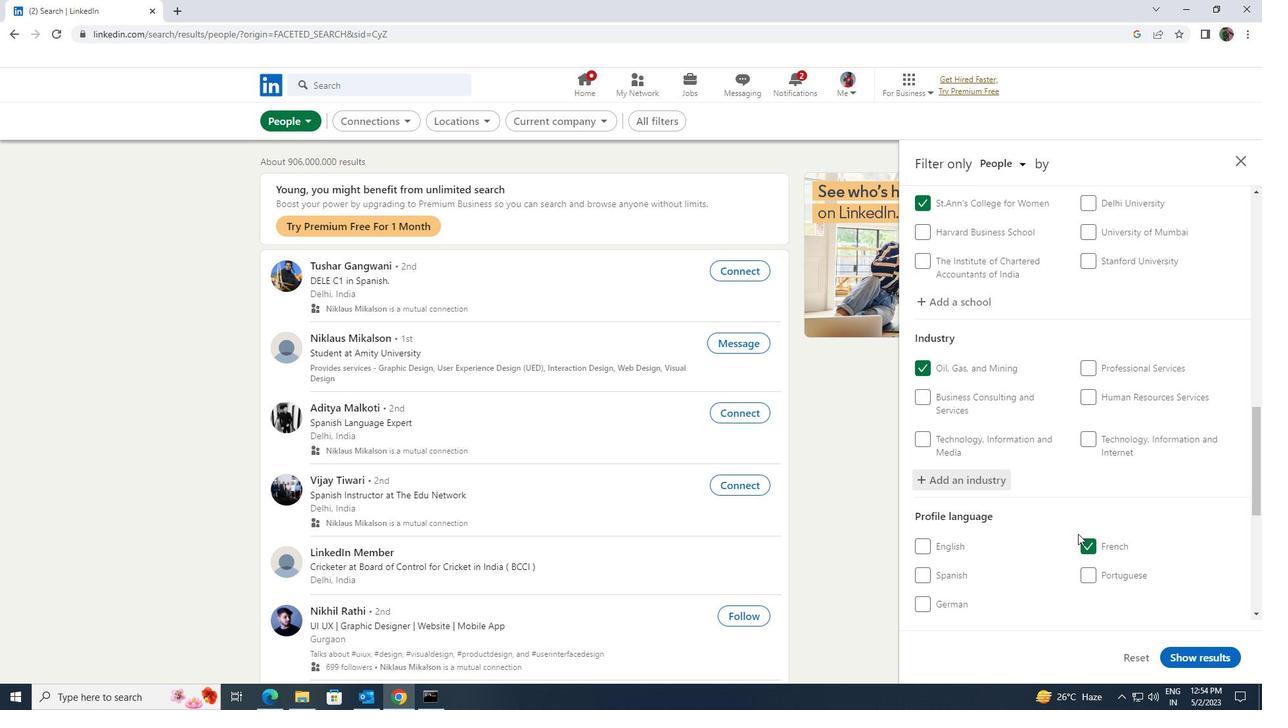 
Action: Mouse scrolled (1078, 534) with delta (0, 0)
Screenshot: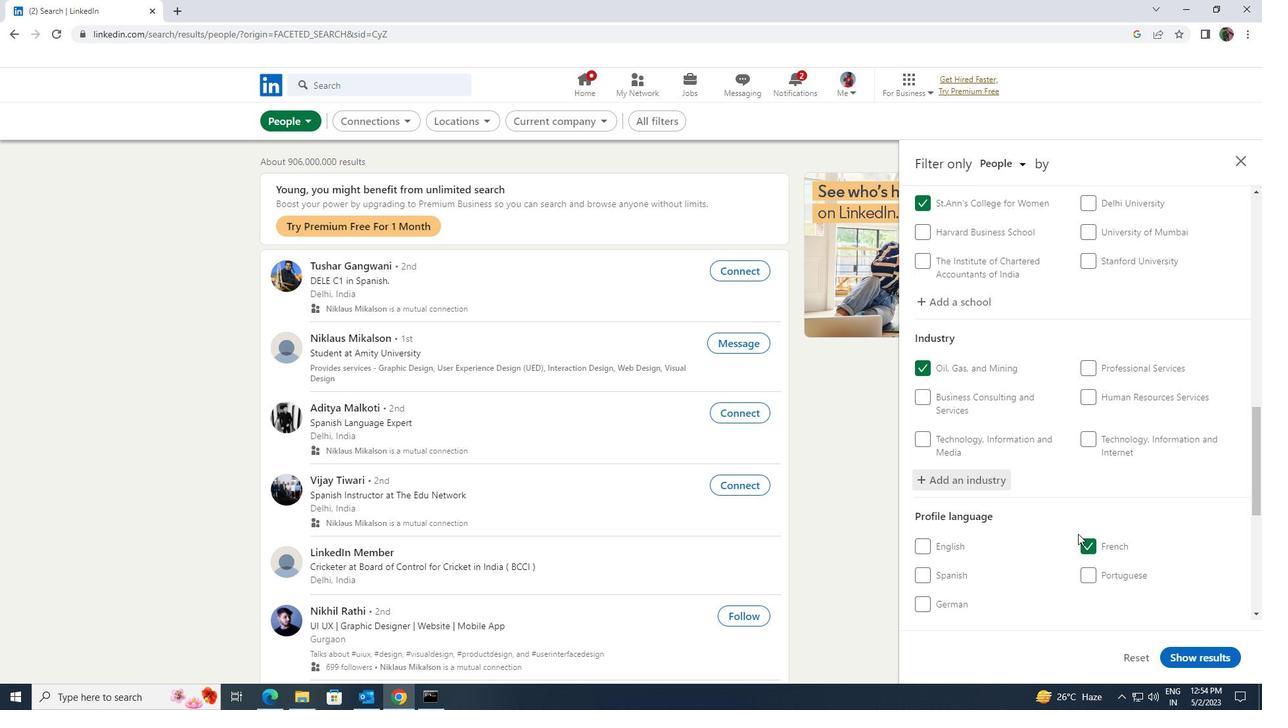 
Action: Mouse scrolled (1078, 534) with delta (0, 0)
Screenshot: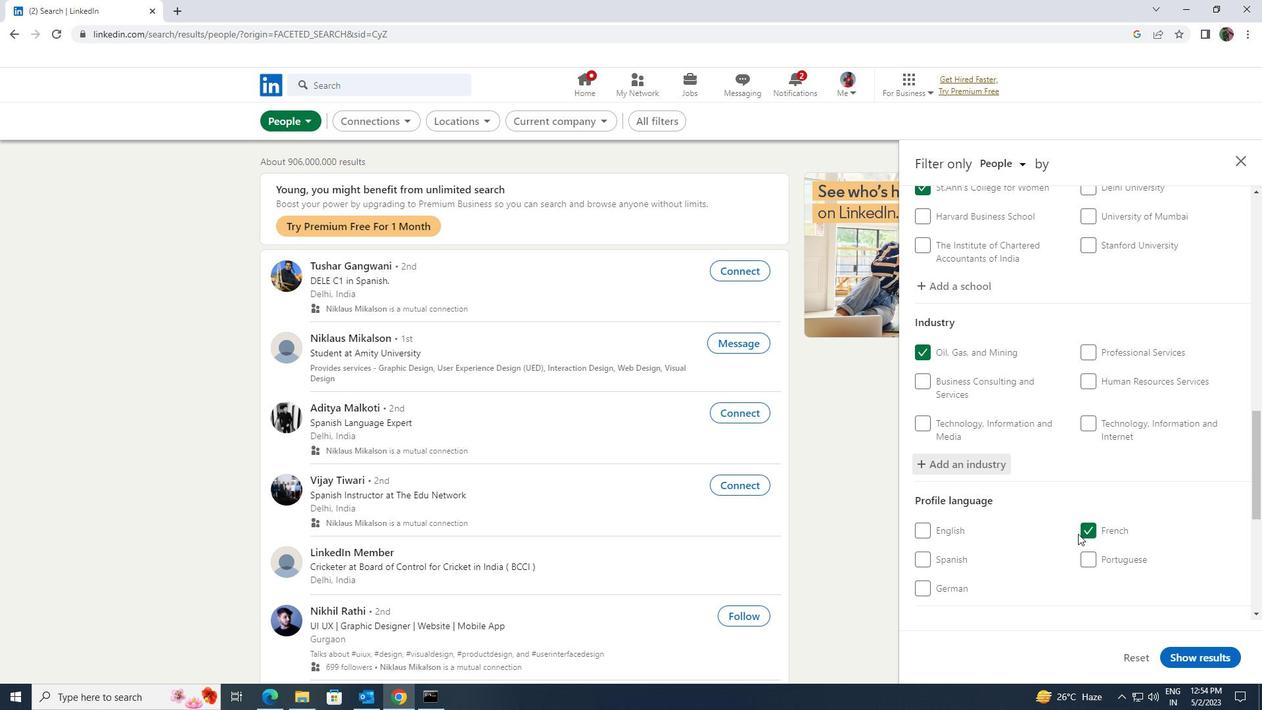 
Action: Mouse scrolled (1078, 534) with delta (0, 0)
Screenshot: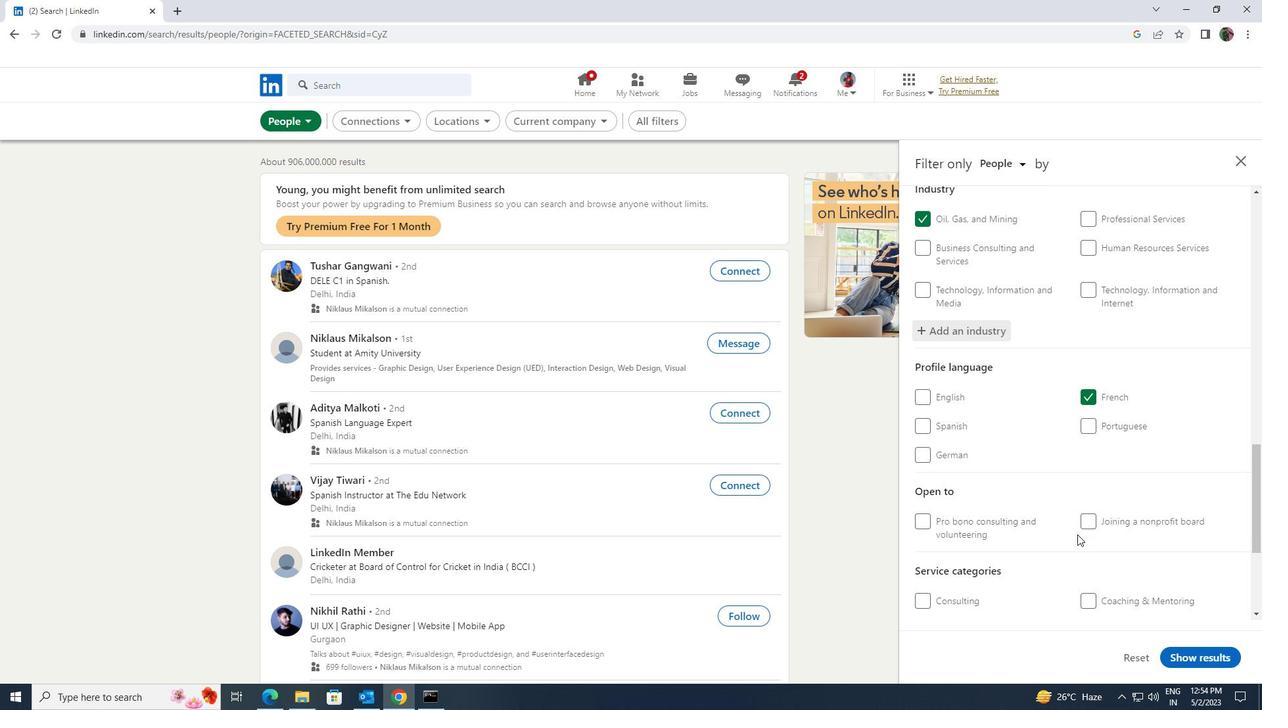 
Action: Mouse scrolled (1078, 534) with delta (0, 0)
Screenshot: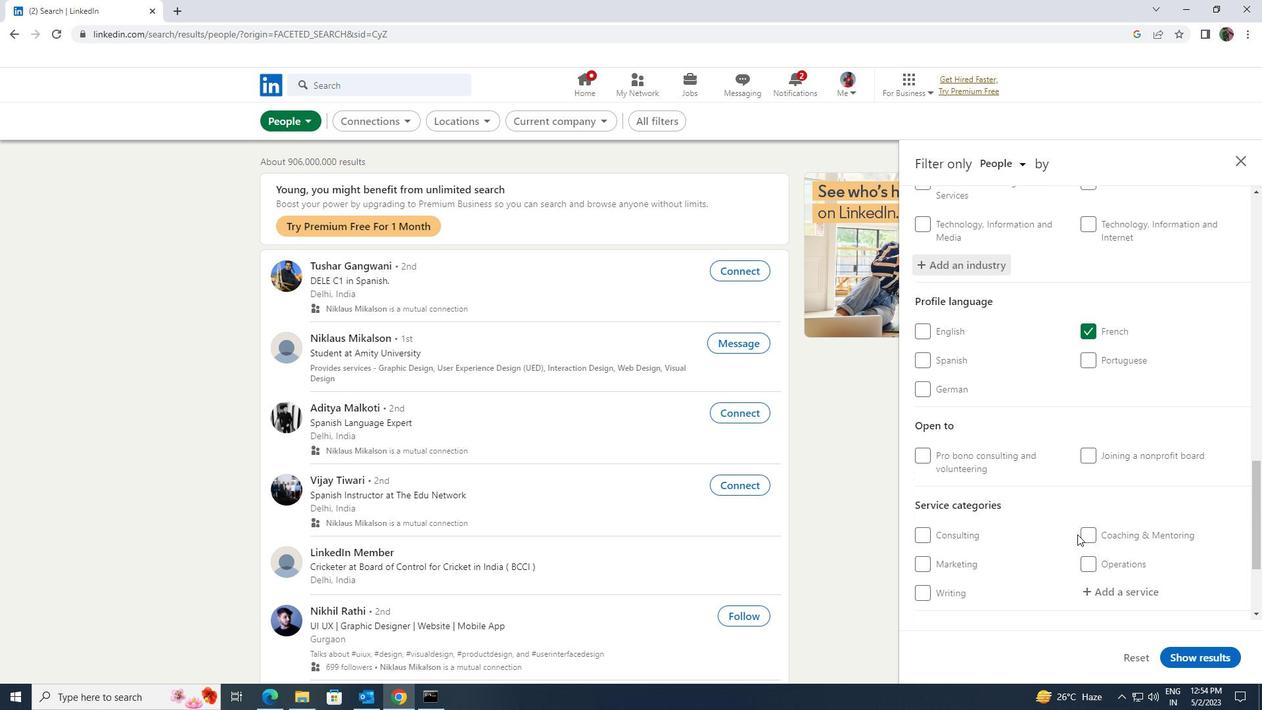 
Action: Mouse scrolled (1078, 534) with delta (0, 0)
Screenshot: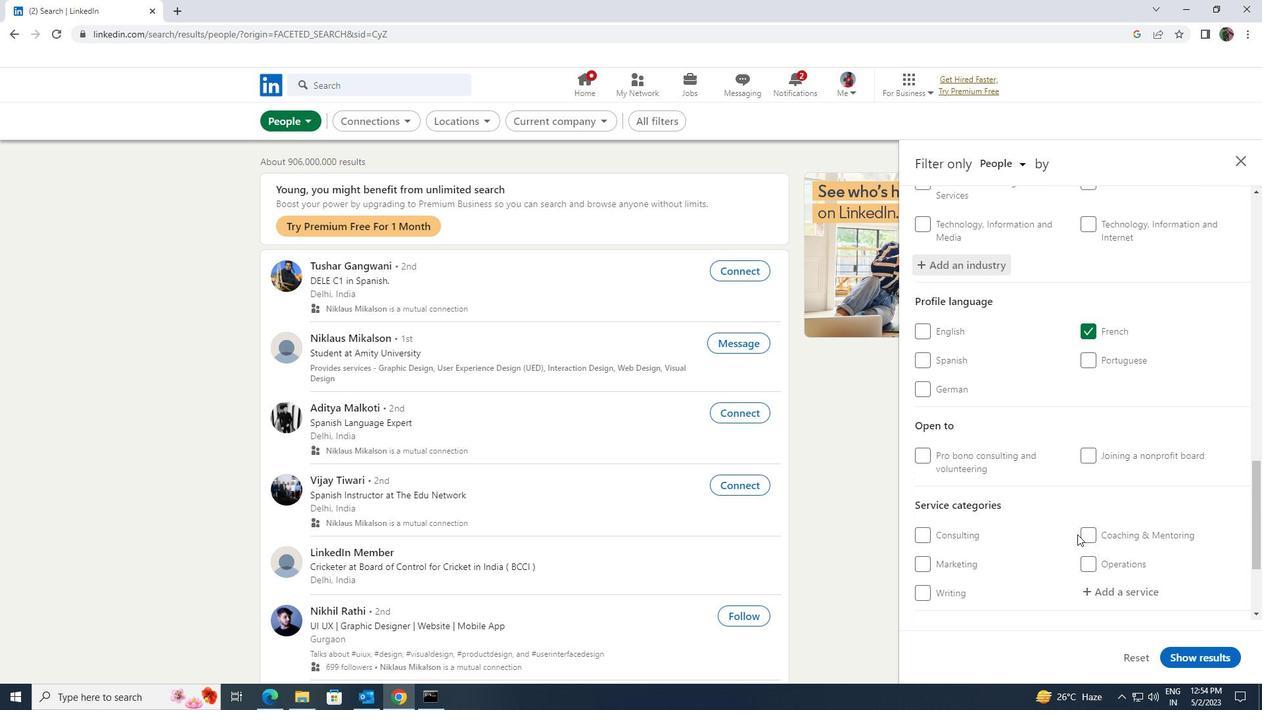 
Action: Mouse moved to (1100, 465)
Screenshot: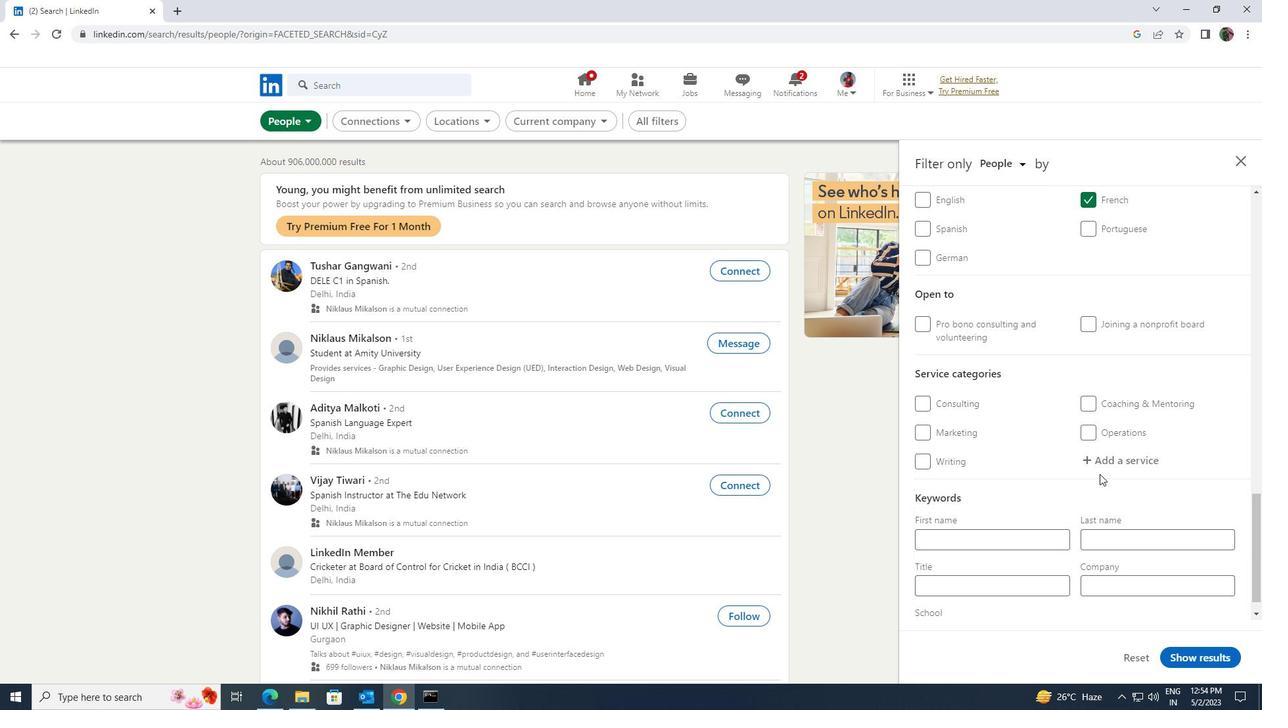 
Action: Mouse pressed left at (1100, 465)
Screenshot: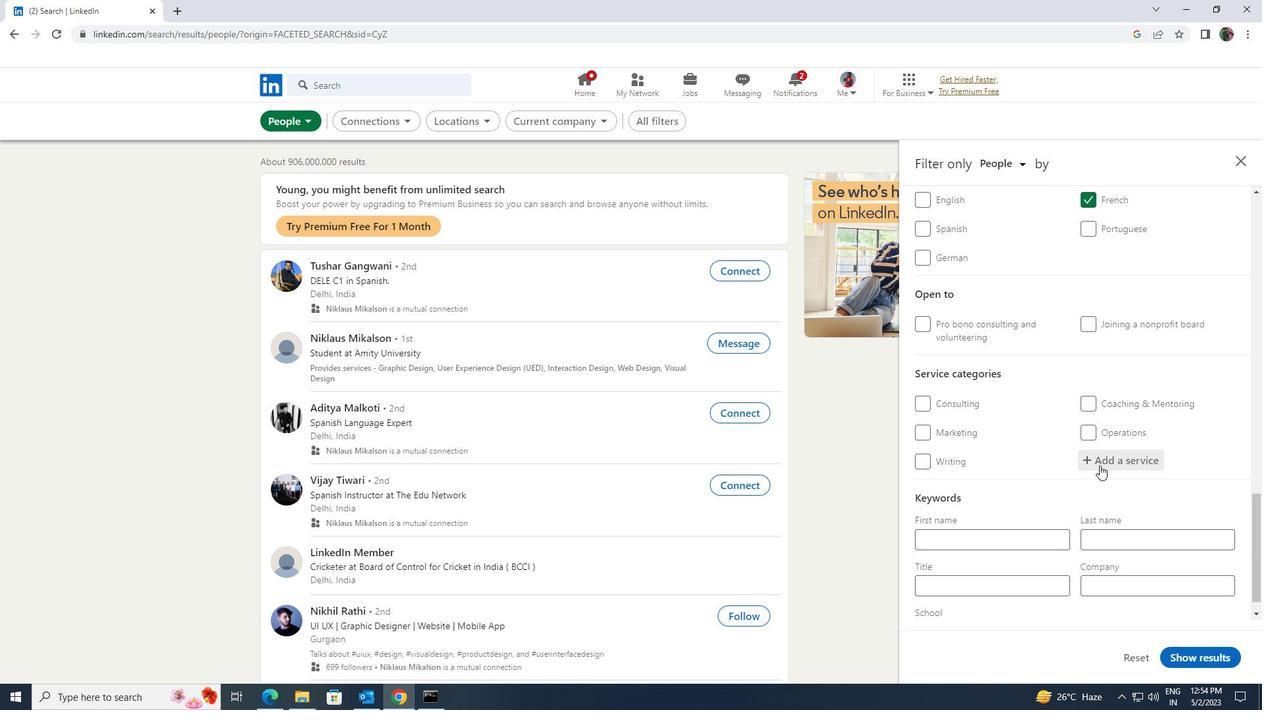 
Action: Key pressed <Key.shift><Key.shift><Key.shift><Key.shift><Key.shift><Key.shift><Key.shift>EDITI
Screenshot: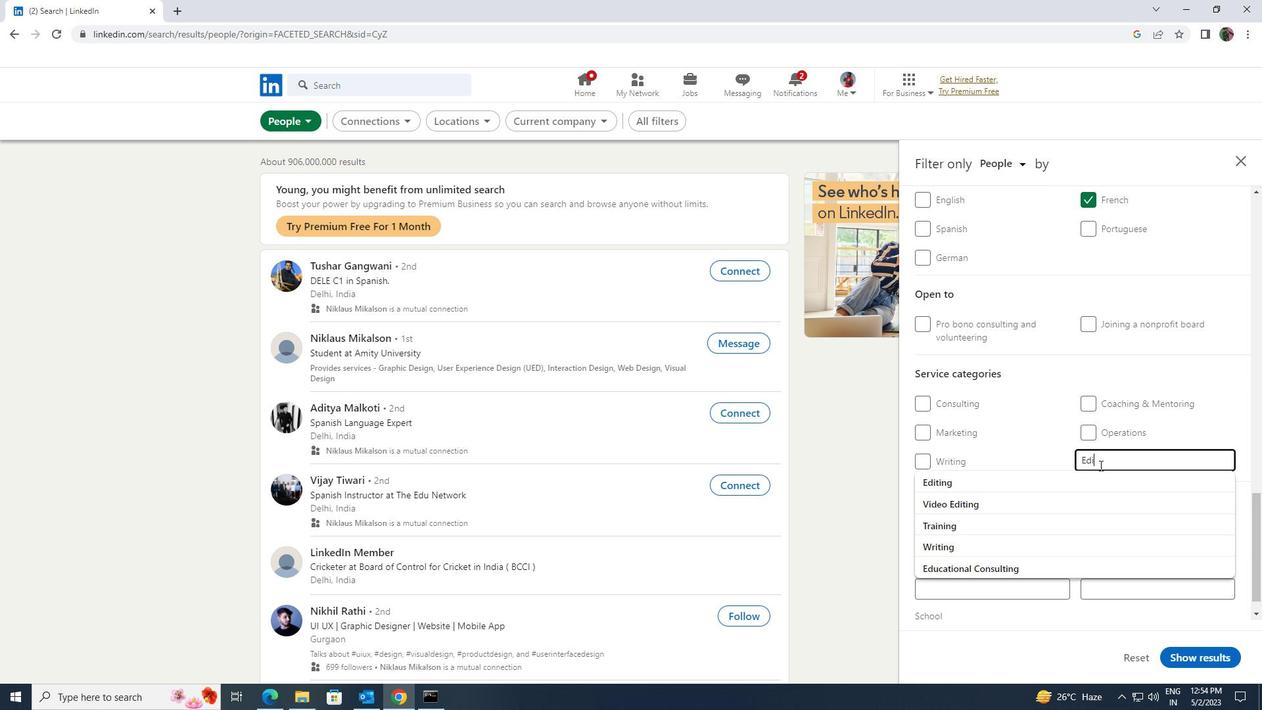 
Action: Mouse moved to (1081, 476)
Screenshot: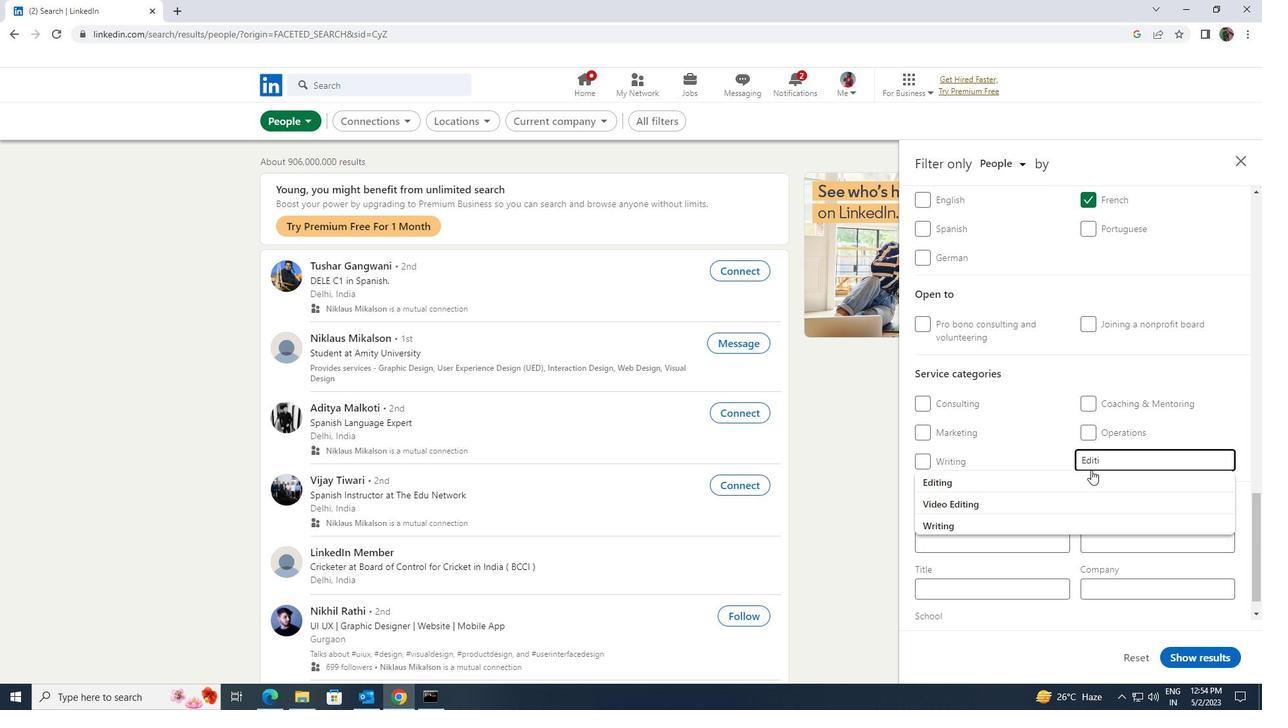 
Action: Mouse pressed left at (1081, 476)
Screenshot: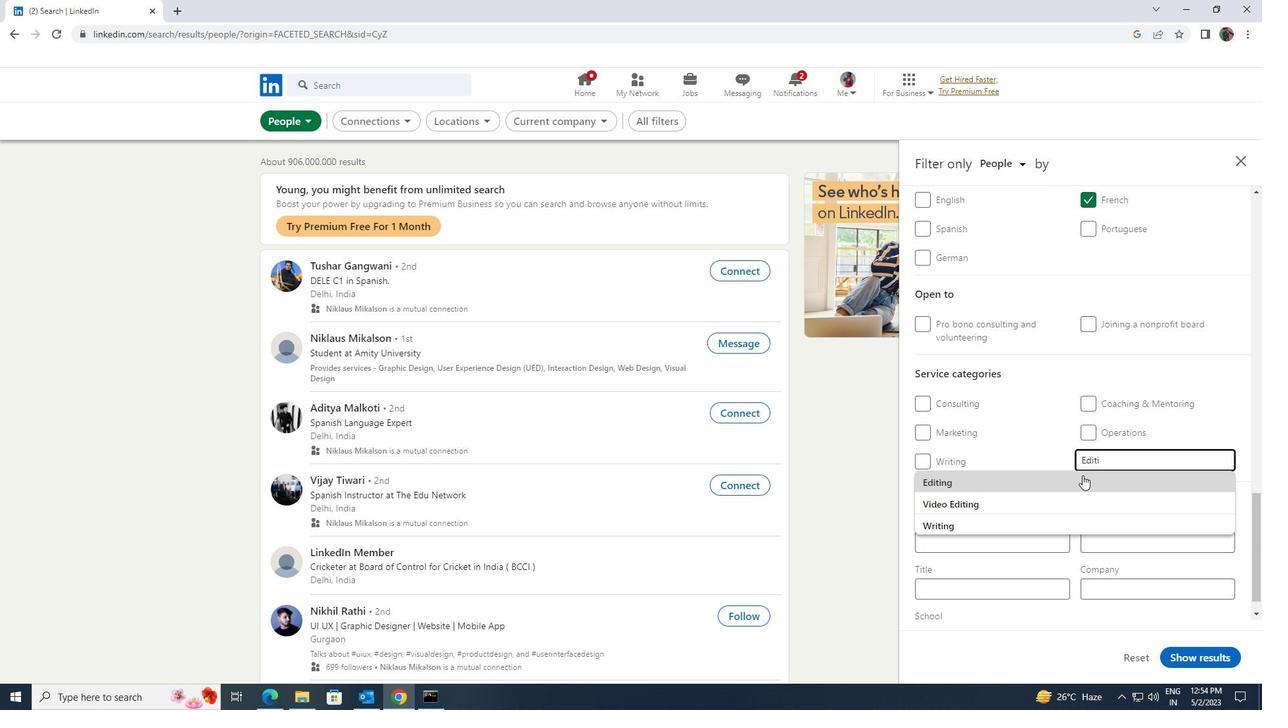 
Action: Mouse scrolled (1081, 476) with delta (0, 0)
Screenshot: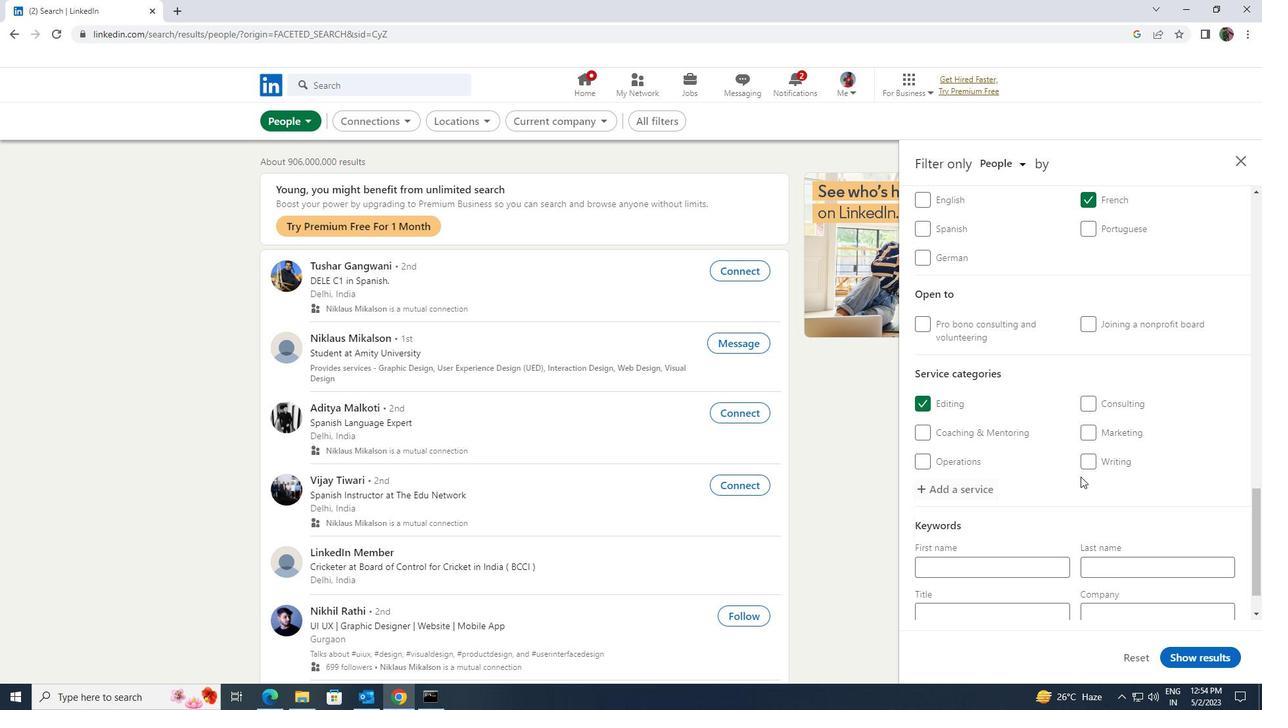 
Action: Mouse scrolled (1081, 476) with delta (0, 0)
Screenshot: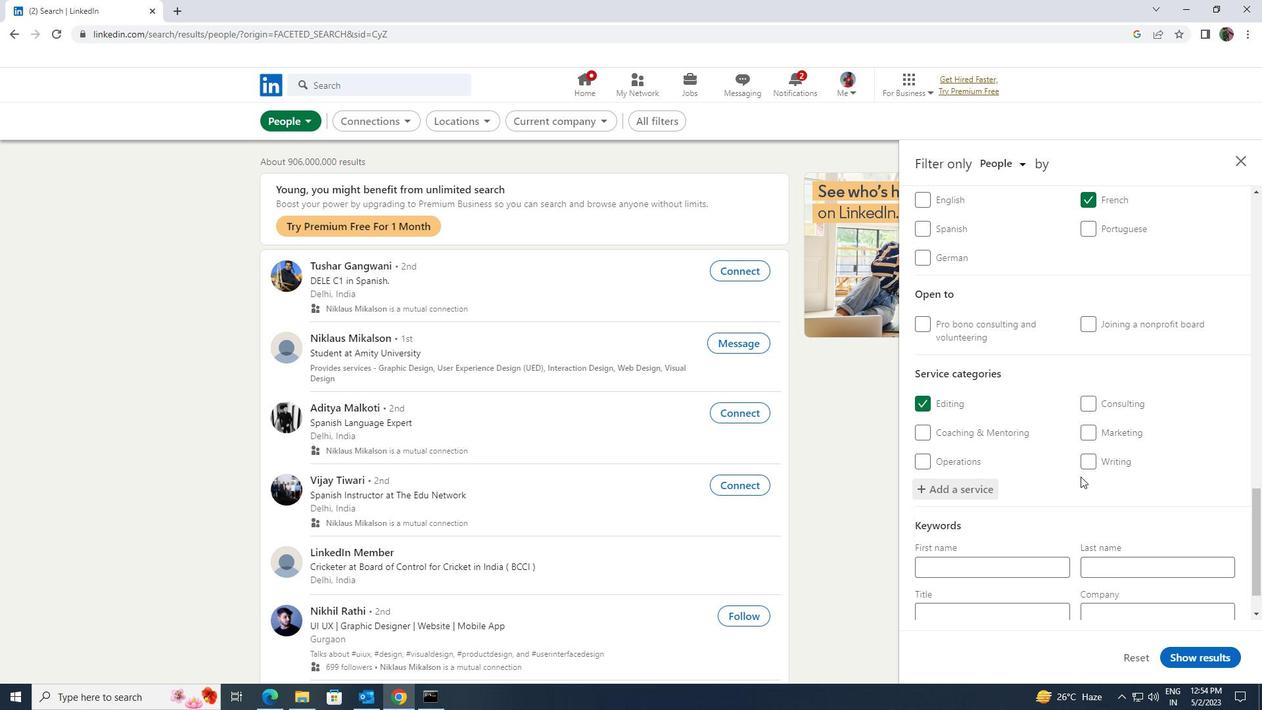 
Action: Mouse scrolled (1081, 476) with delta (0, 0)
Screenshot: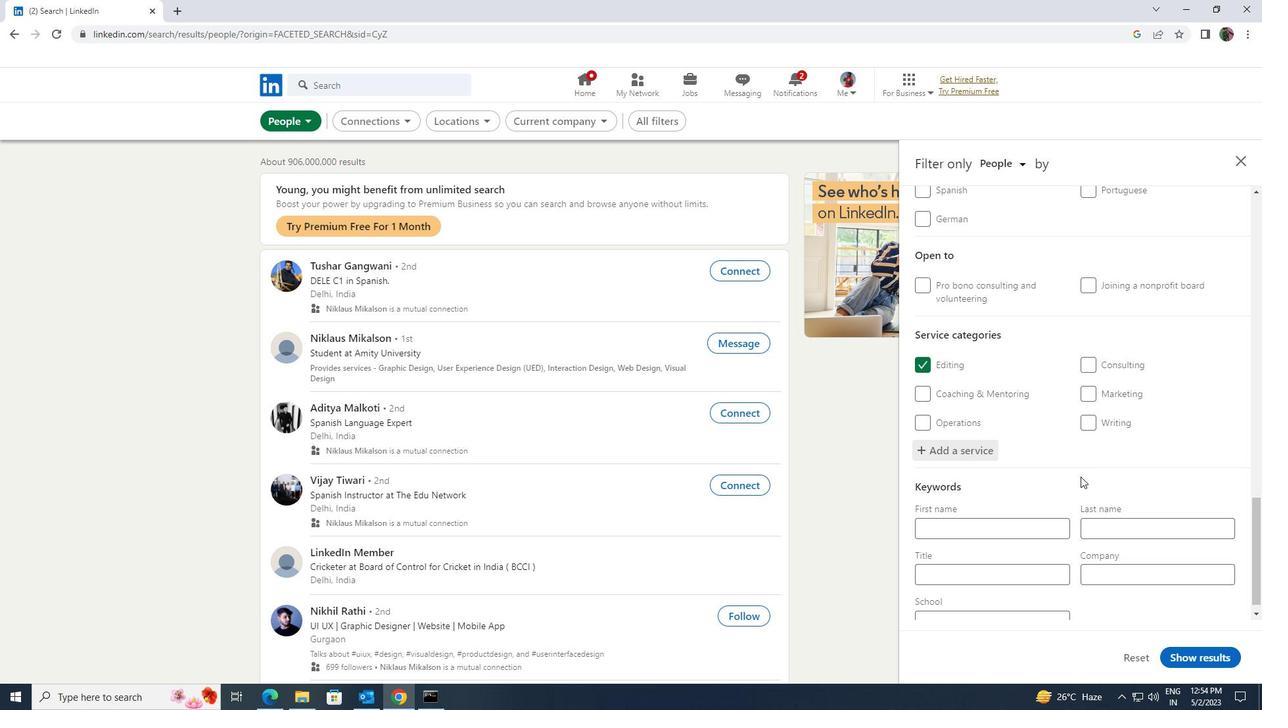 
Action: Mouse moved to (1041, 560)
Screenshot: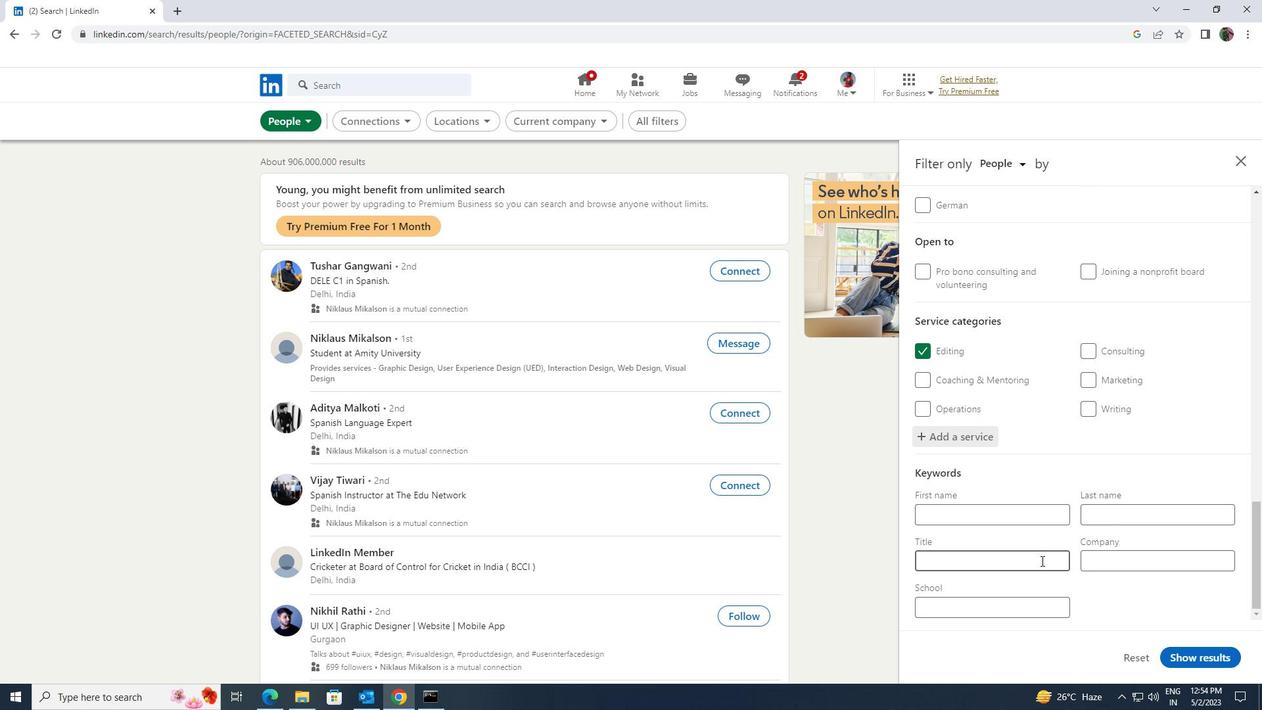 
Action: Mouse pressed left at (1041, 560)
Screenshot: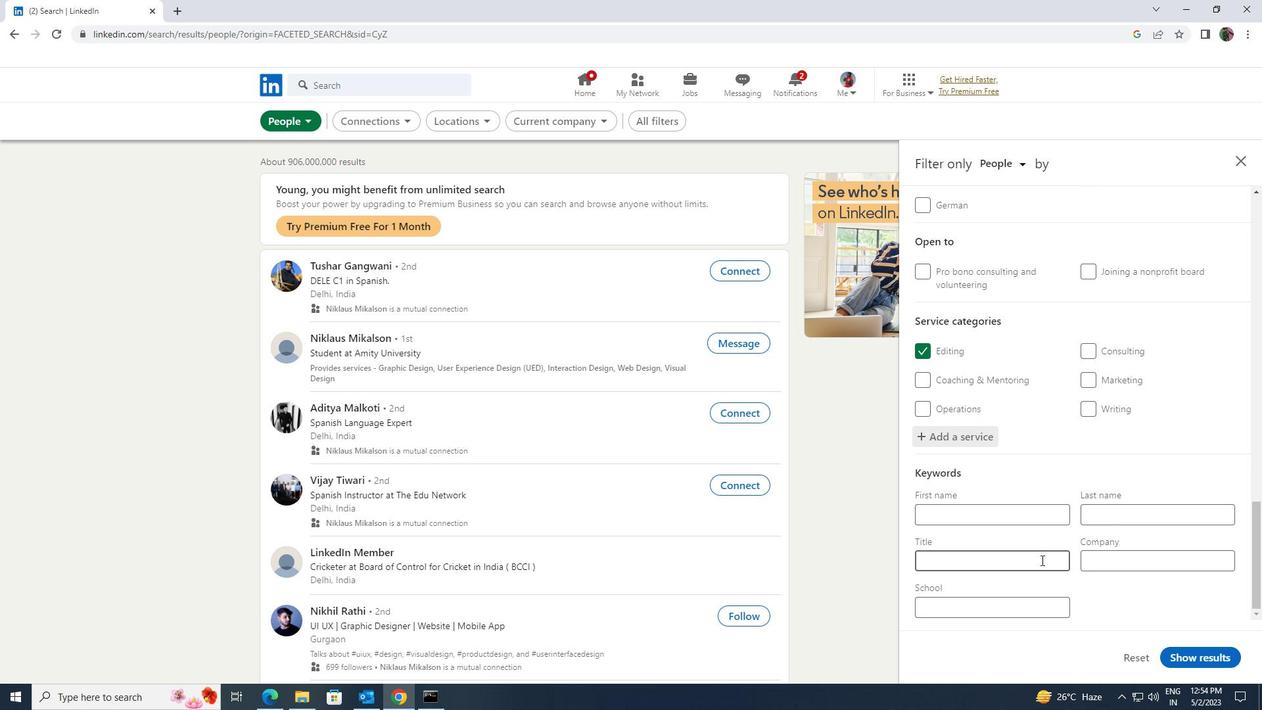 
Action: Key pressed <Key.shift><Key.shift>MANAGER
Screenshot: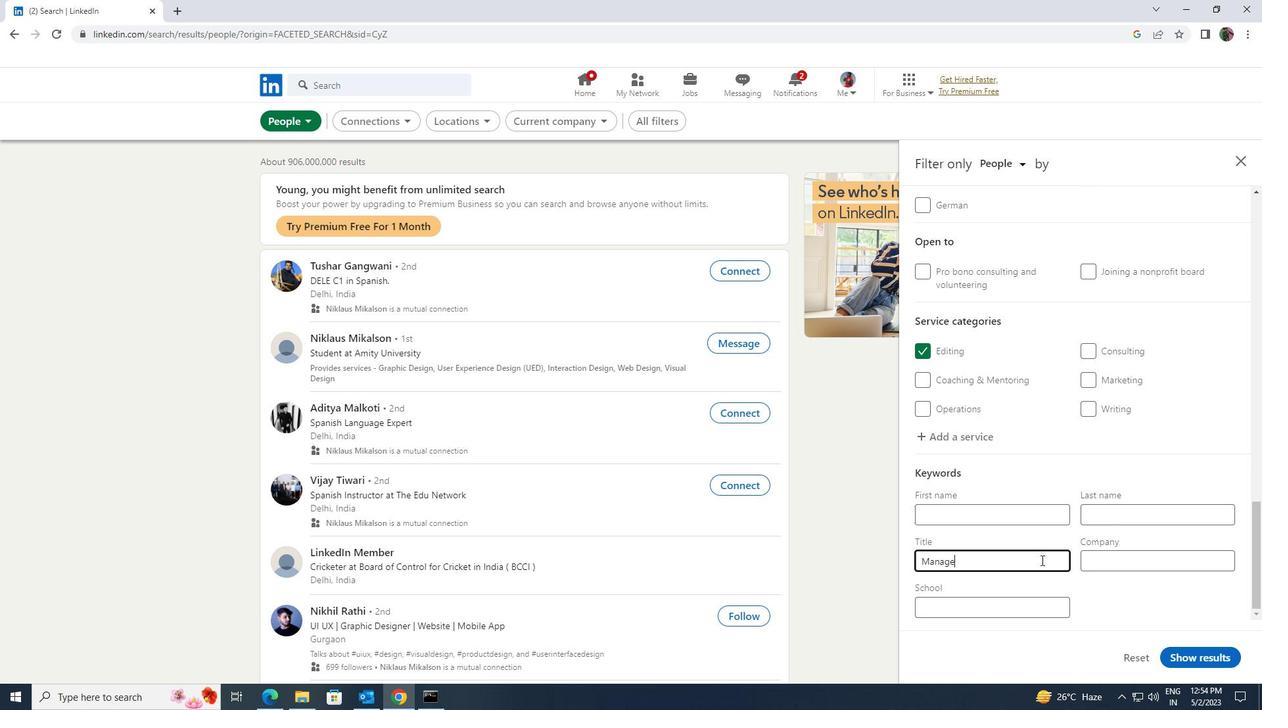
Action: Mouse moved to (1181, 658)
Screenshot: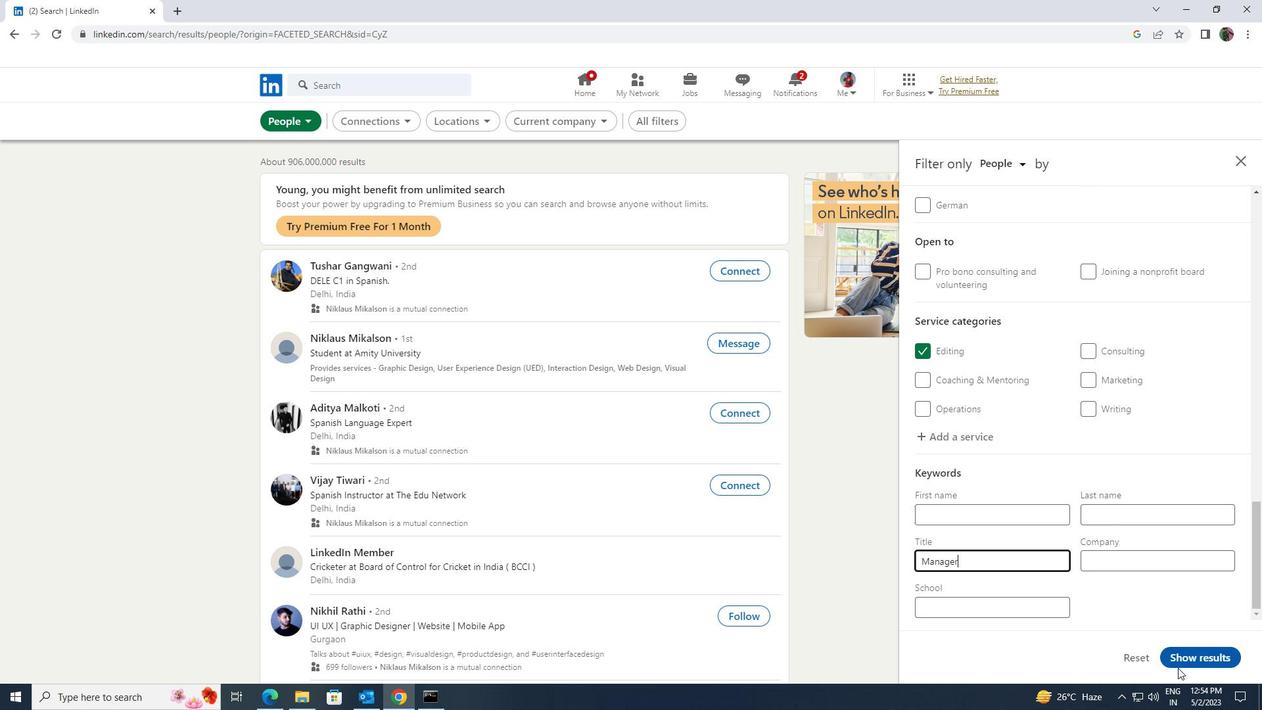
Action: Mouse pressed left at (1181, 658)
Screenshot: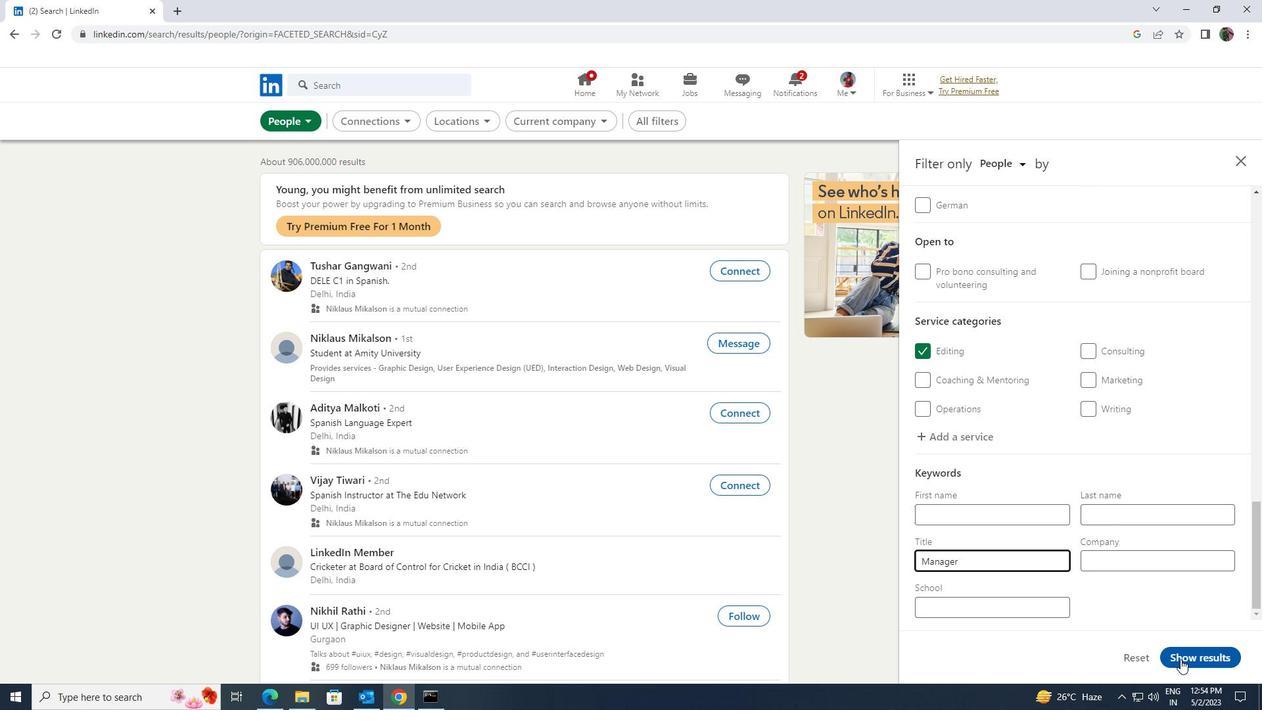 
